 Task: Find connections with filter location Sale with filter topic #Jobalertwith filter profile language Spanish with filter current company Techwave with filter school Hemchandracharya North Gujarat University with filter industry Museums, Historical Sites, and Zoos with filter service category Lead Generation with filter keywords title Vice President of Operations
Action: Mouse moved to (684, 88)
Screenshot: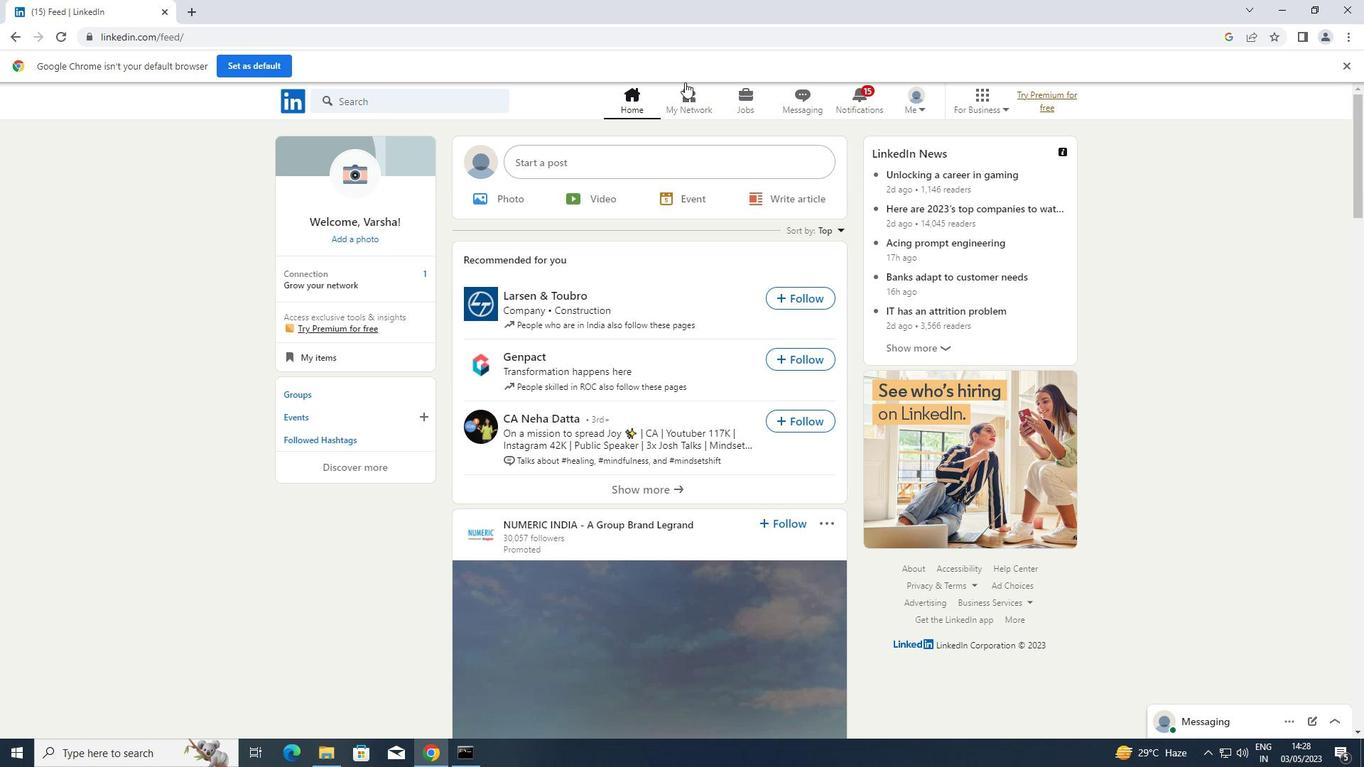 
Action: Mouse pressed left at (684, 88)
Screenshot: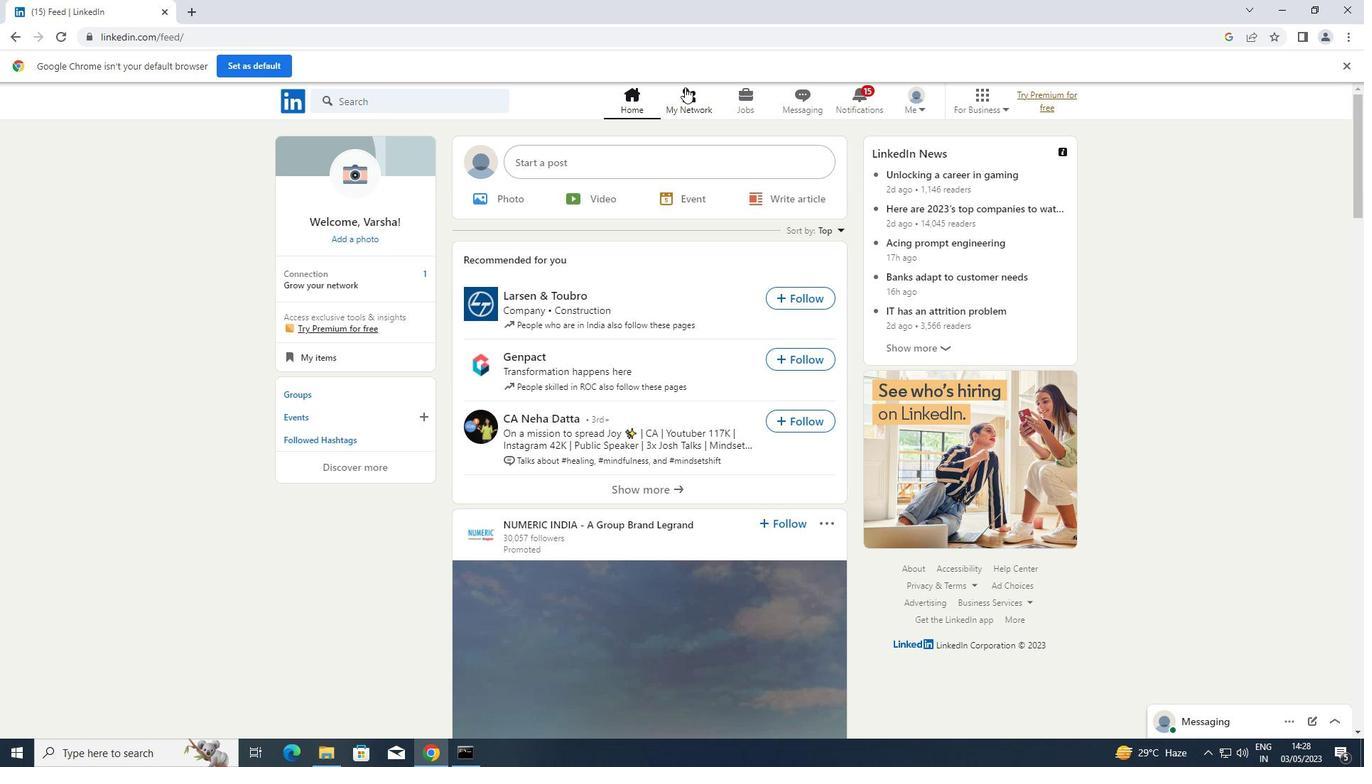 
Action: Mouse moved to (412, 183)
Screenshot: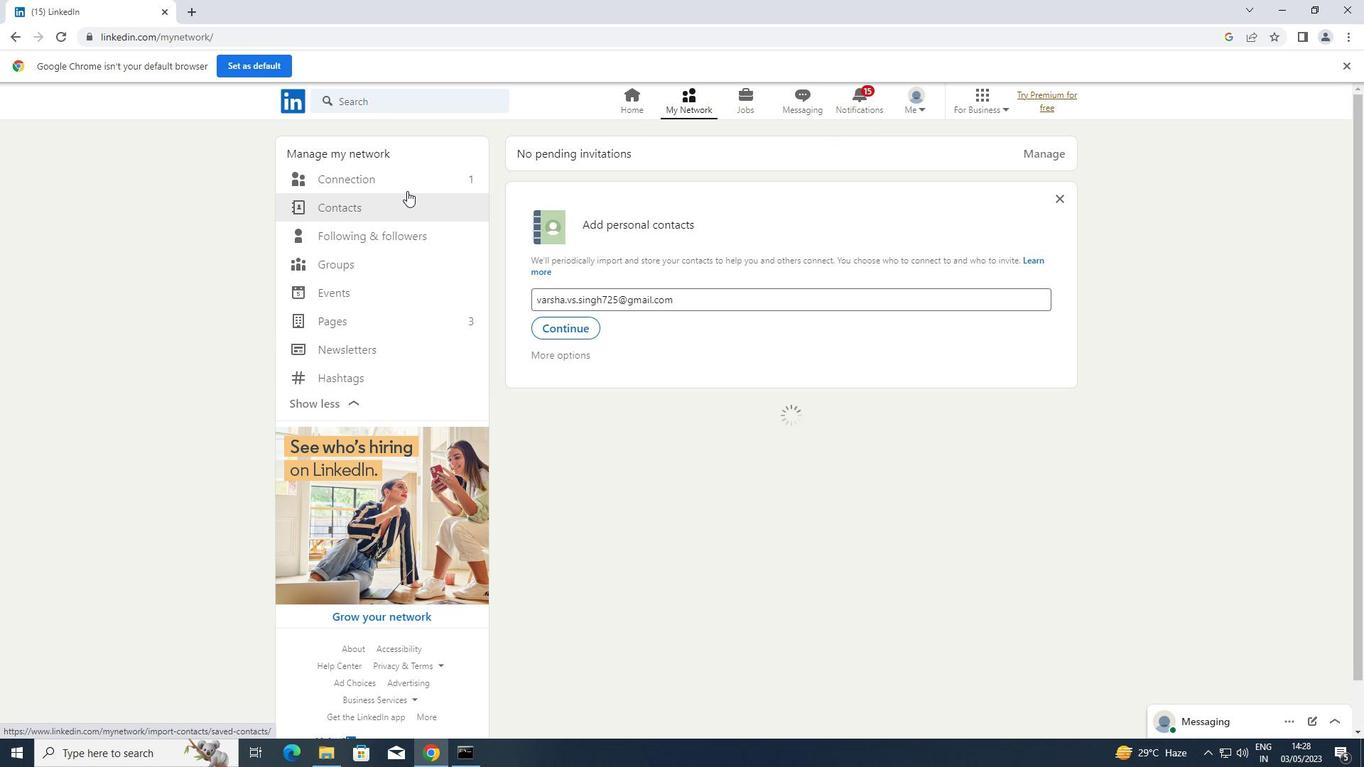 
Action: Mouse pressed left at (412, 183)
Screenshot: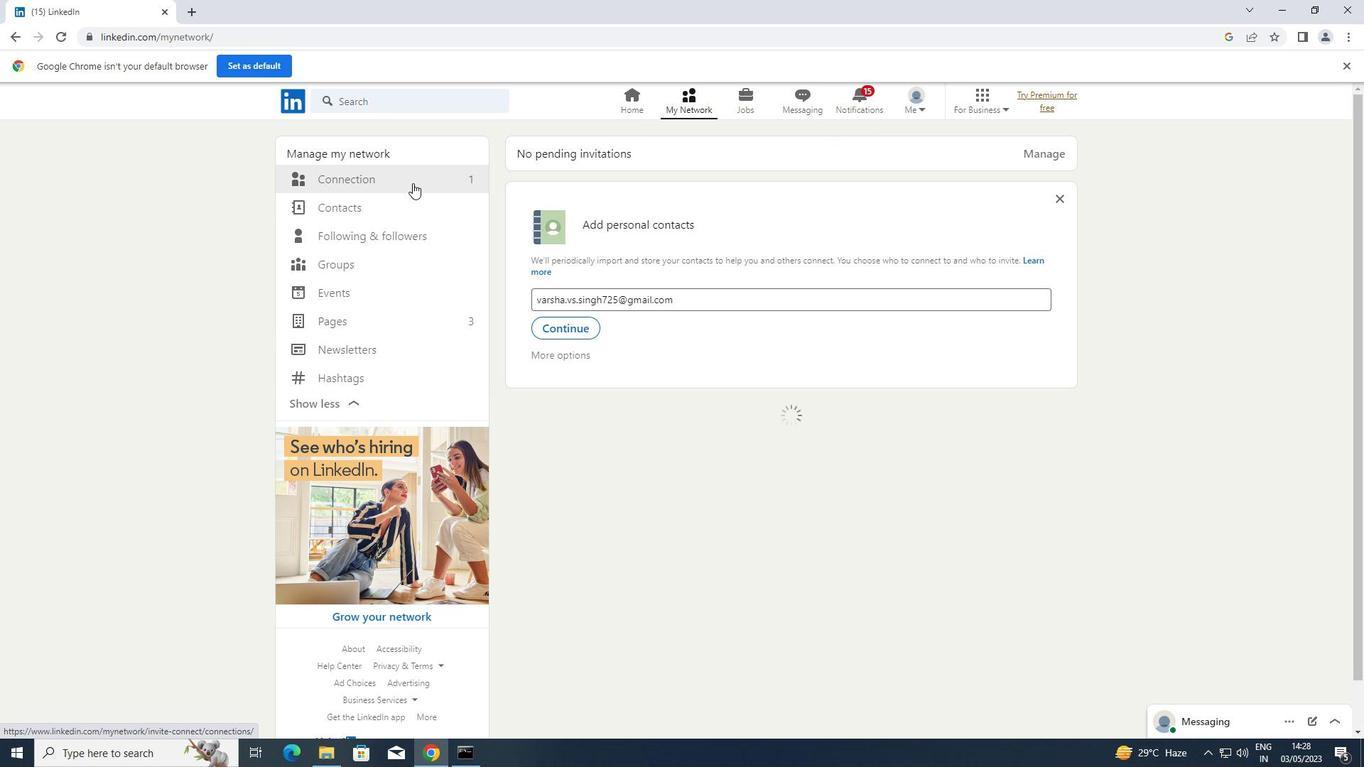 
Action: Mouse moved to (813, 181)
Screenshot: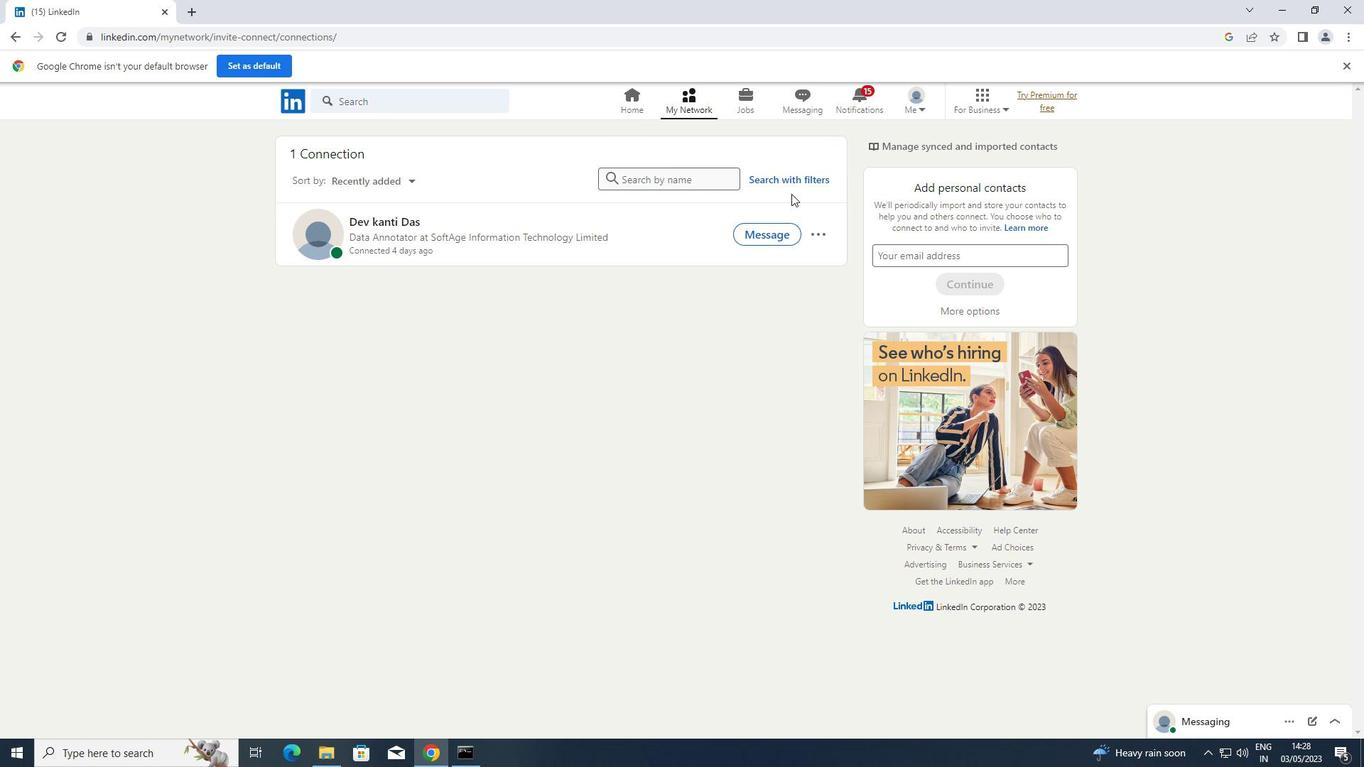 
Action: Mouse pressed left at (813, 181)
Screenshot: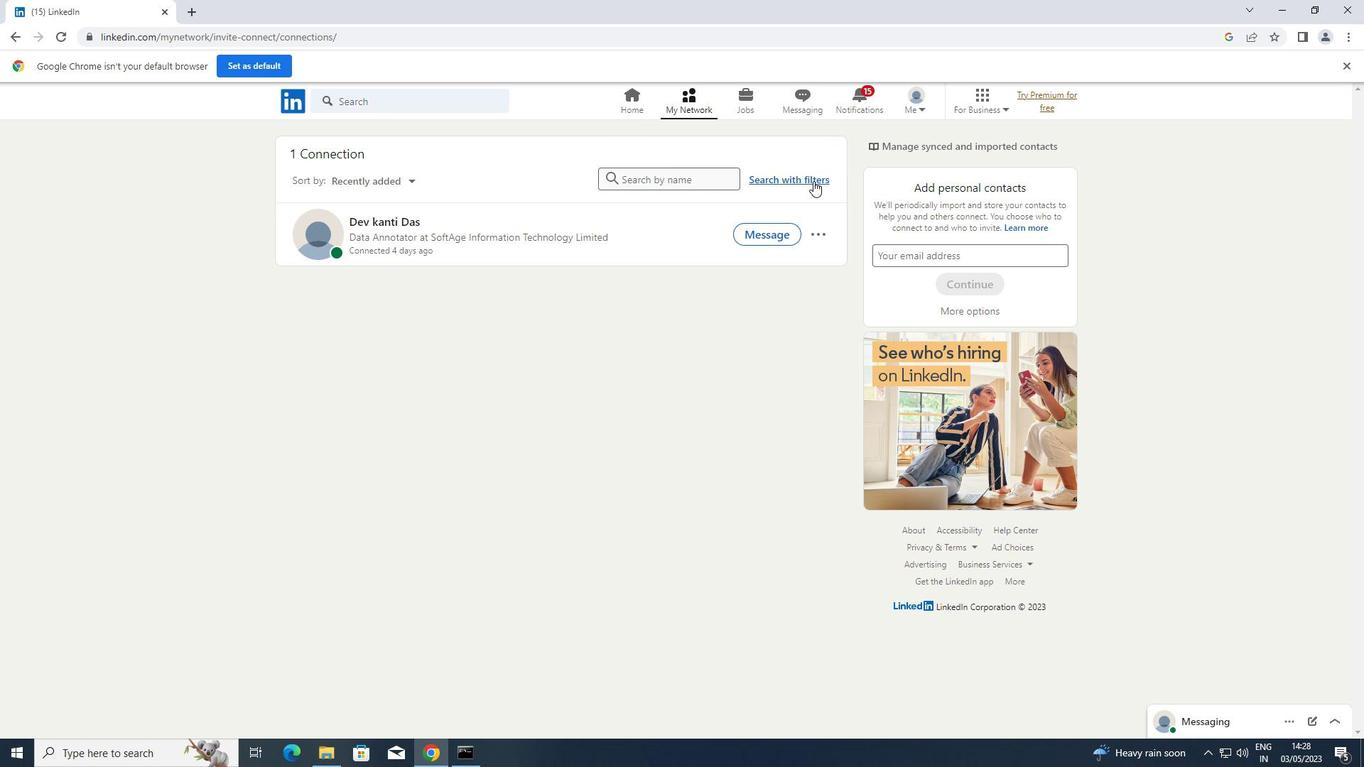 
Action: Mouse moved to (734, 146)
Screenshot: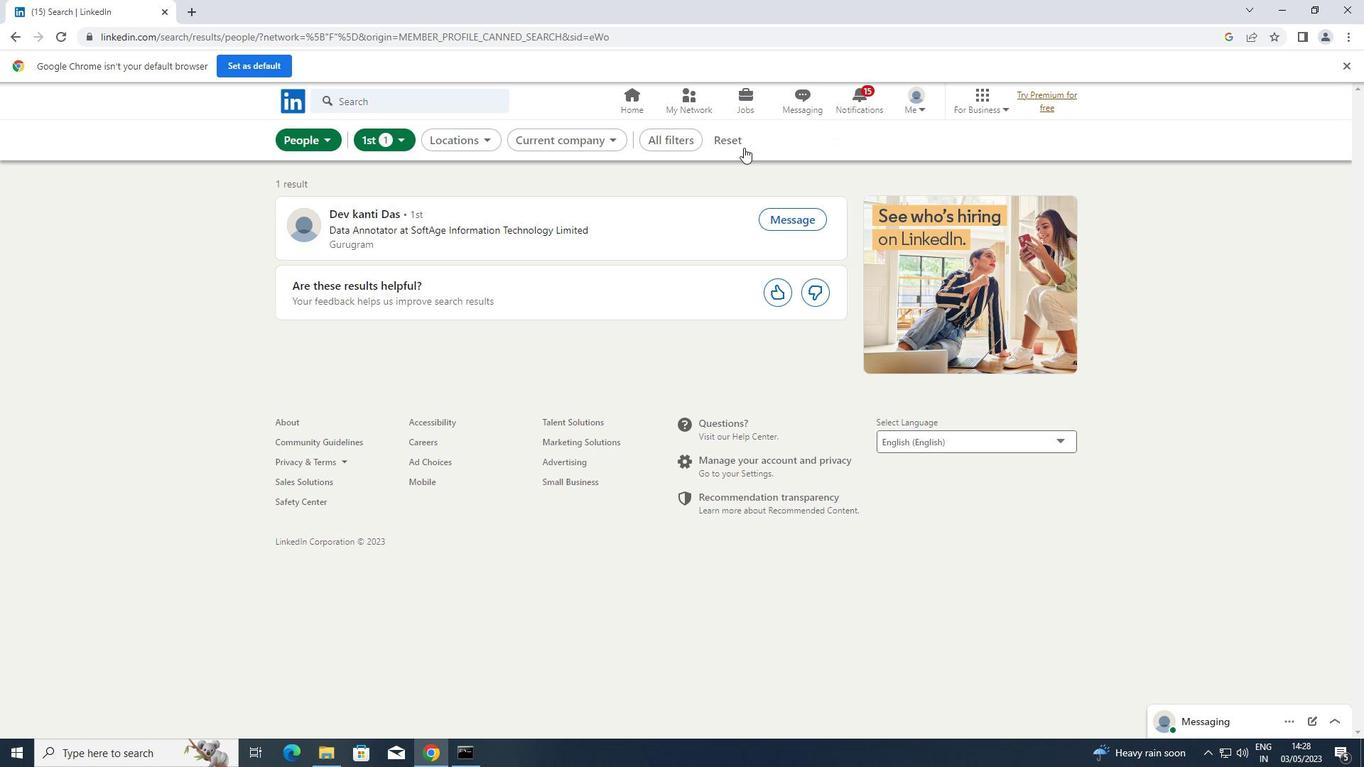 
Action: Mouse pressed left at (734, 146)
Screenshot: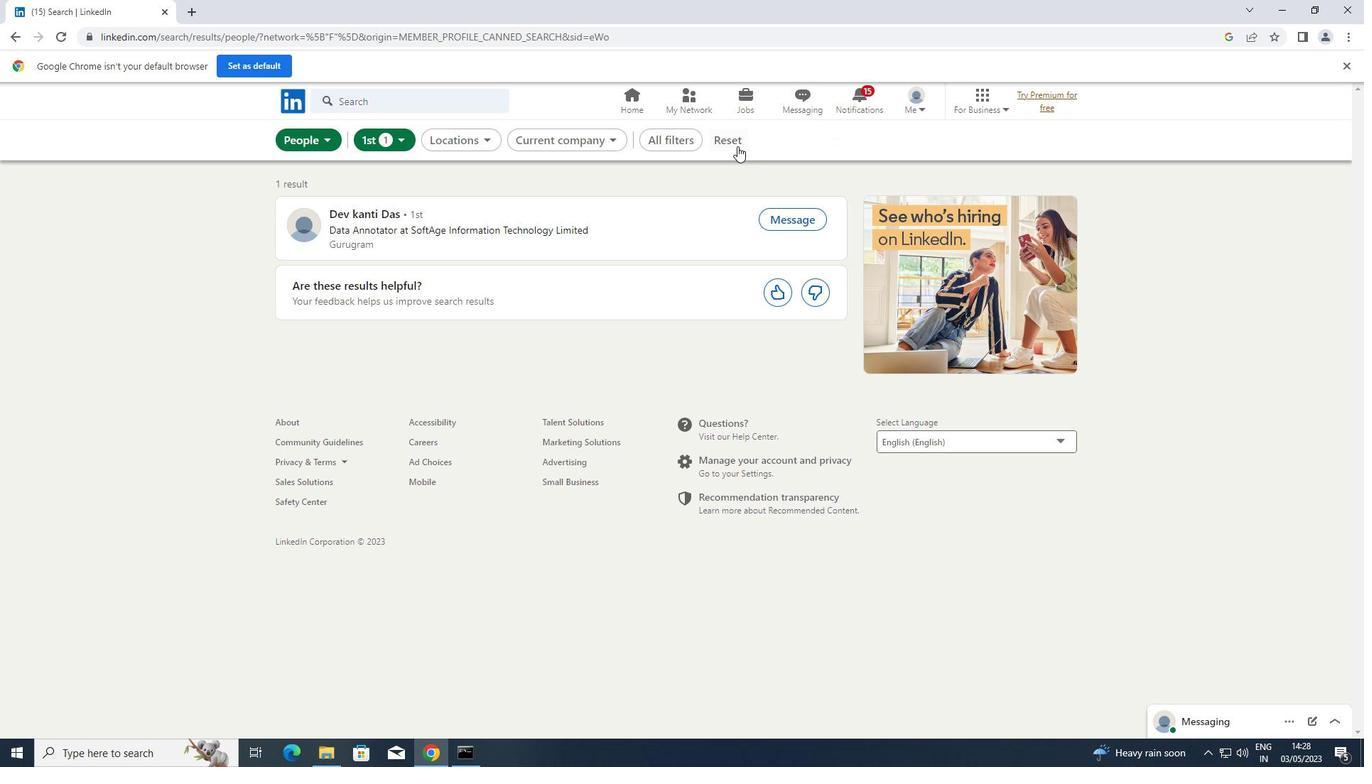 
Action: Mouse moved to (713, 141)
Screenshot: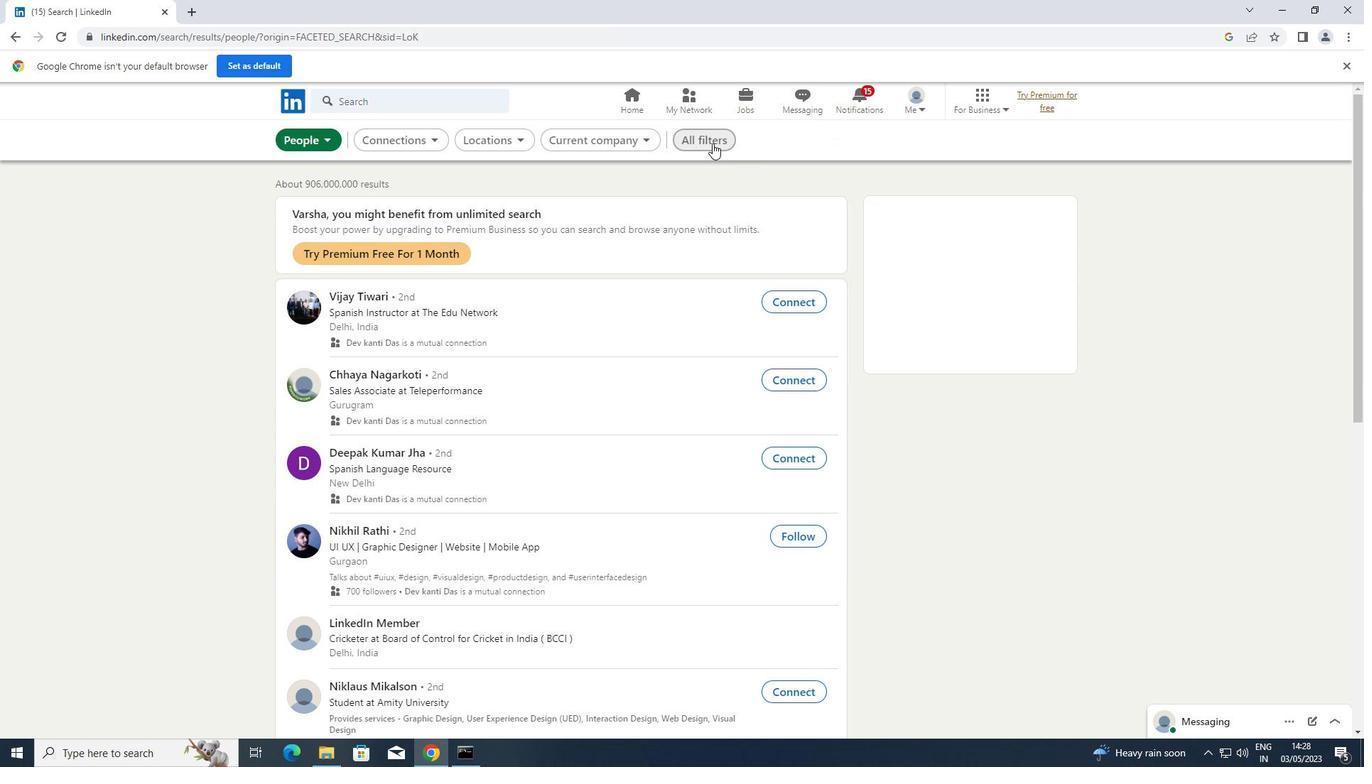 
Action: Mouse pressed left at (713, 141)
Screenshot: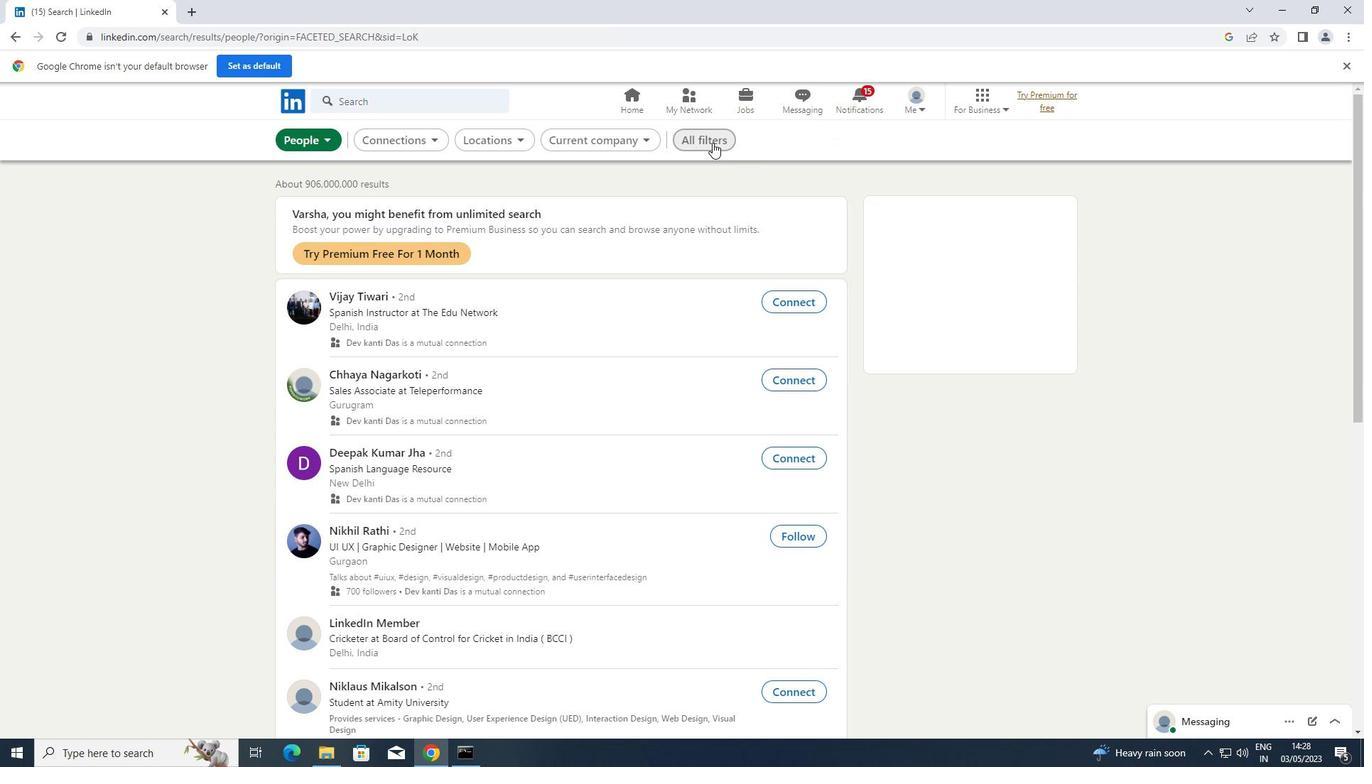 
Action: Mouse moved to (1119, 353)
Screenshot: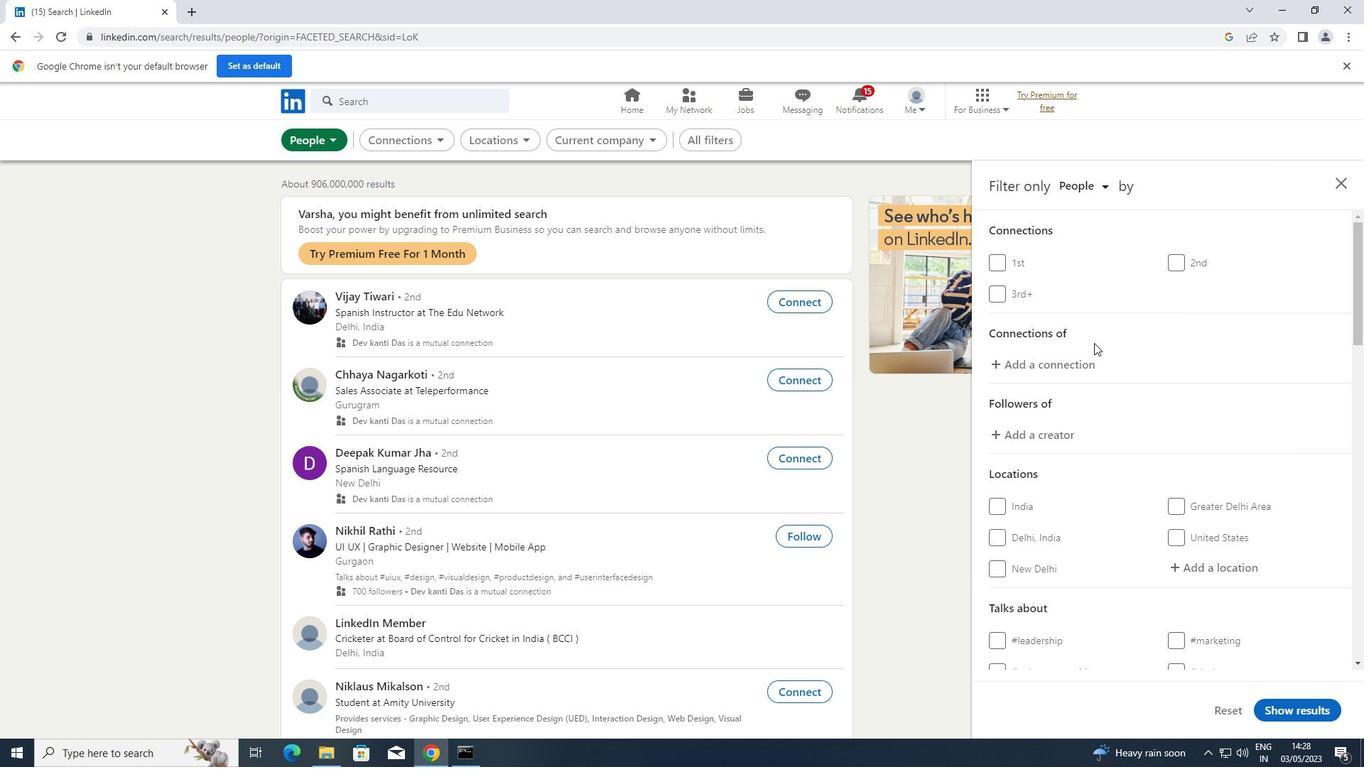 
Action: Mouse scrolled (1119, 353) with delta (0, 0)
Screenshot: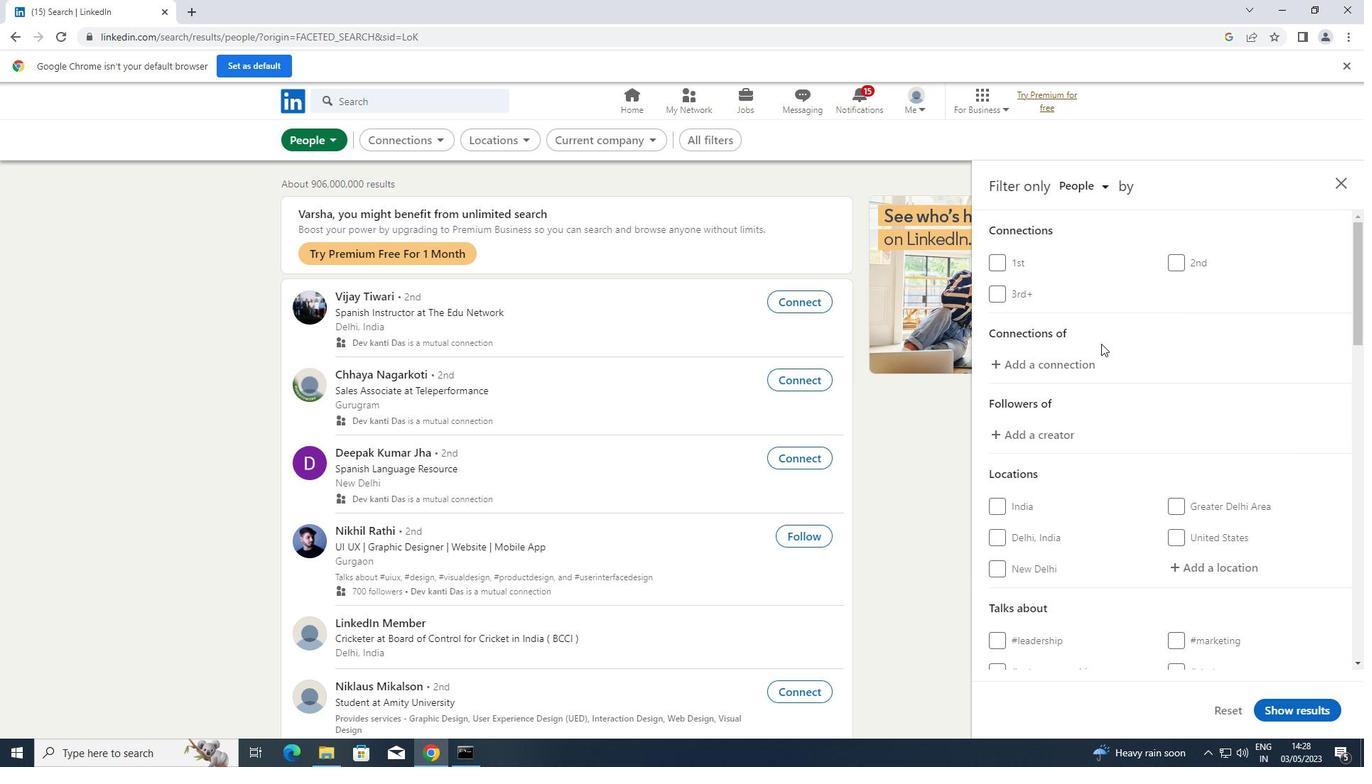 
Action: Mouse moved to (1220, 569)
Screenshot: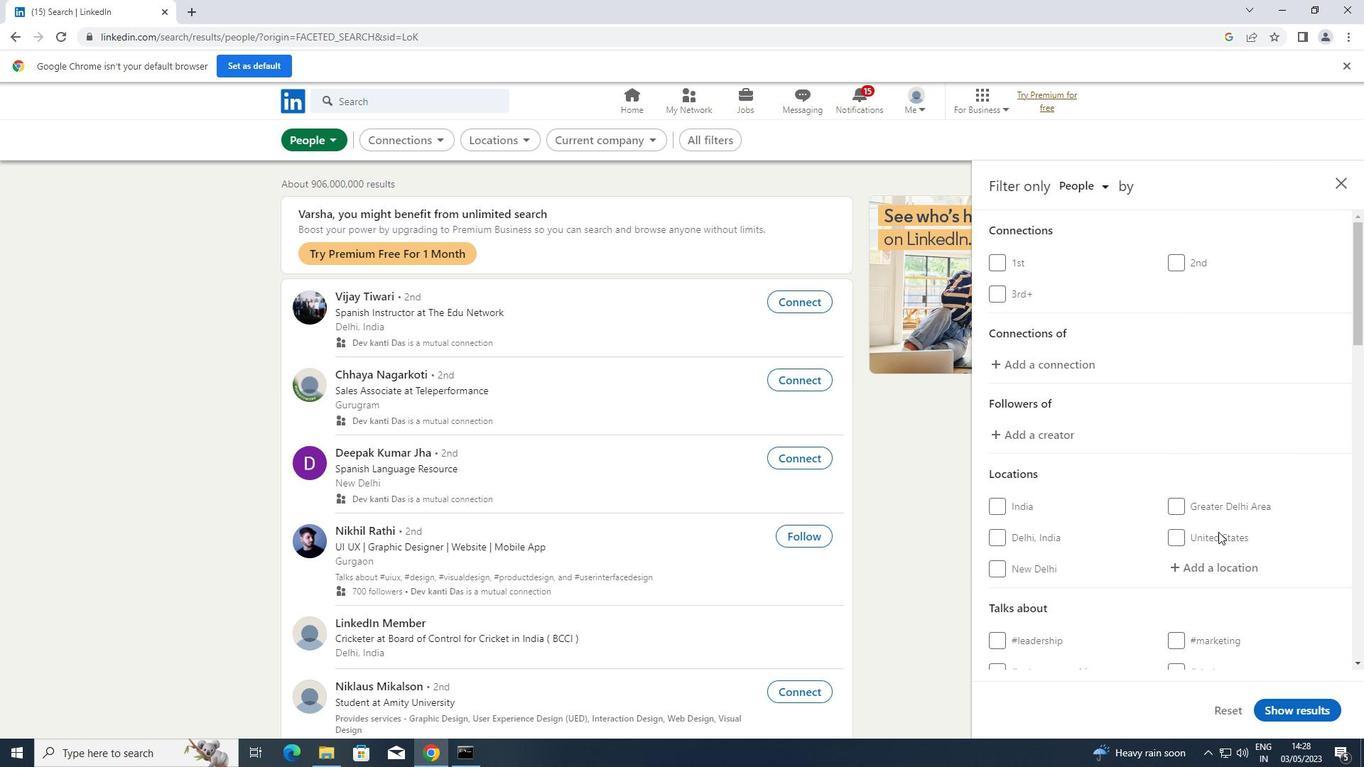 
Action: Mouse pressed left at (1220, 569)
Screenshot: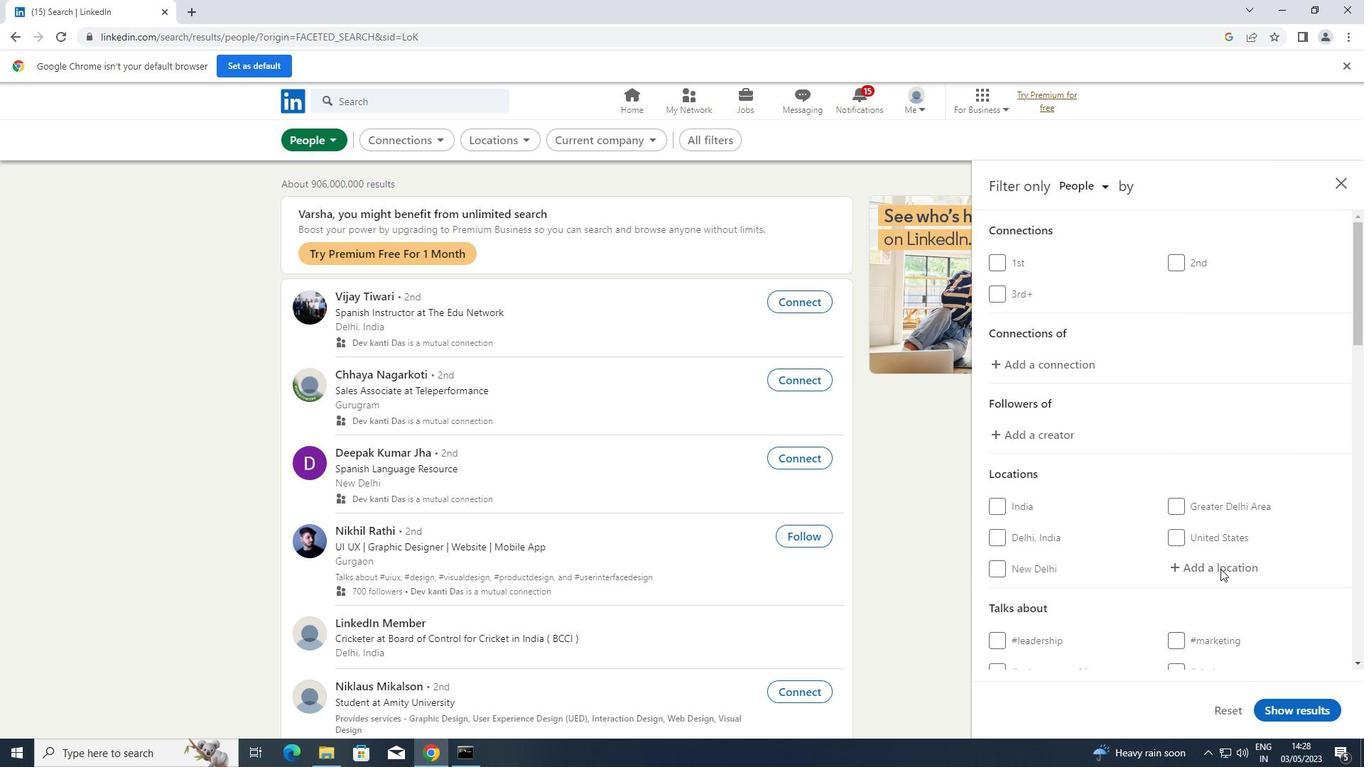 
Action: Mouse moved to (1224, 566)
Screenshot: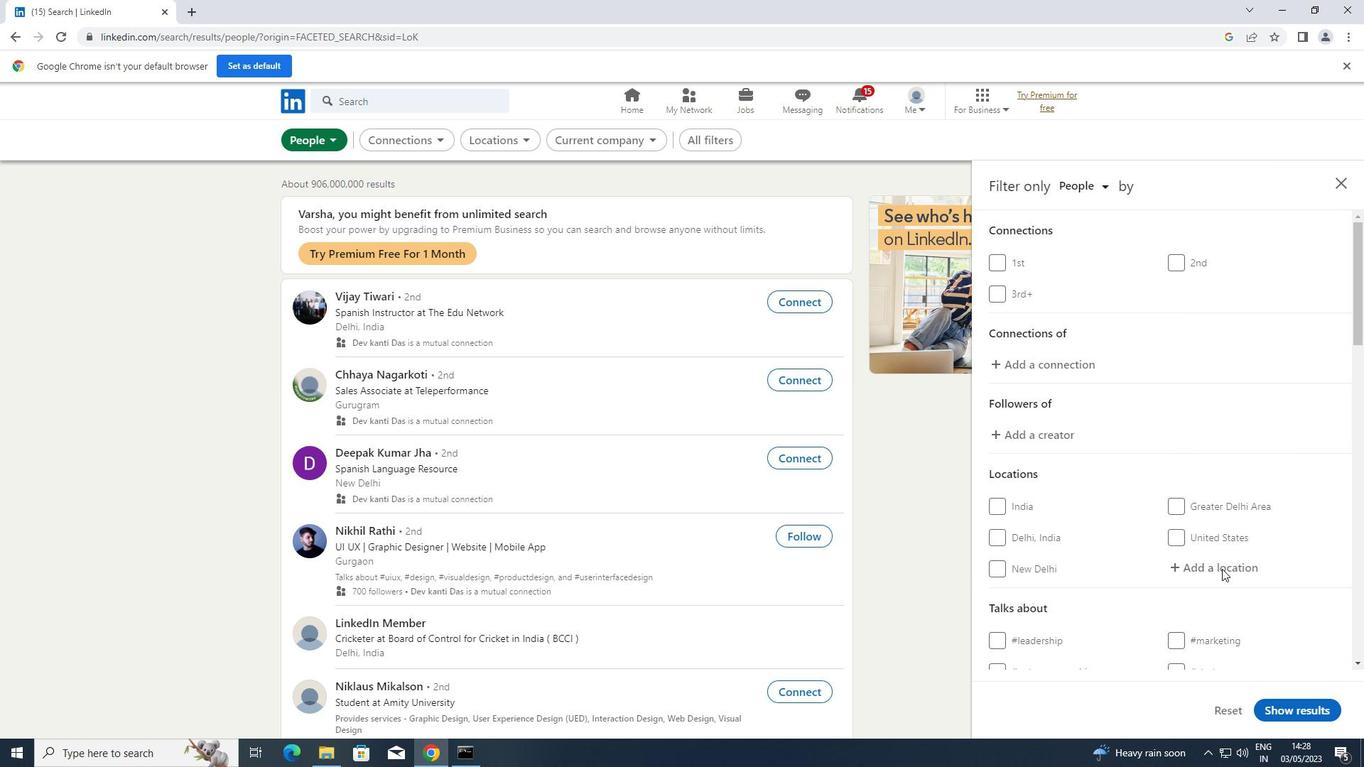 
Action: Mouse pressed left at (1224, 566)
Screenshot: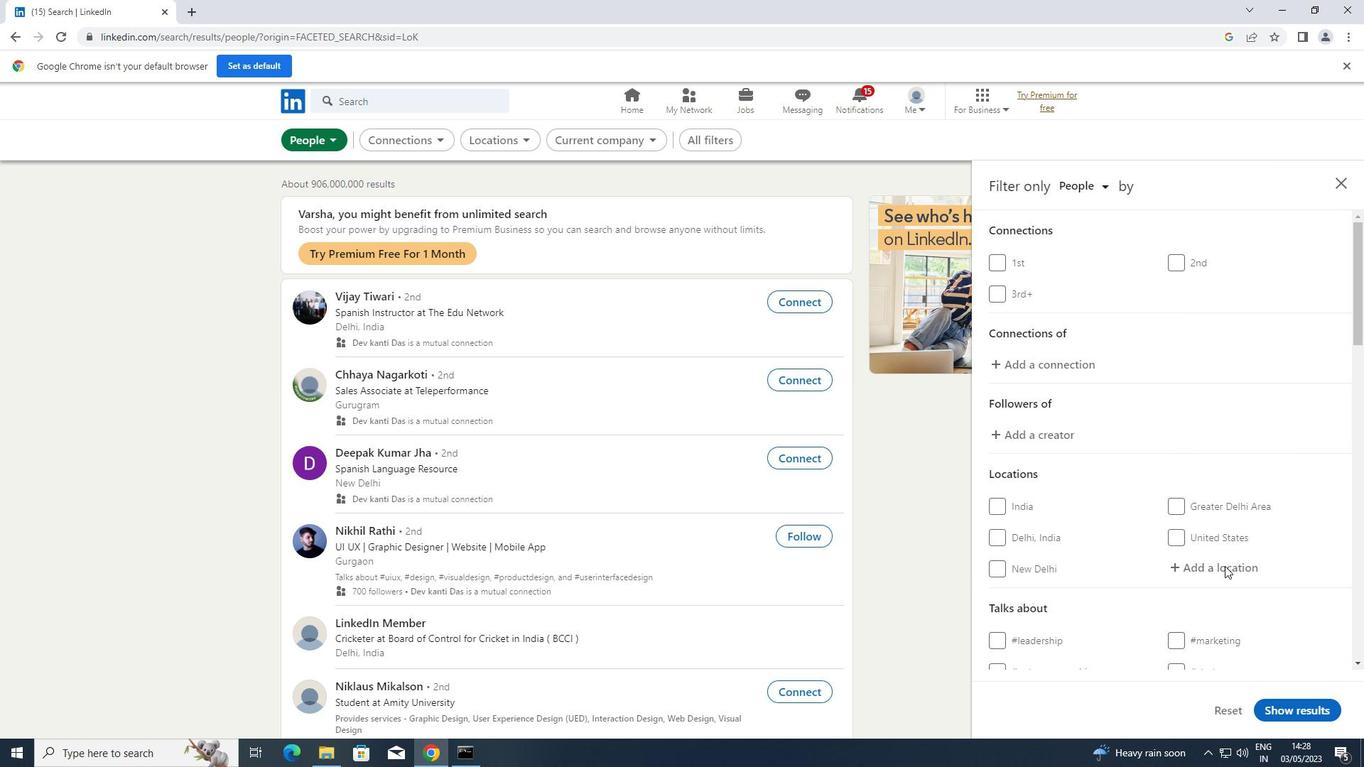 
Action: Key pressed <Key.shift>SALE<Key.enter>
Screenshot: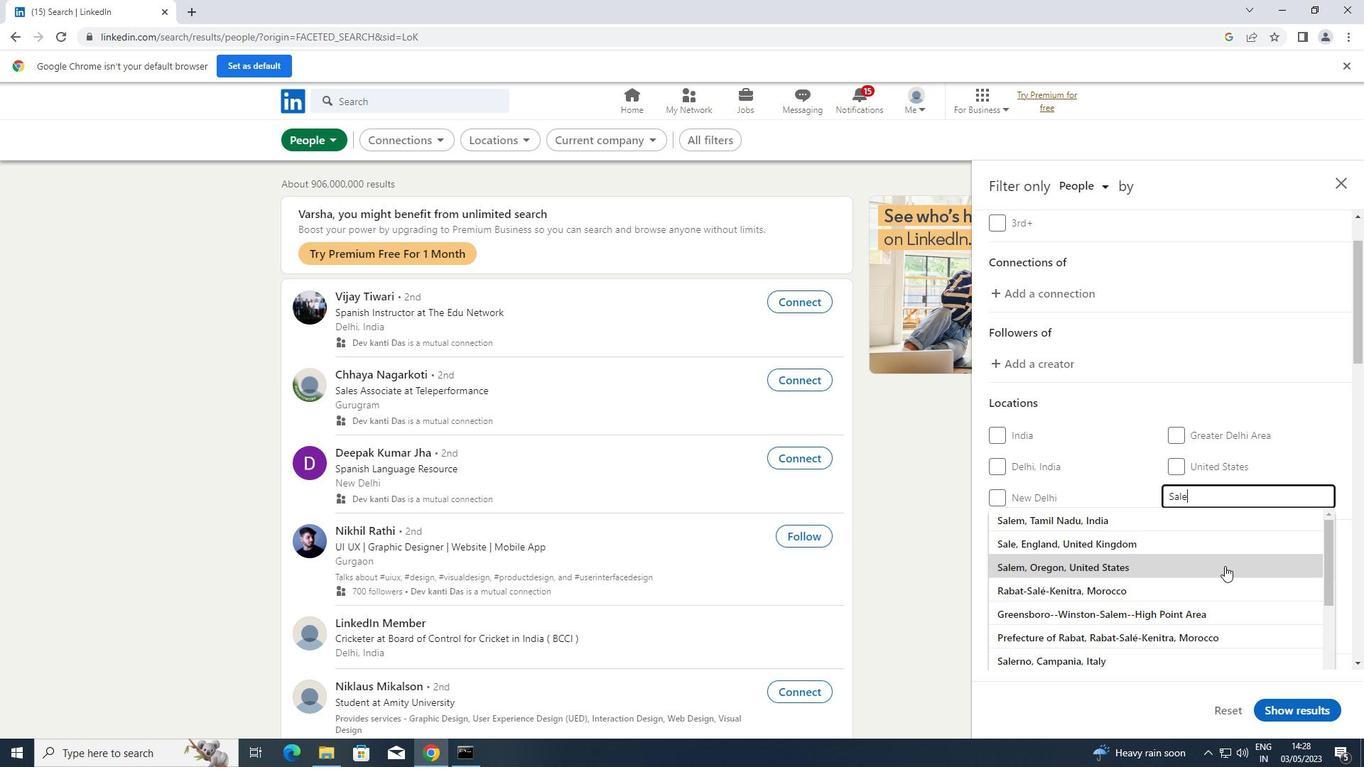 
Action: Mouse moved to (1224, 564)
Screenshot: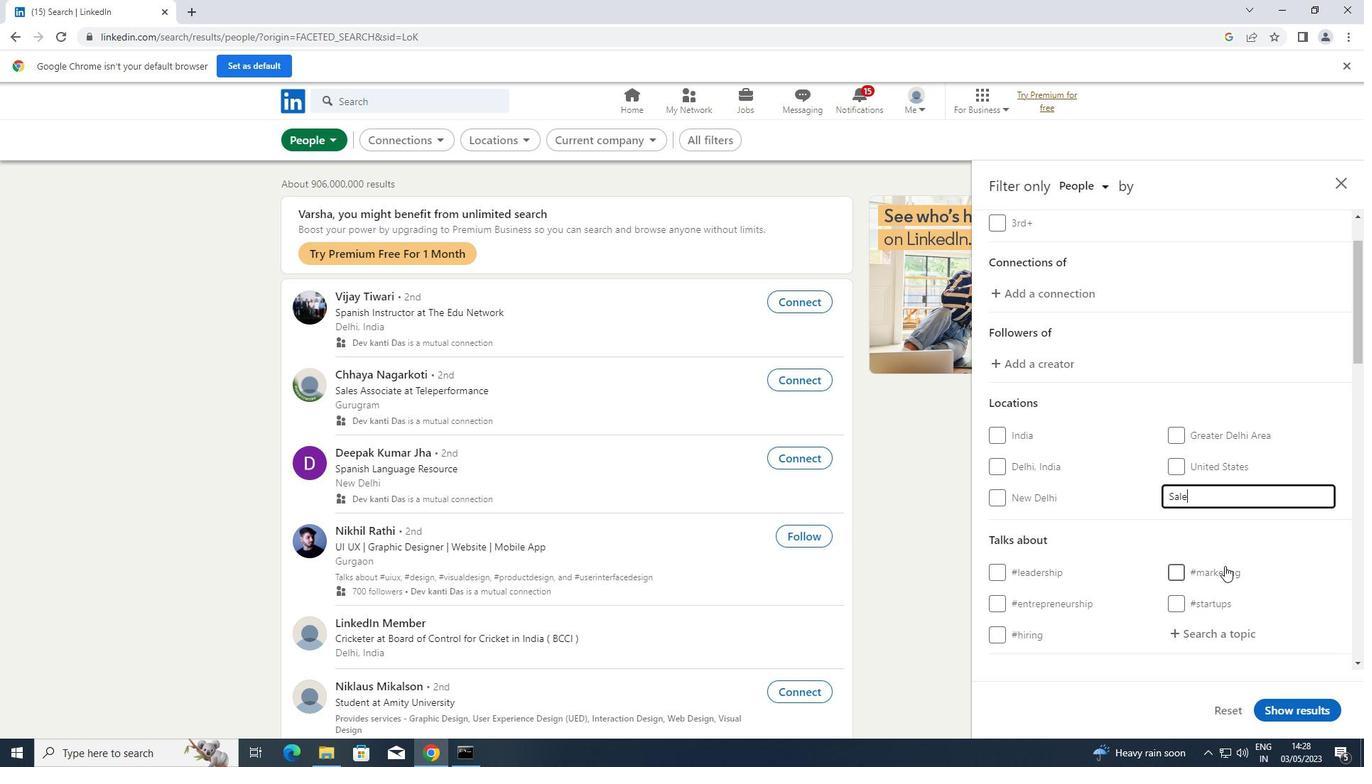 
Action: Mouse scrolled (1224, 564) with delta (0, 0)
Screenshot: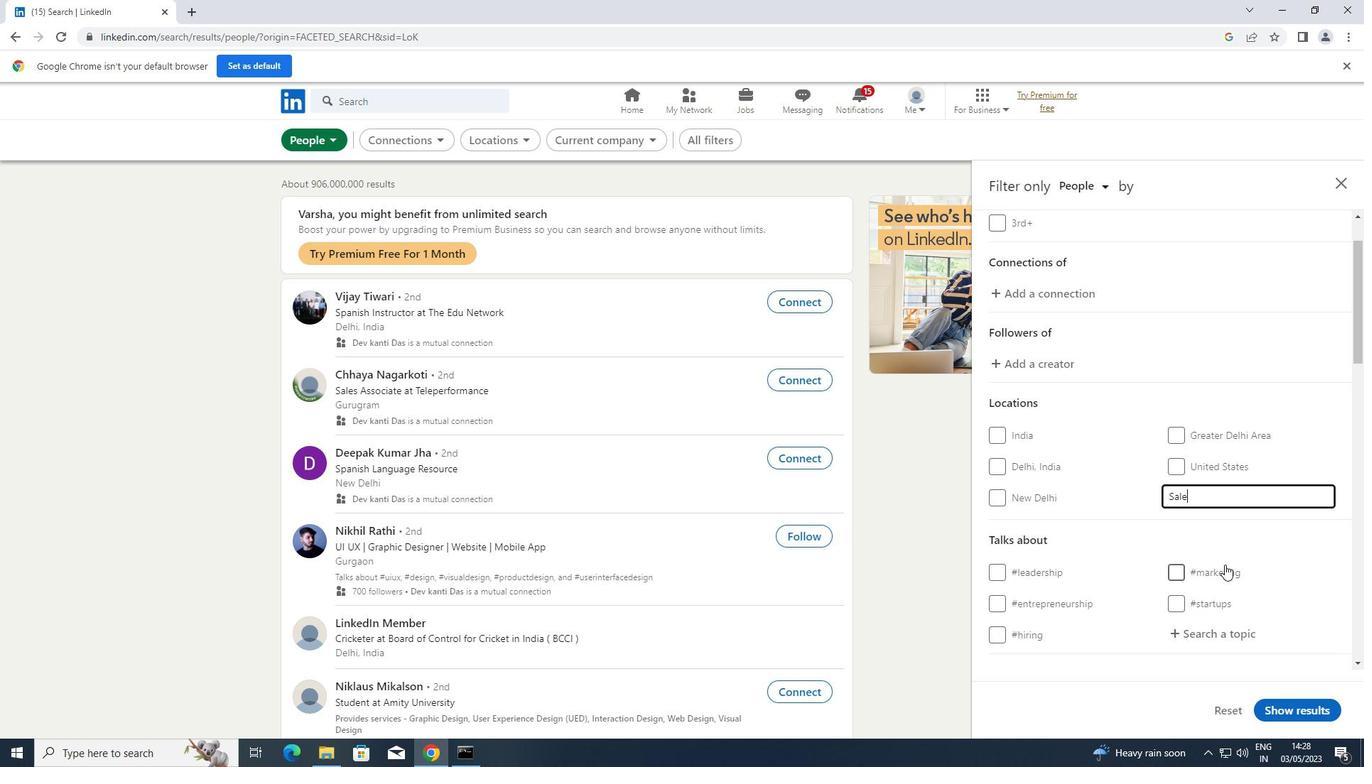 
Action: Mouse scrolled (1224, 564) with delta (0, 0)
Screenshot: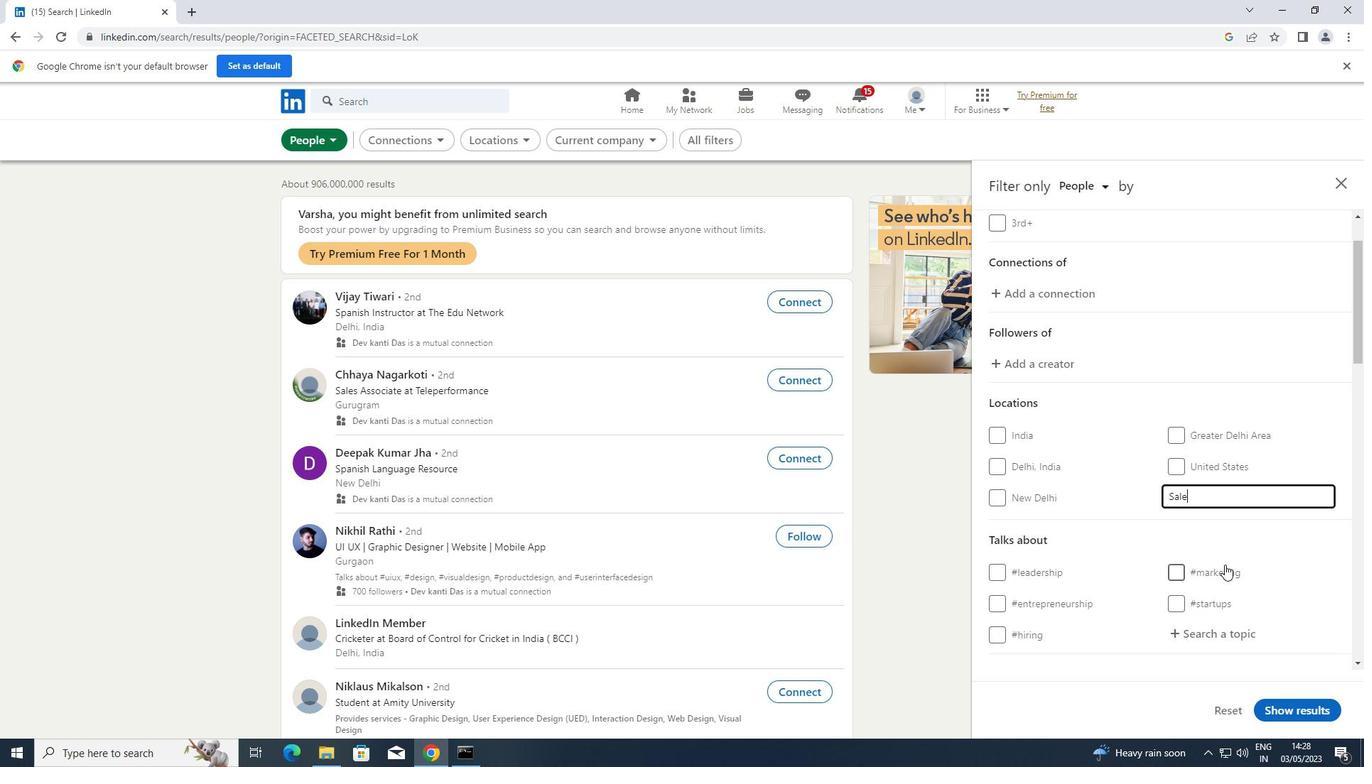
Action: Mouse scrolled (1224, 564) with delta (0, 0)
Screenshot: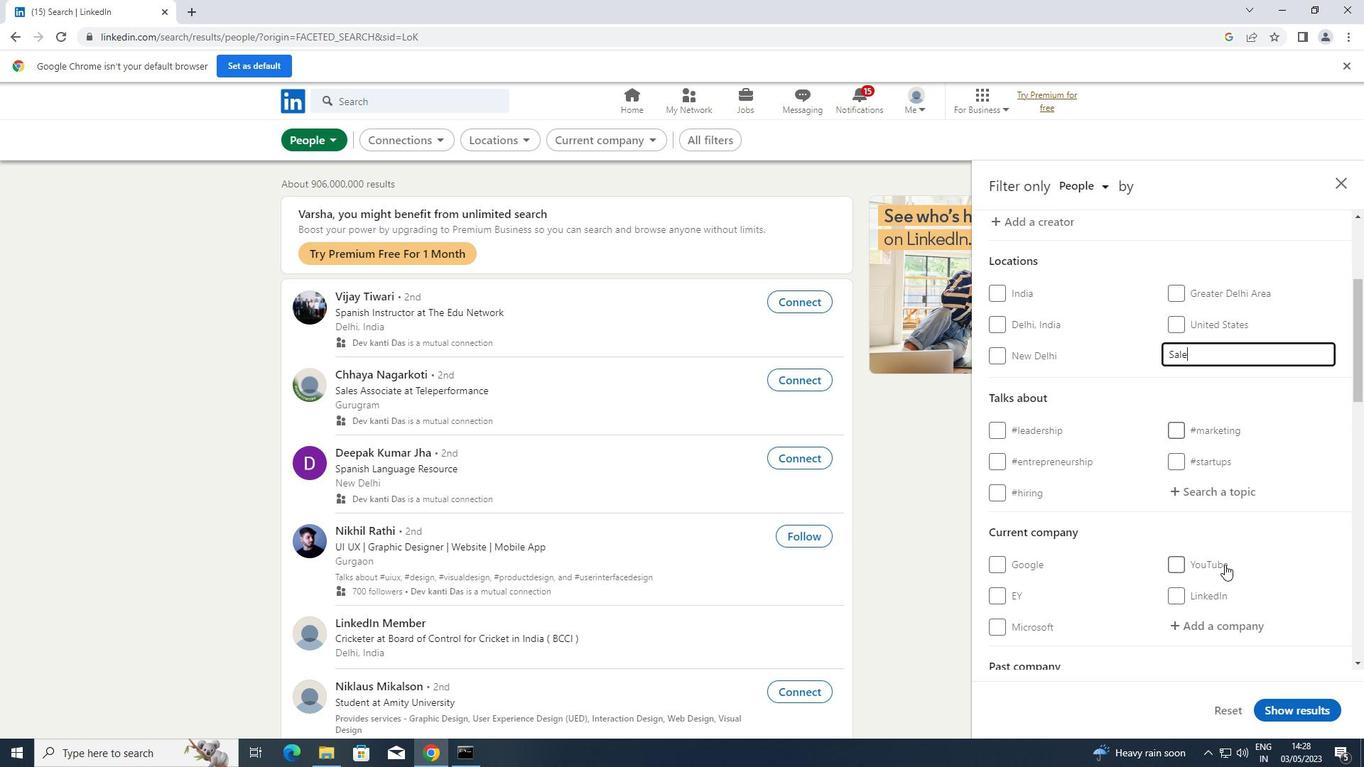 
Action: Mouse moved to (1237, 428)
Screenshot: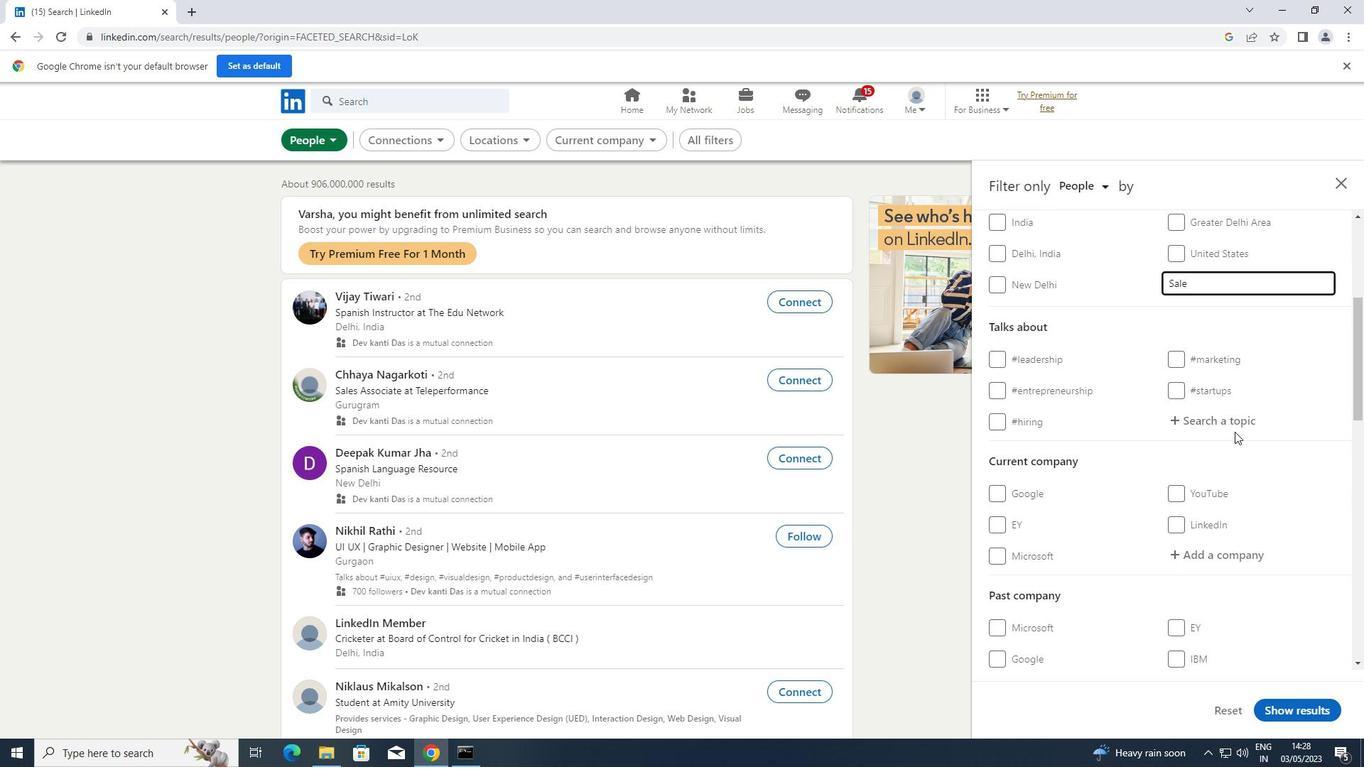 
Action: Mouse pressed left at (1237, 428)
Screenshot: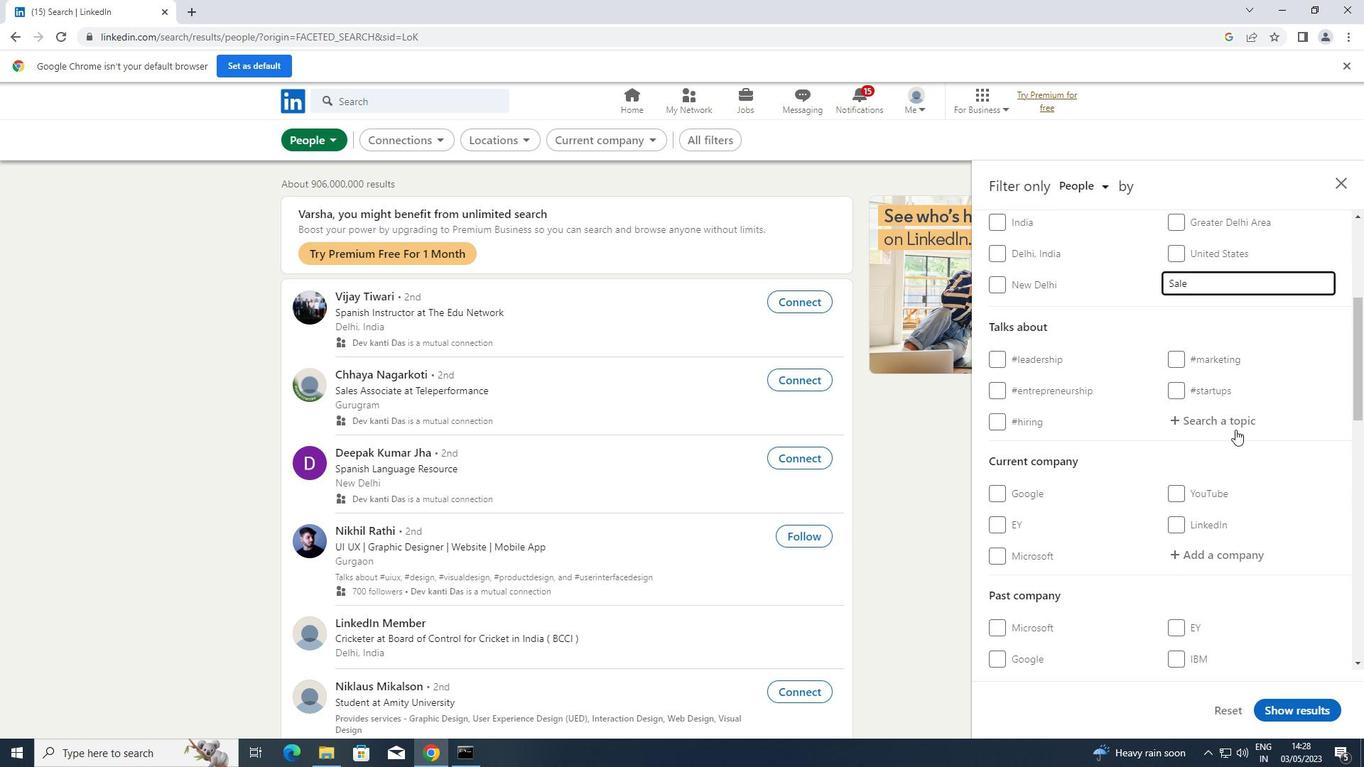 
Action: Mouse moved to (1237, 427)
Screenshot: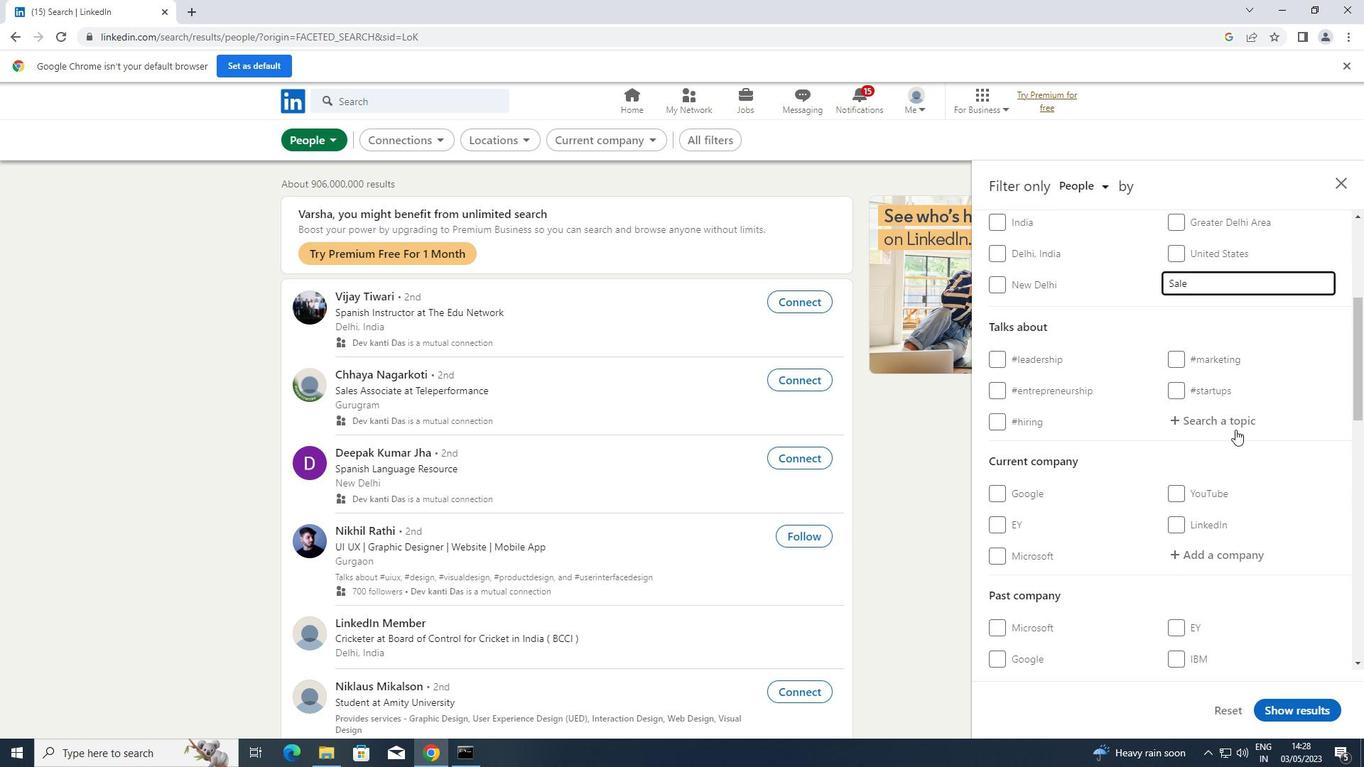 
Action: Key pressed <Key.shift>JOBALERT
Screenshot: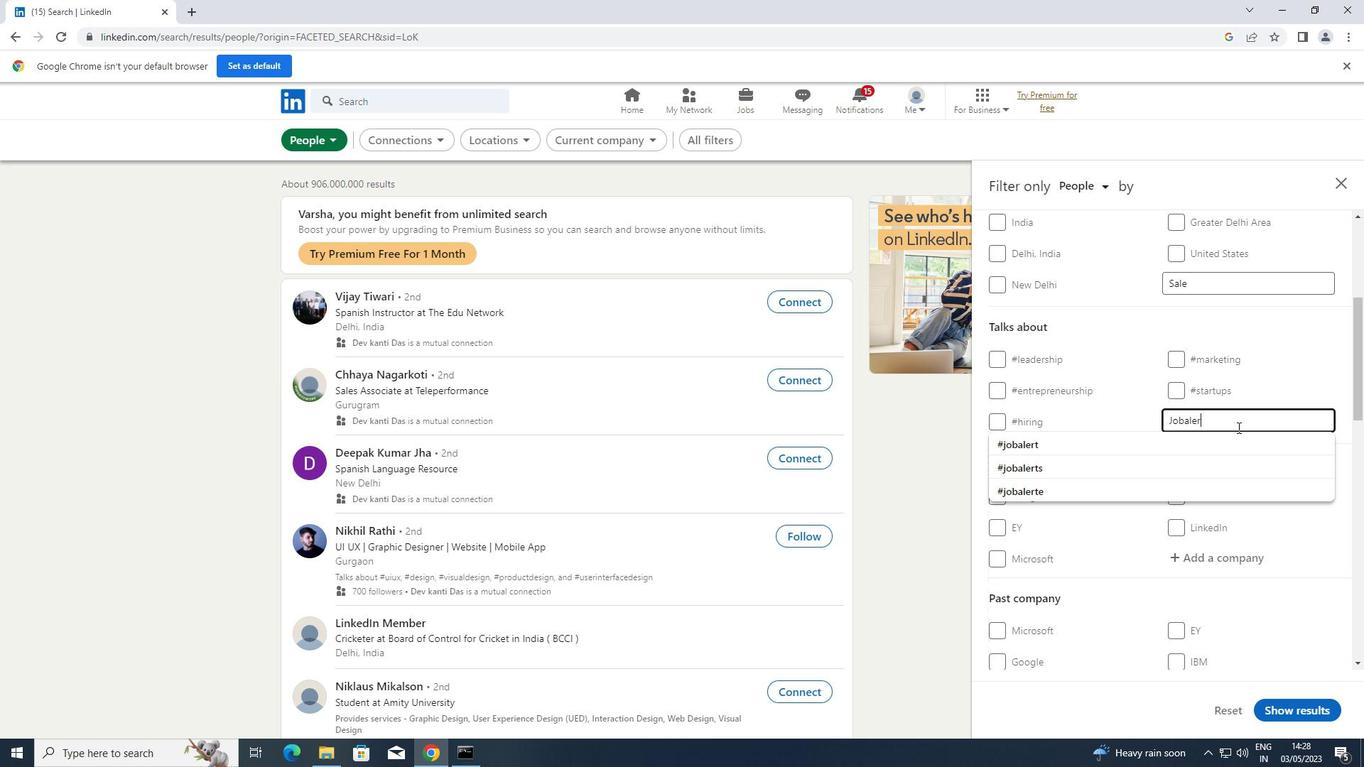 
Action: Mouse moved to (1087, 444)
Screenshot: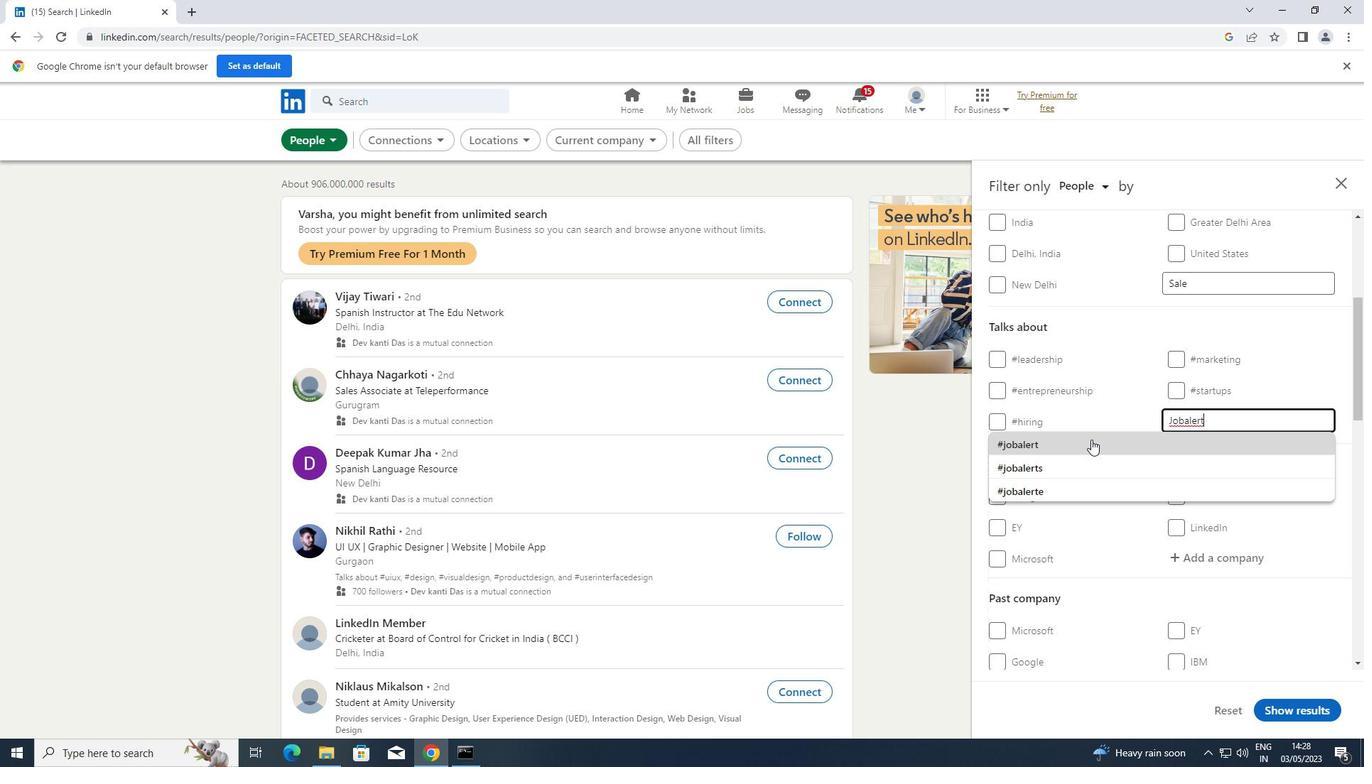 
Action: Mouse pressed left at (1087, 444)
Screenshot: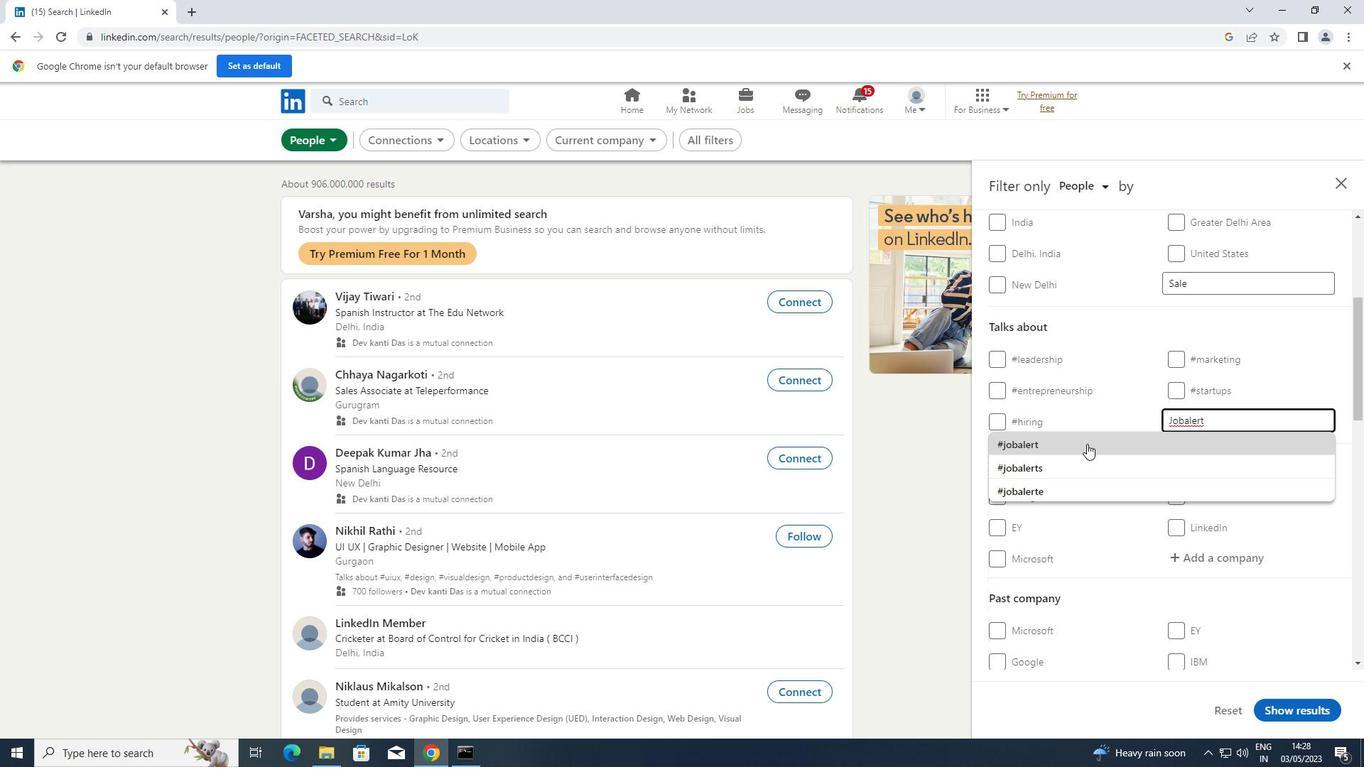
Action: Mouse scrolled (1087, 443) with delta (0, 0)
Screenshot: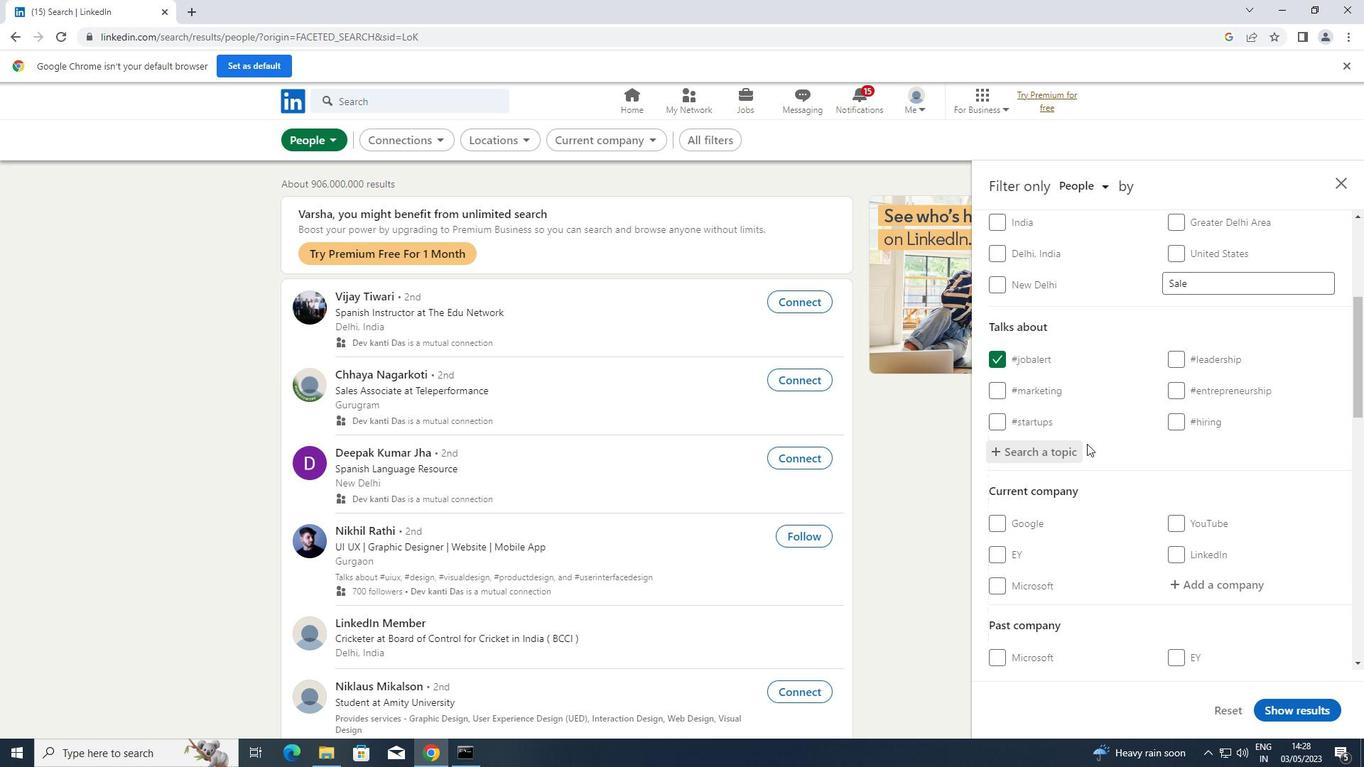 
Action: Mouse moved to (1087, 444)
Screenshot: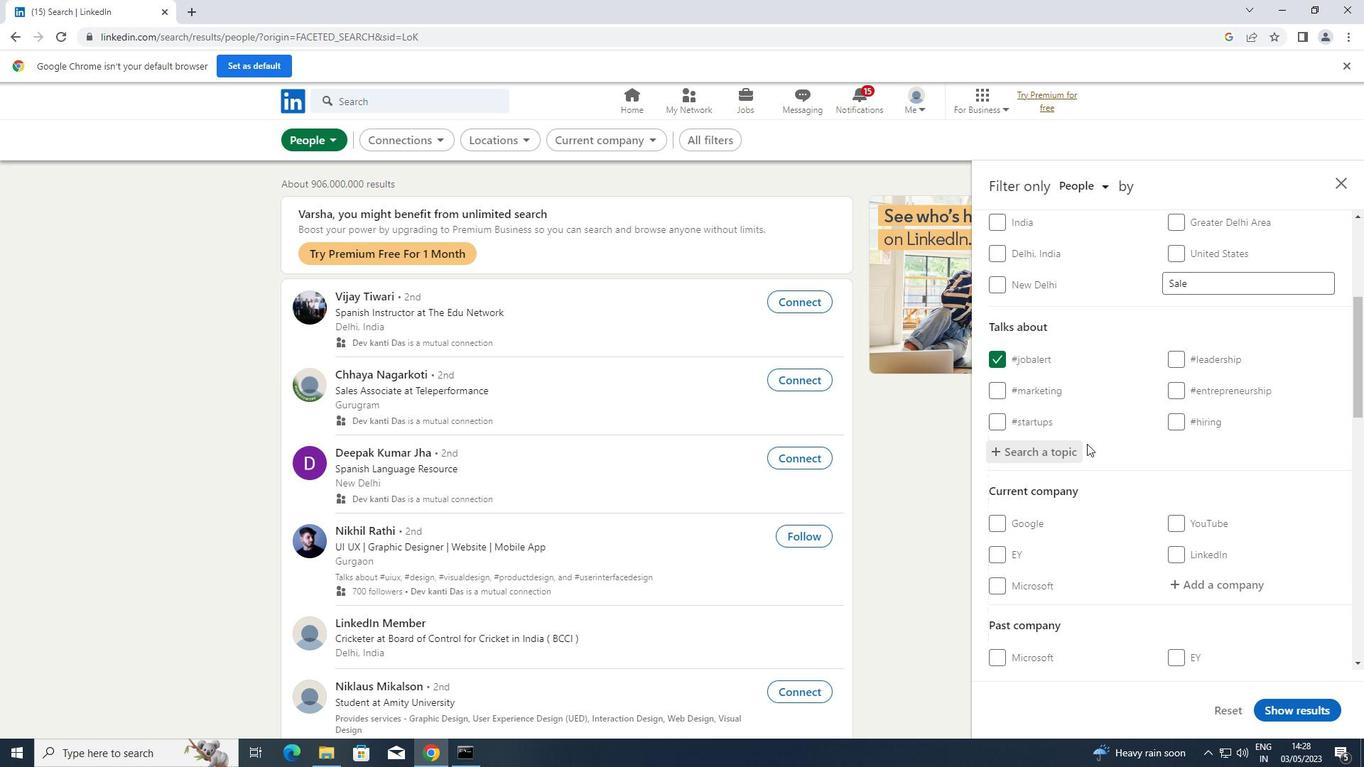 
Action: Mouse scrolled (1087, 443) with delta (0, 0)
Screenshot: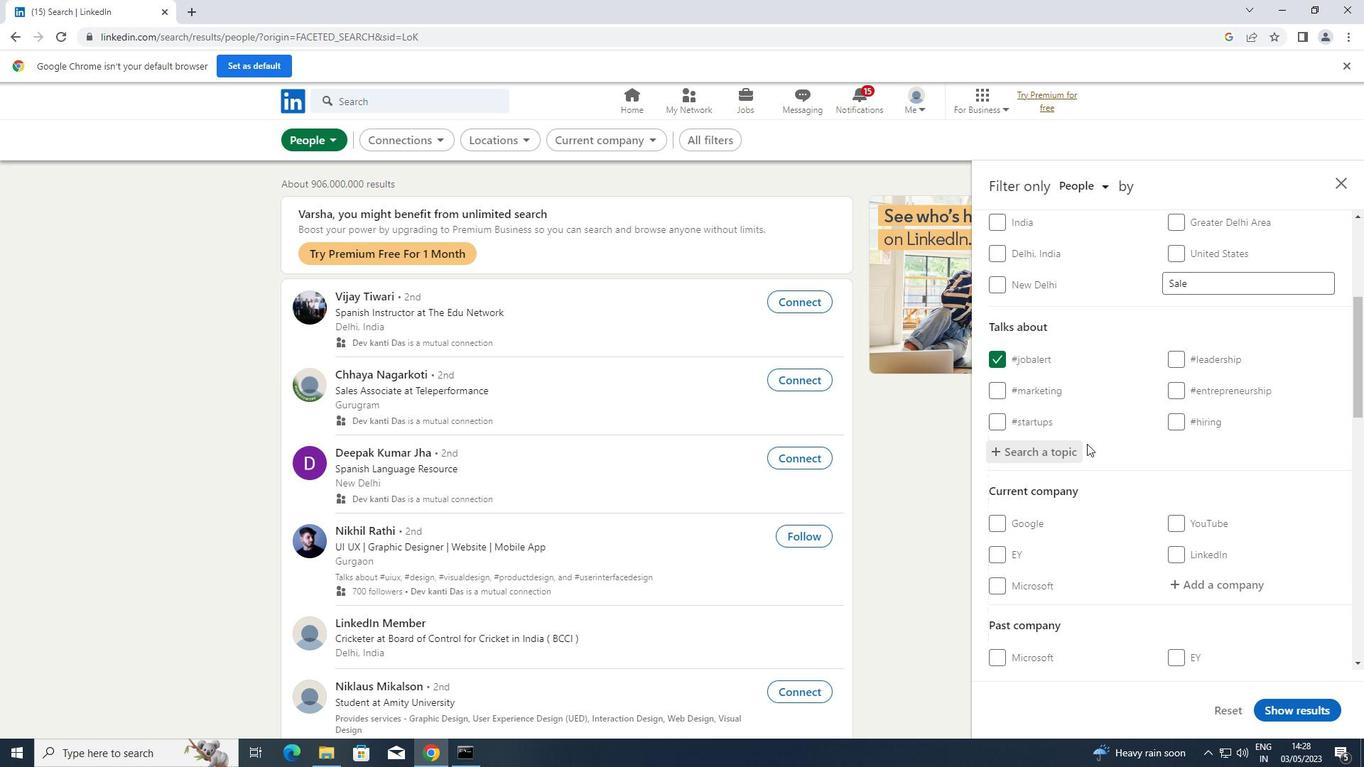 
Action: Mouse scrolled (1087, 443) with delta (0, 0)
Screenshot: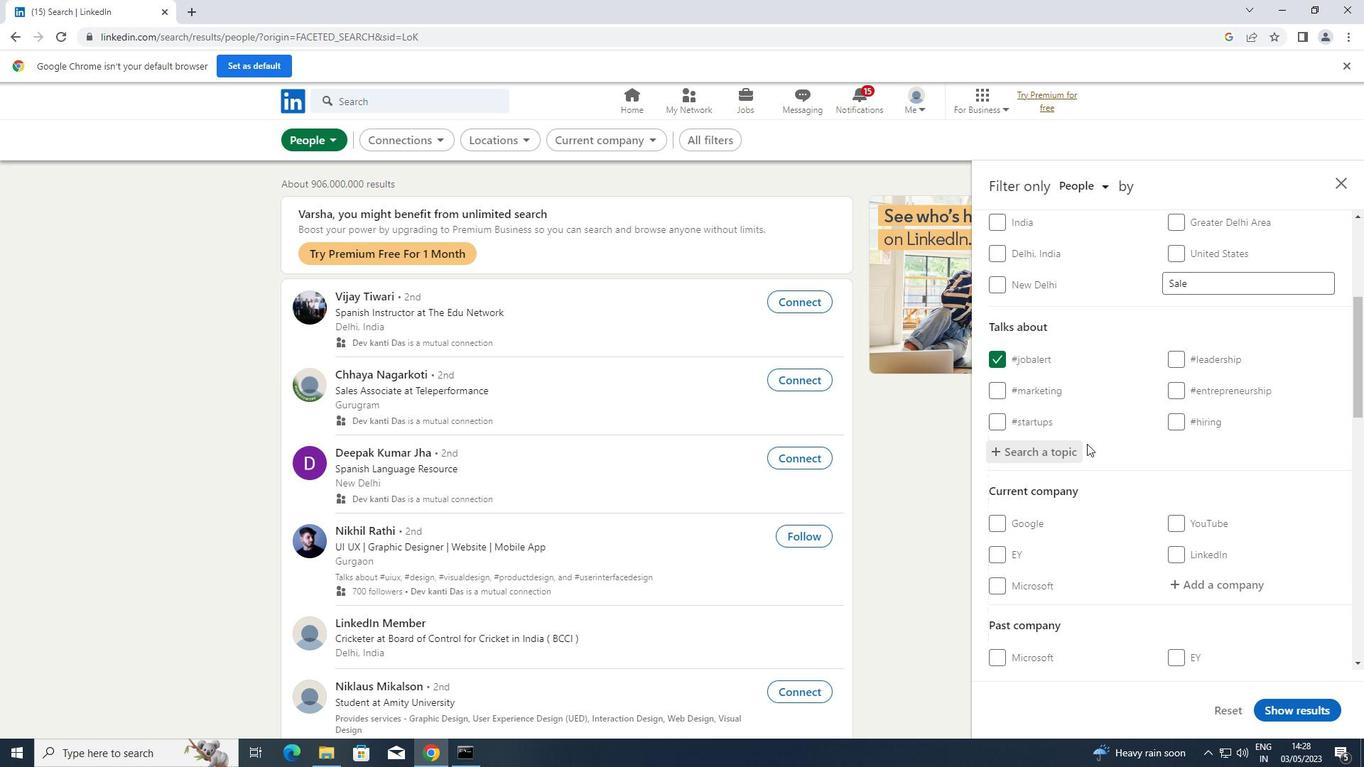 
Action: Mouse scrolled (1087, 443) with delta (0, 0)
Screenshot: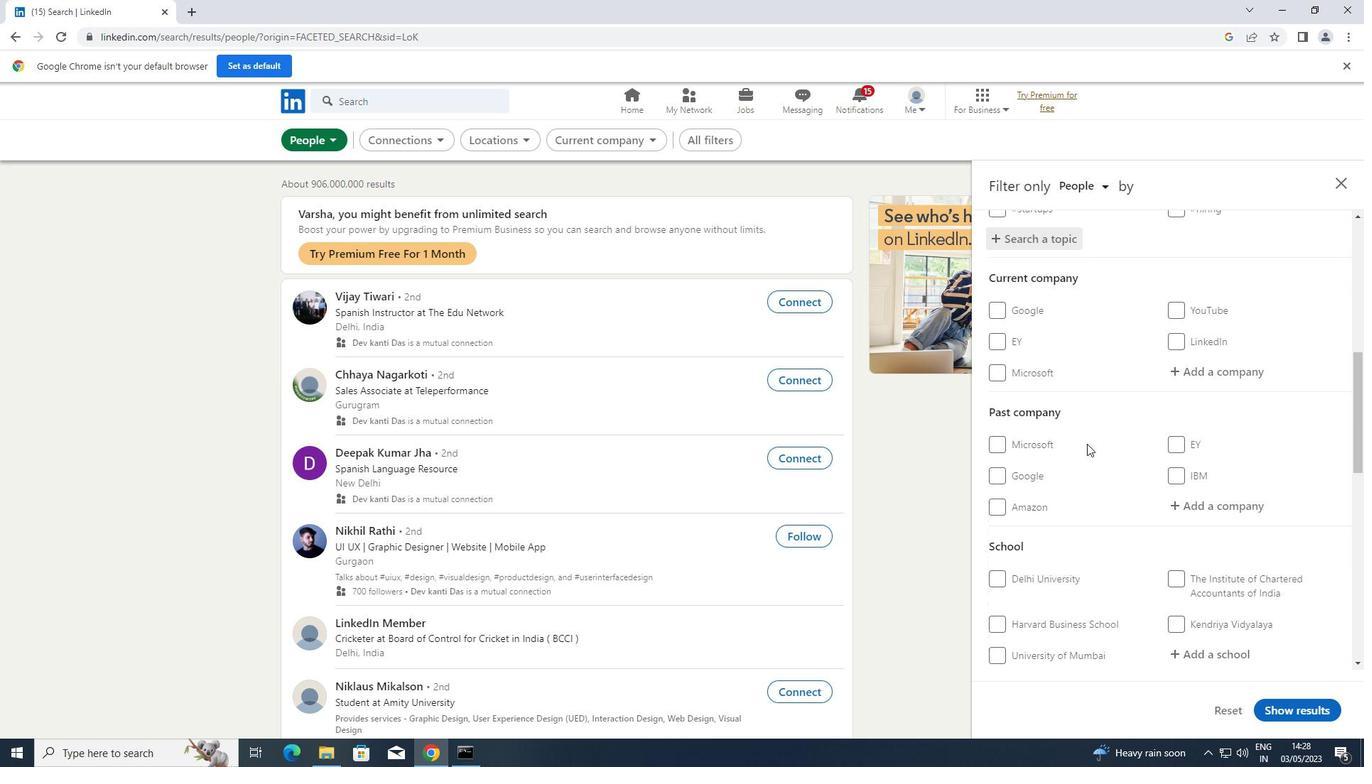
Action: Mouse scrolled (1087, 443) with delta (0, 0)
Screenshot: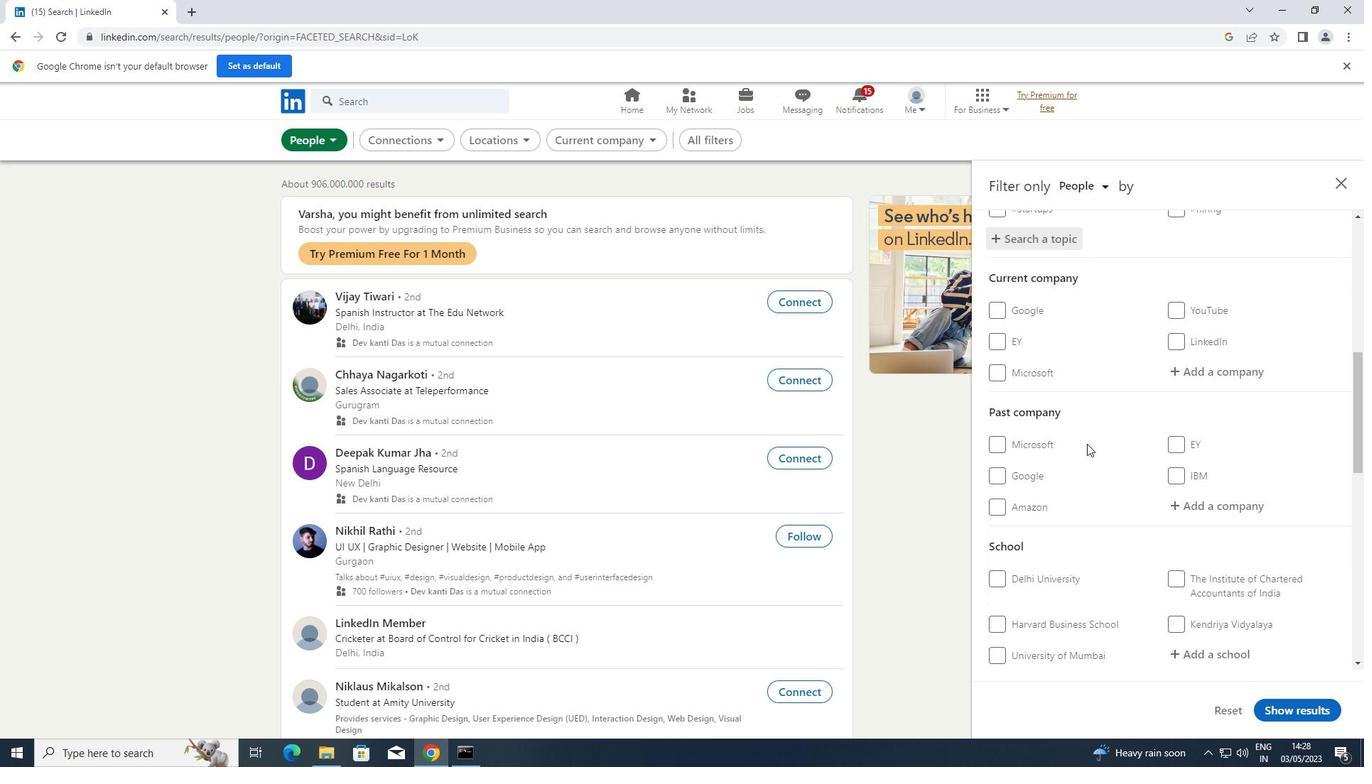 
Action: Mouse scrolled (1087, 443) with delta (0, 0)
Screenshot: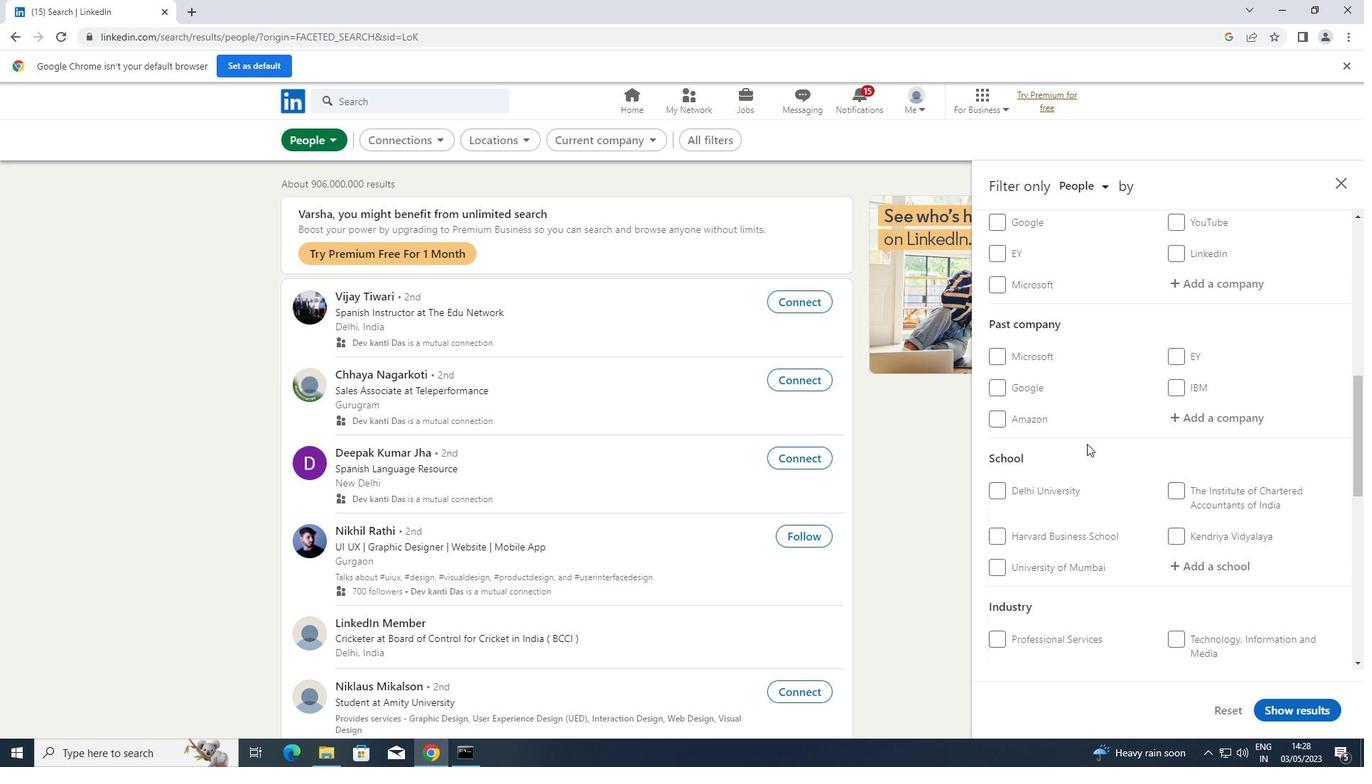 
Action: Mouse scrolled (1087, 443) with delta (0, 0)
Screenshot: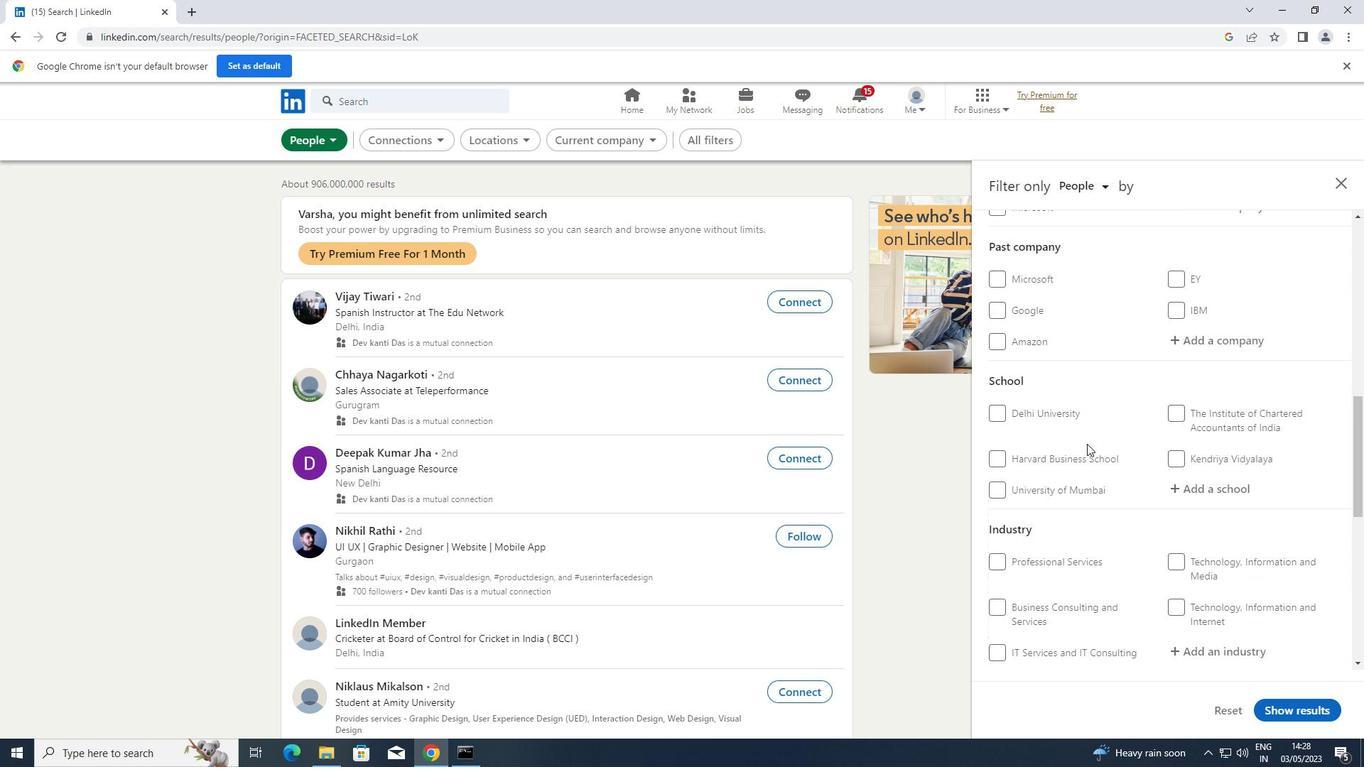 
Action: Mouse scrolled (1087, 443) with delta (0, 0)
Screenshot: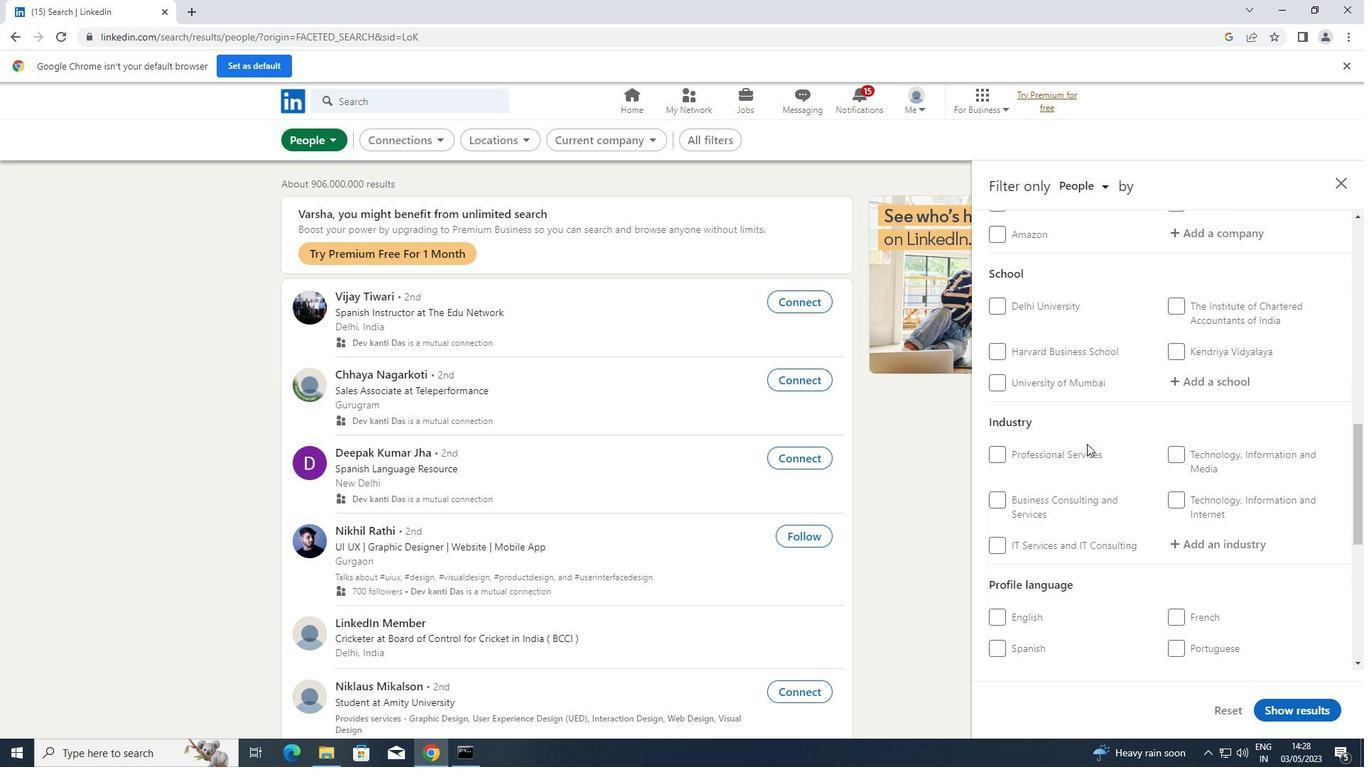 
Action: Mouse scrolled (1087, 443) with delta (0, 0)
Screenshot: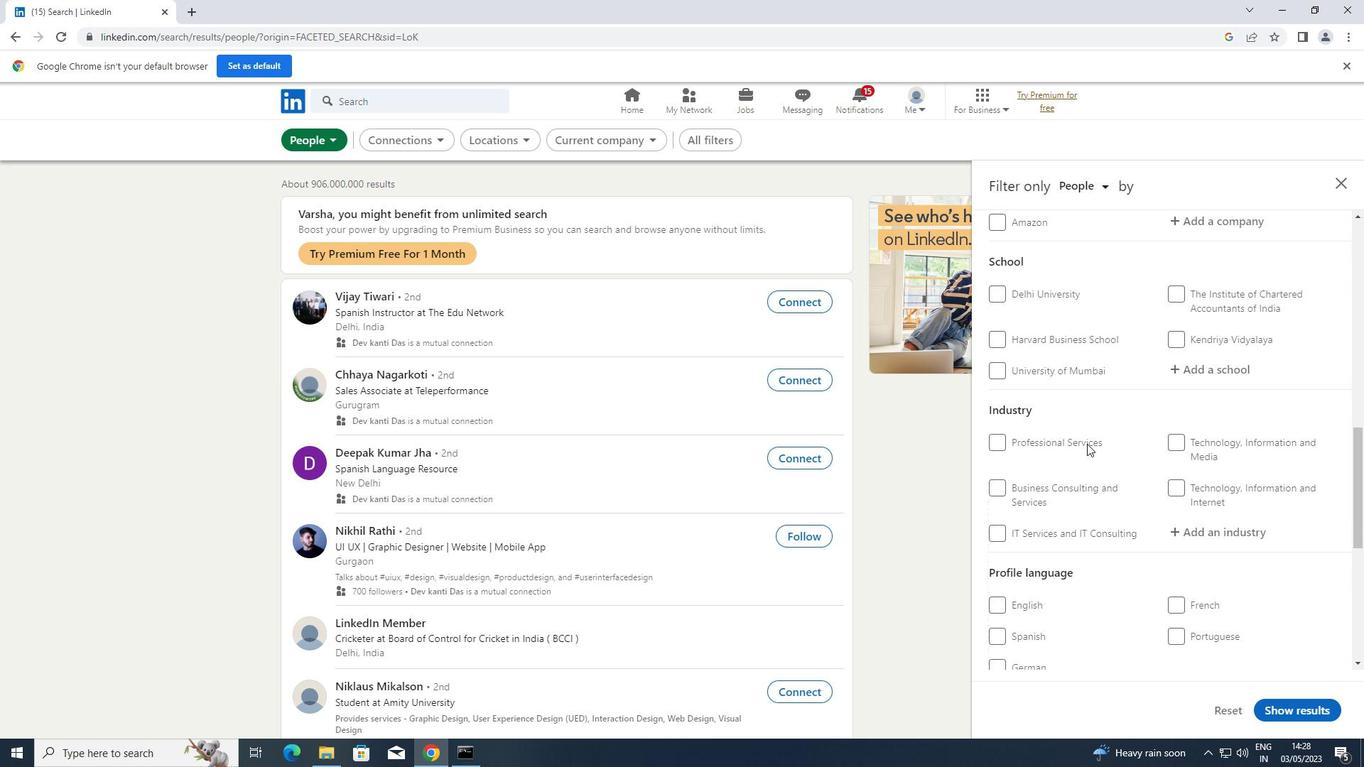 
Action: Mouse moved to (999, 497)
Screenshot: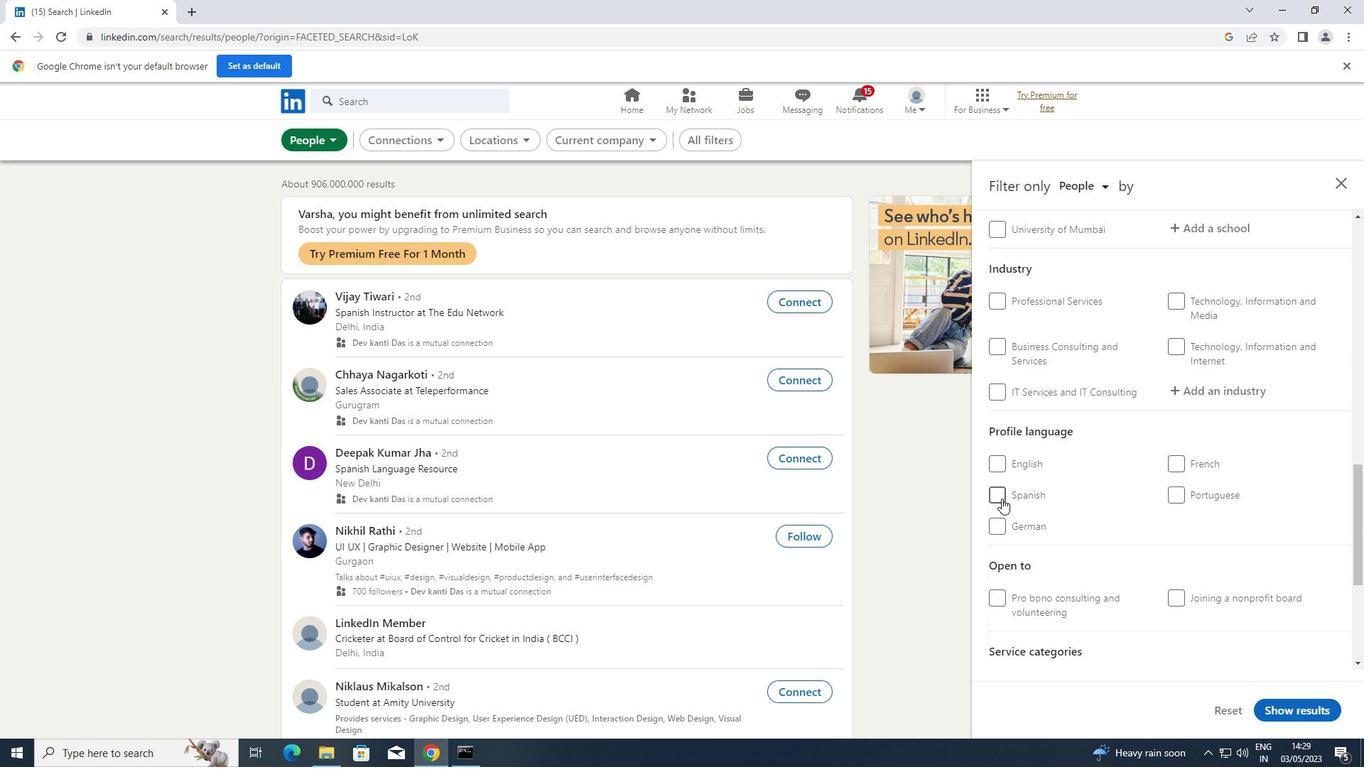 
Action: Mouse pressed left at (999, 497)
Screenshot: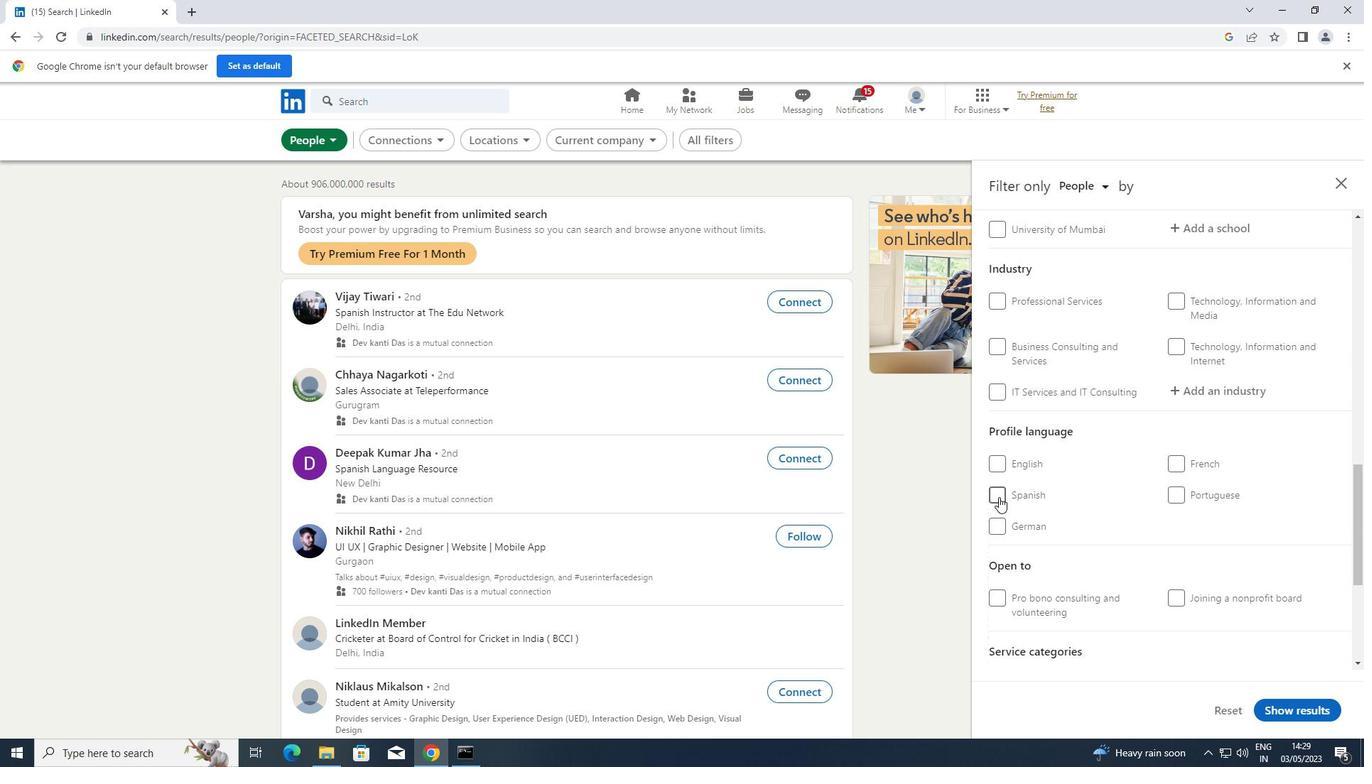 
Action: Mouse moved to (1031, 476)
Screenshot: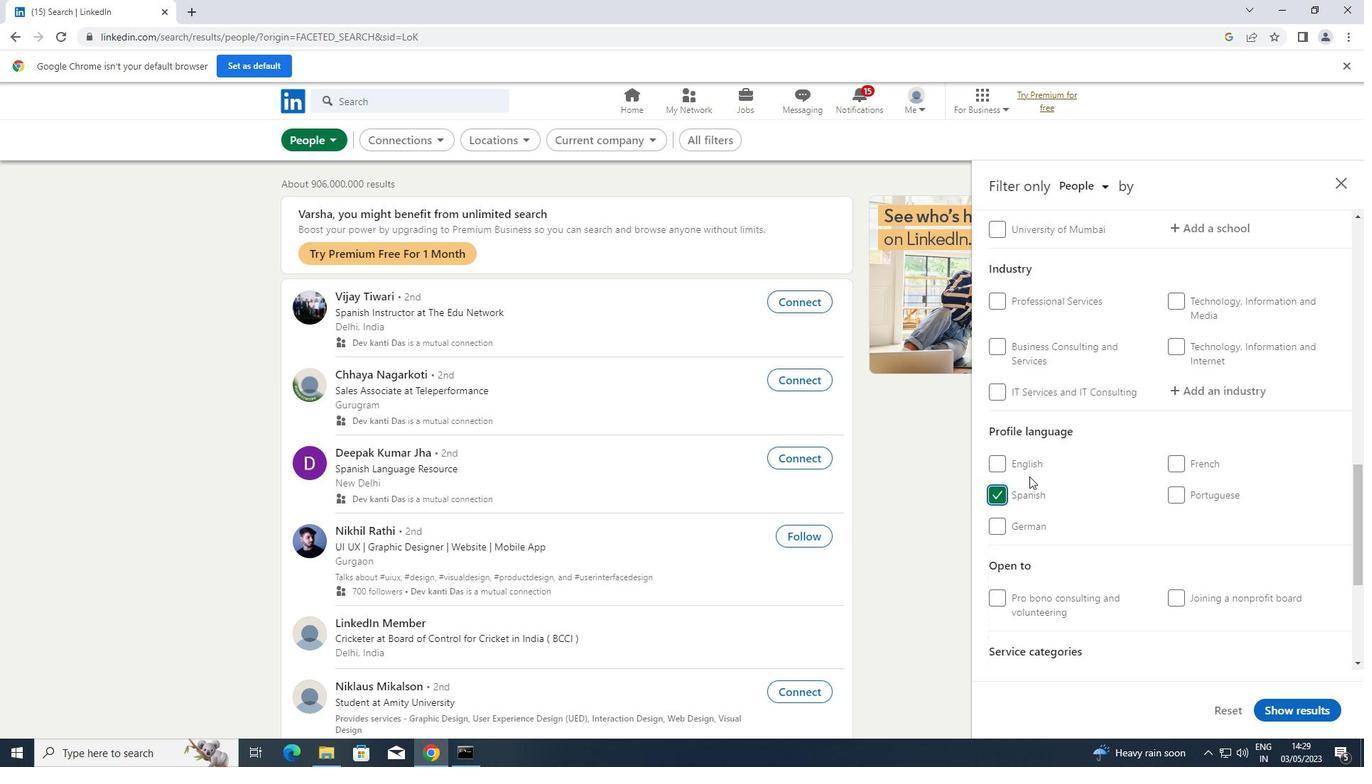 
Action: Mouse scrolled (1031, 476) with delta (0, 0)
Screenshot: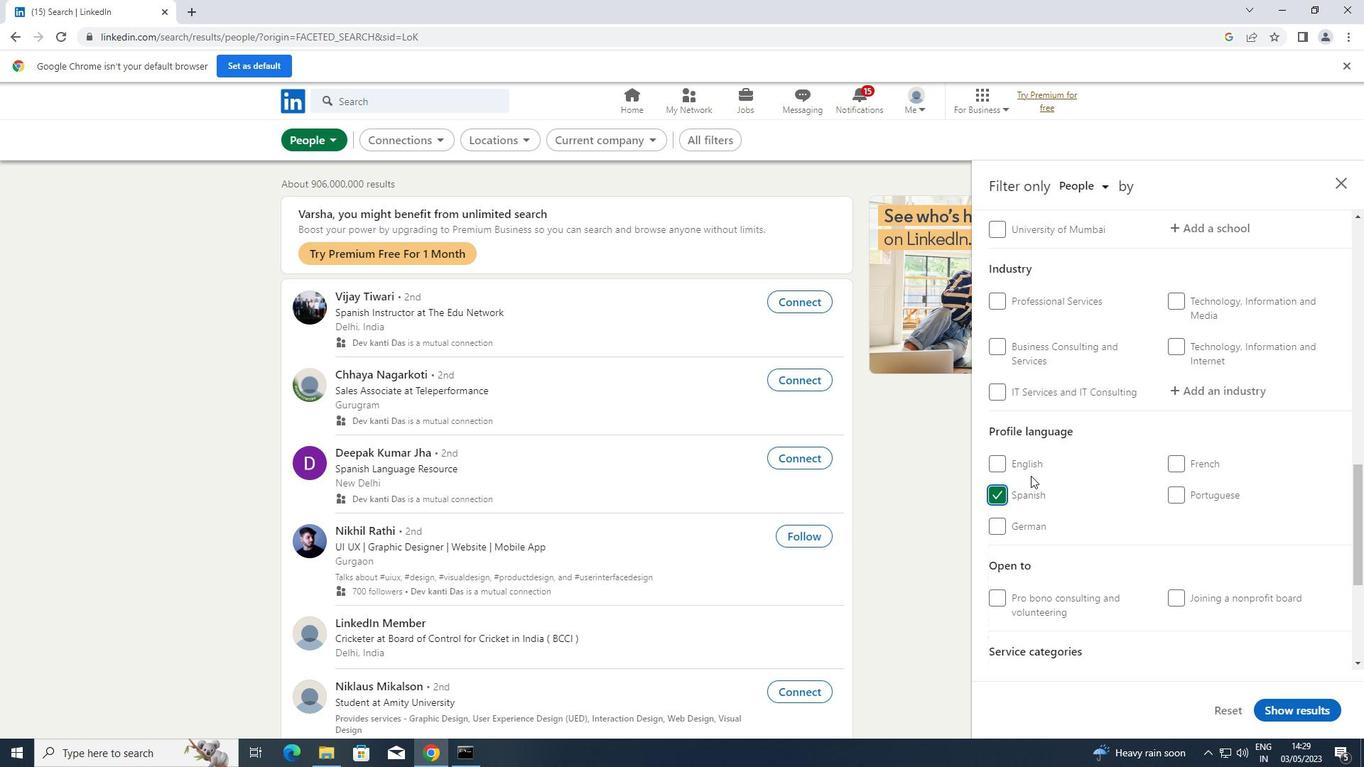 
Action: Mouse scrolled (1031, 476) with delta (0, 0)
Screenshot: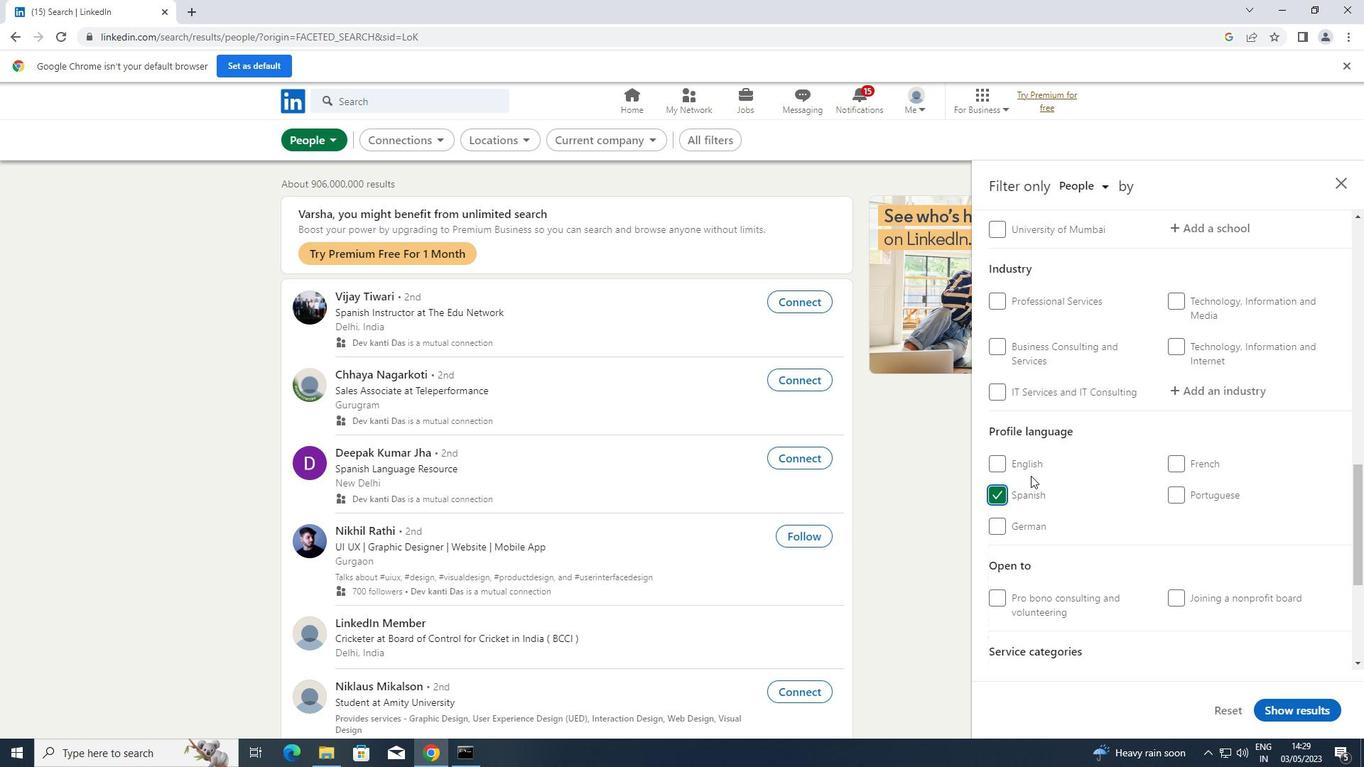 
Action: Mouse scrolled (1031, 476) with delta (0, 0)
Screenshot: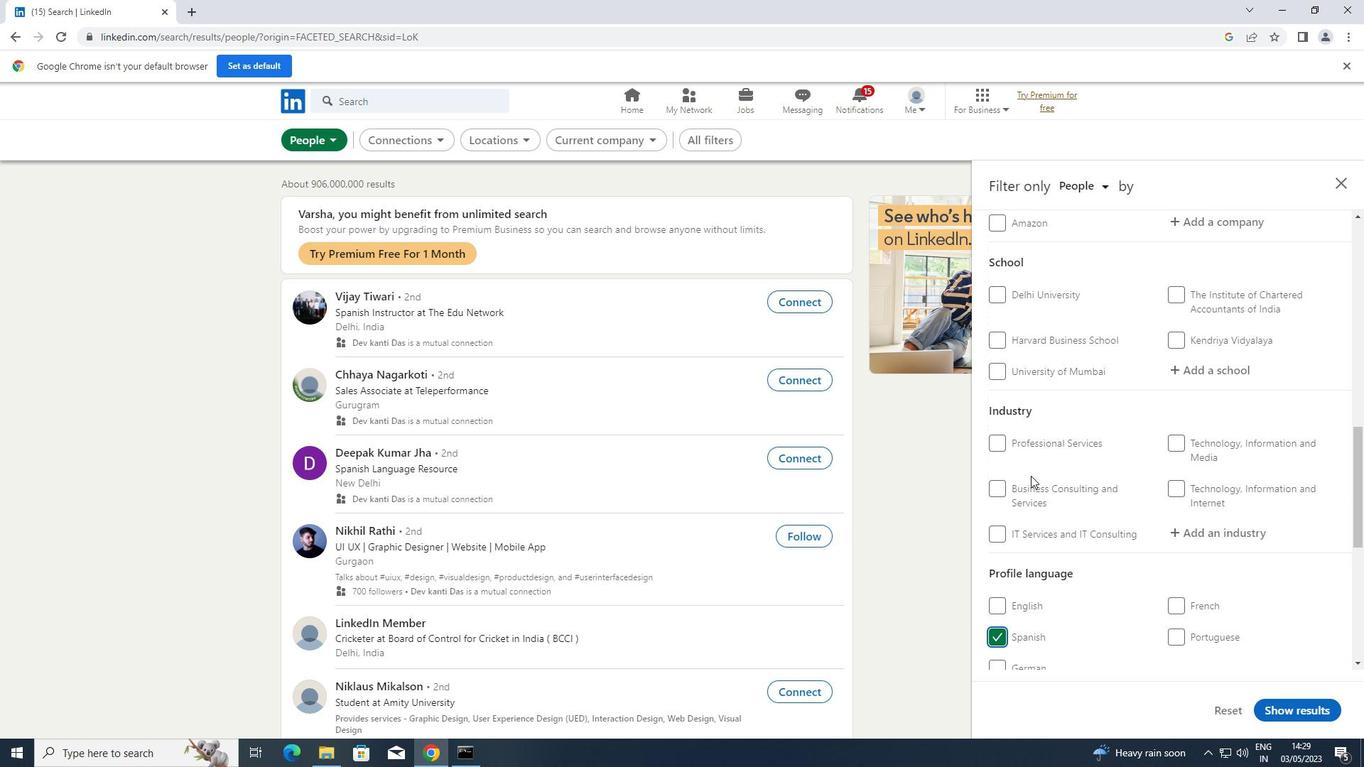 
Action: Mouse scrolled (1031, 476) with delta (0, 0)
Screenshot: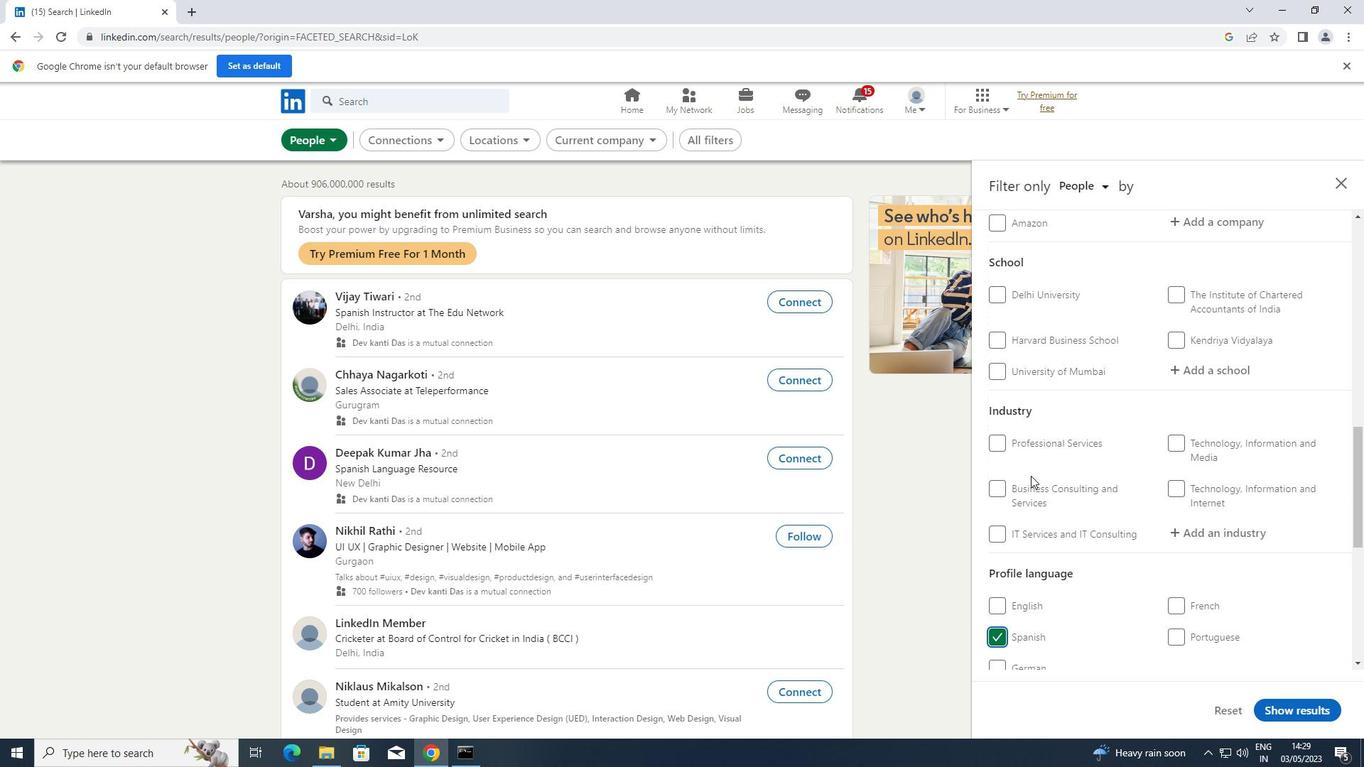 
Action: Mouse scrolled (1031, 476) with delta (0, 0)
Screenshot: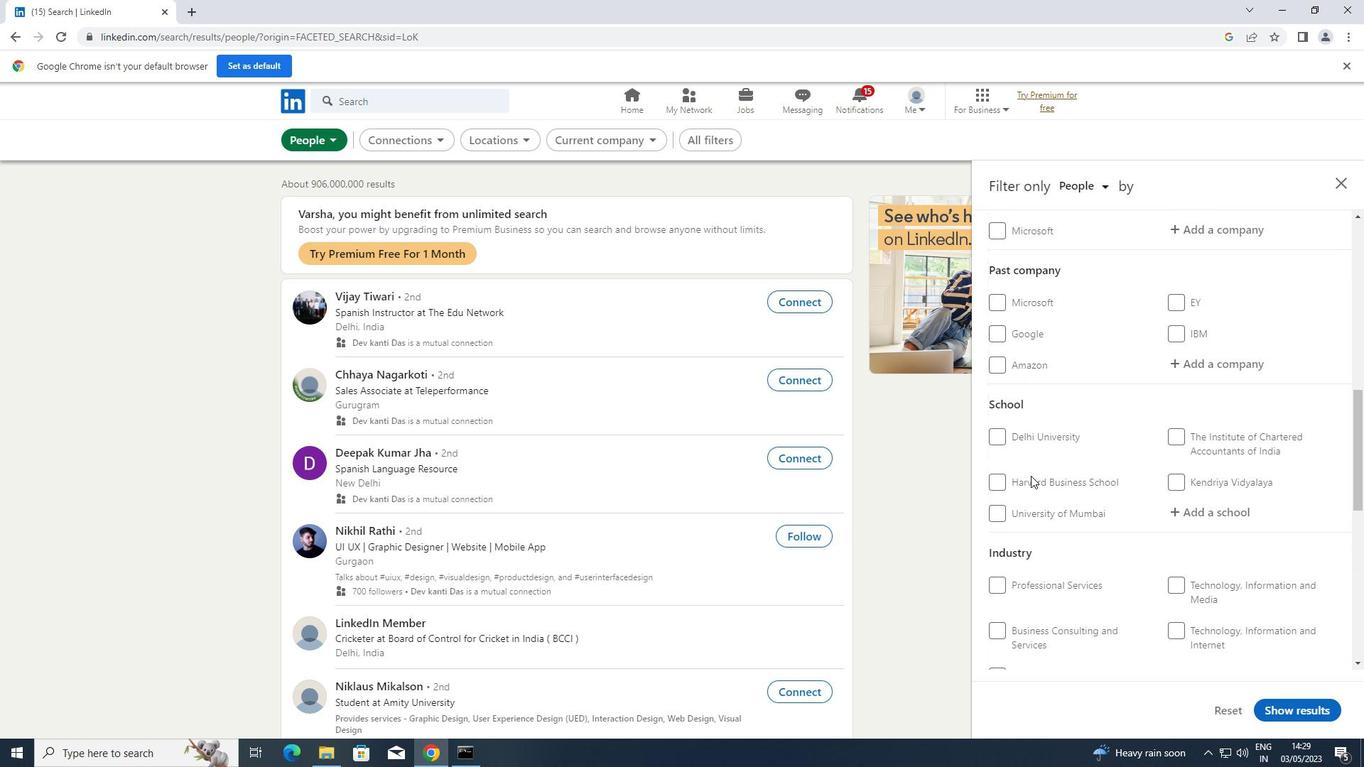 
Action: Mouse scrolled (1031, 476) with delta (0, 0)
Screenshot: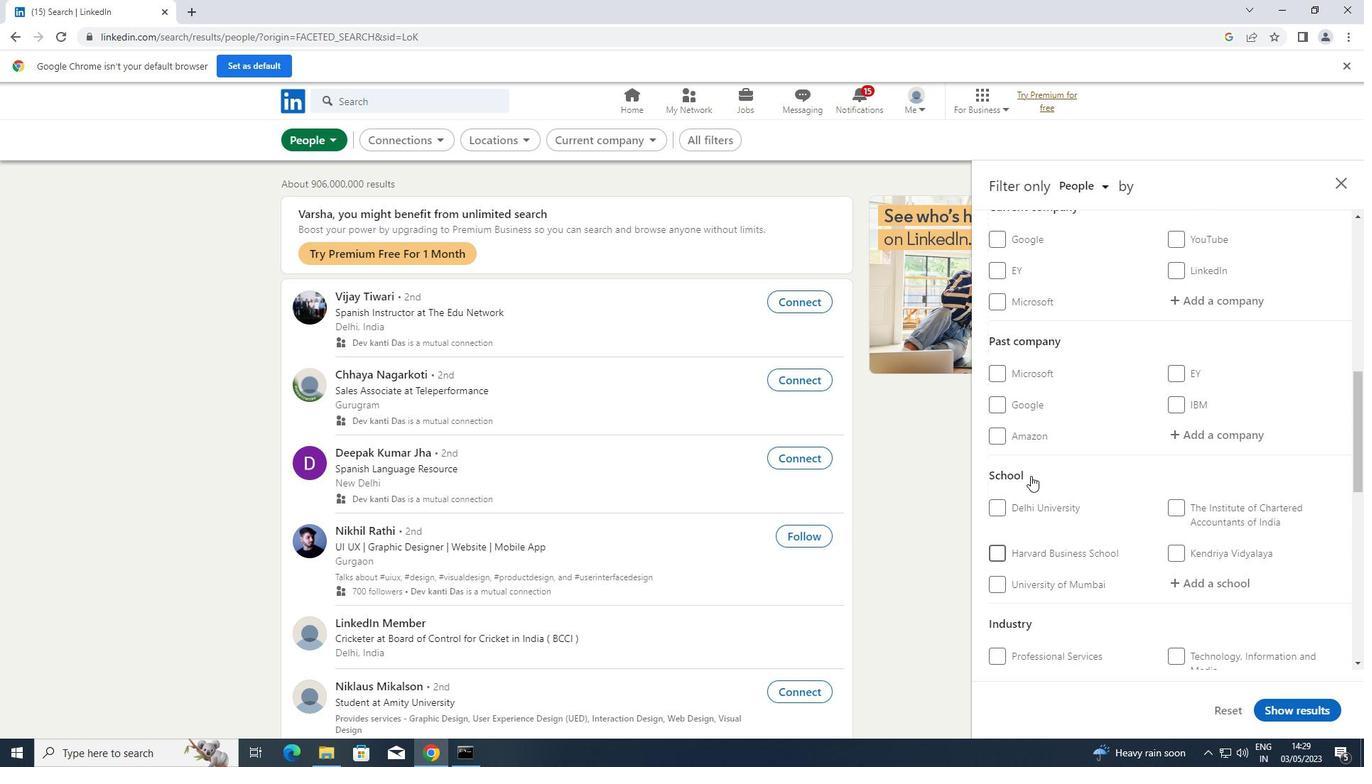 
Action: Mouse scrolled (1031, 476) with delta (0, 0)
Screenshot: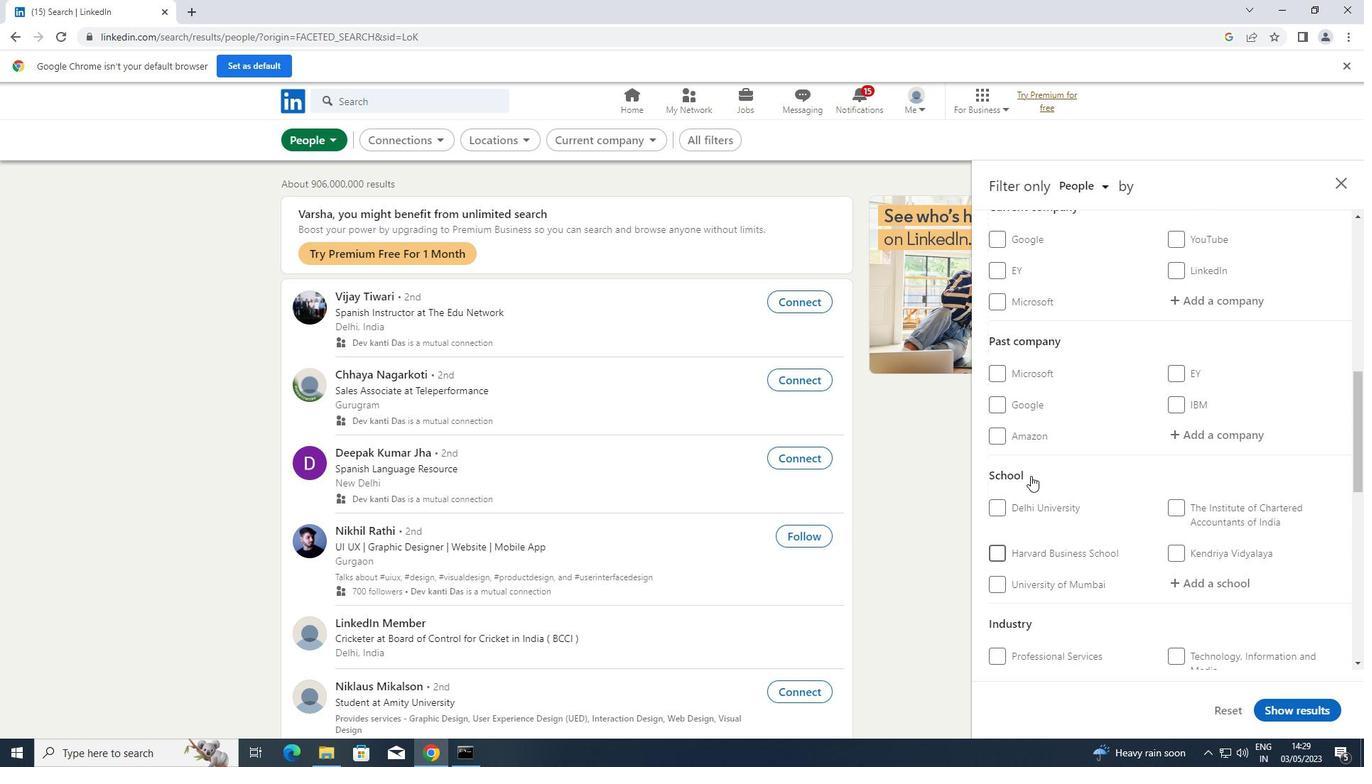 
Action: Mouse moved to (1170, 436)
Screenshot: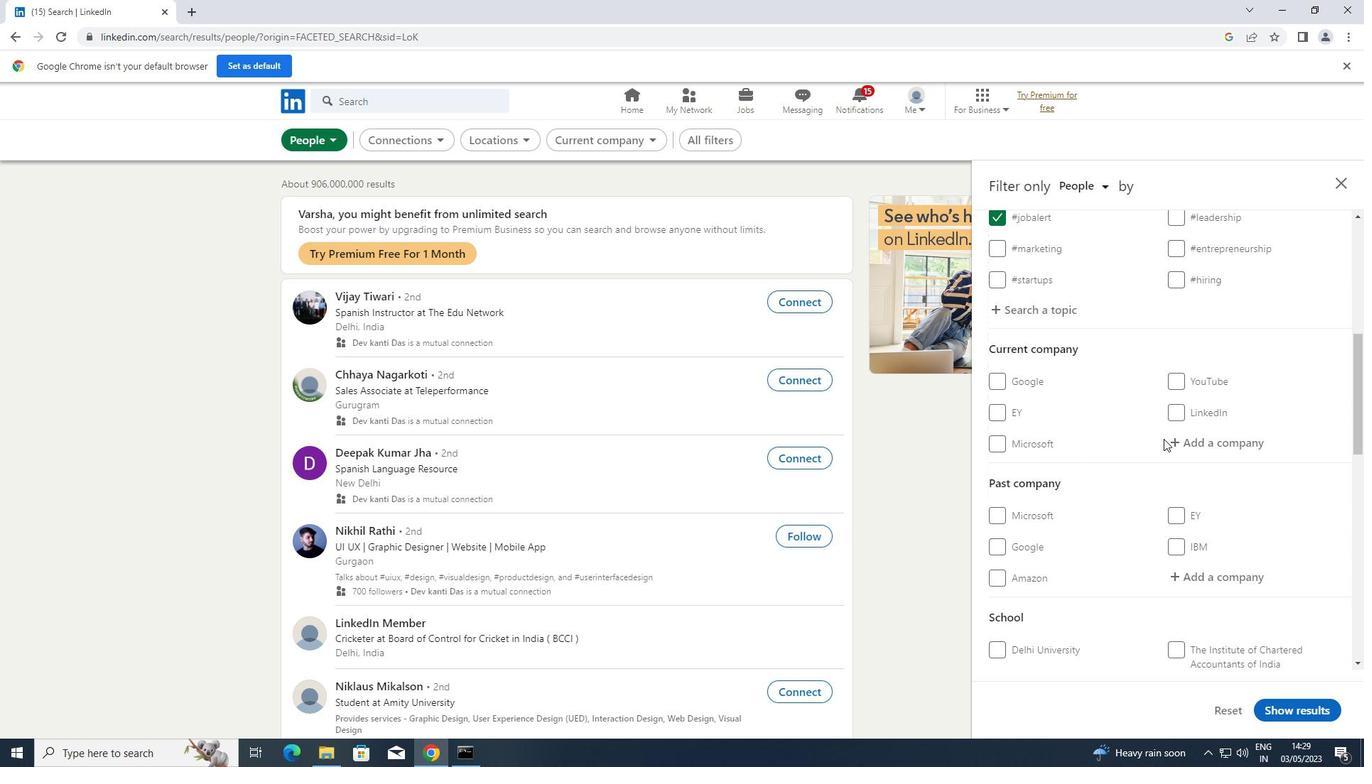 
Action: Mouse pressed left at (1170, 436)
Screenshot: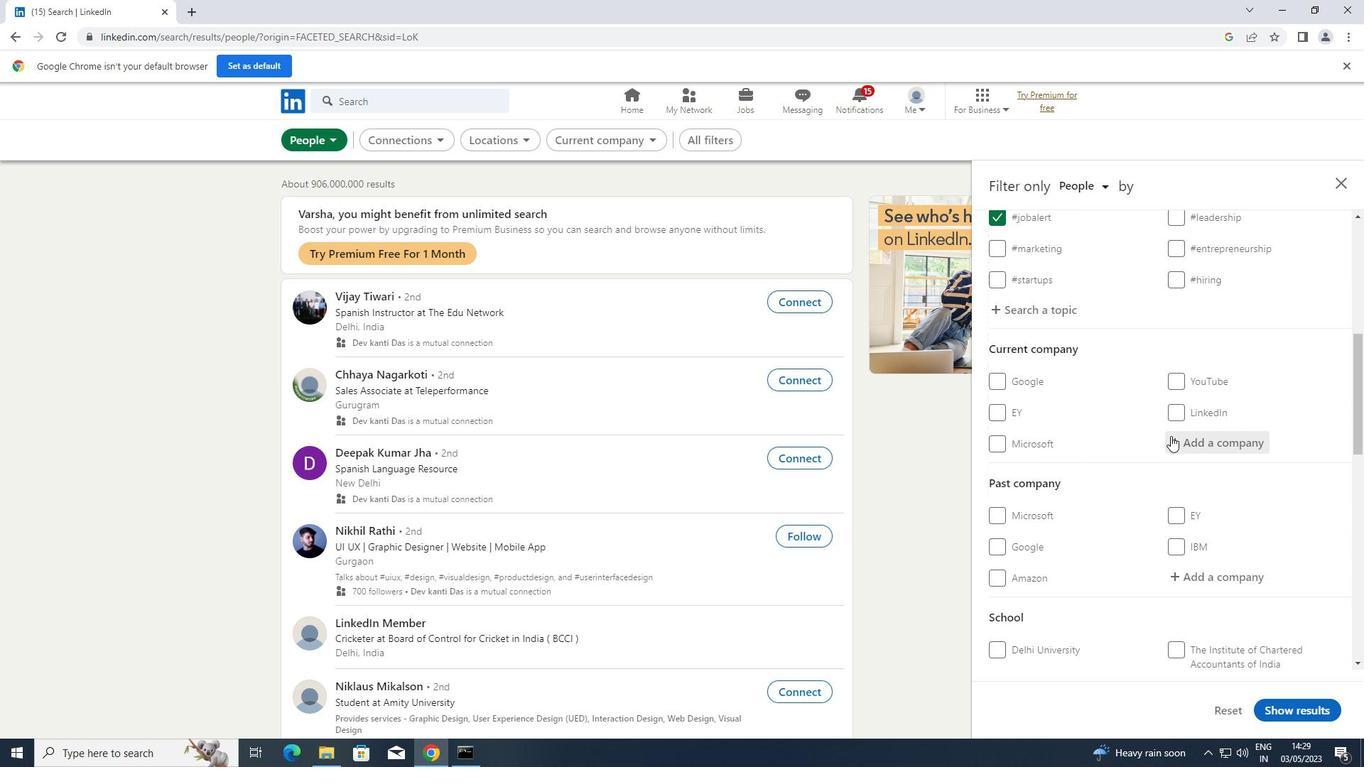 
Action: Key pressed <Key.shift>TECHWAVE
Screenshot: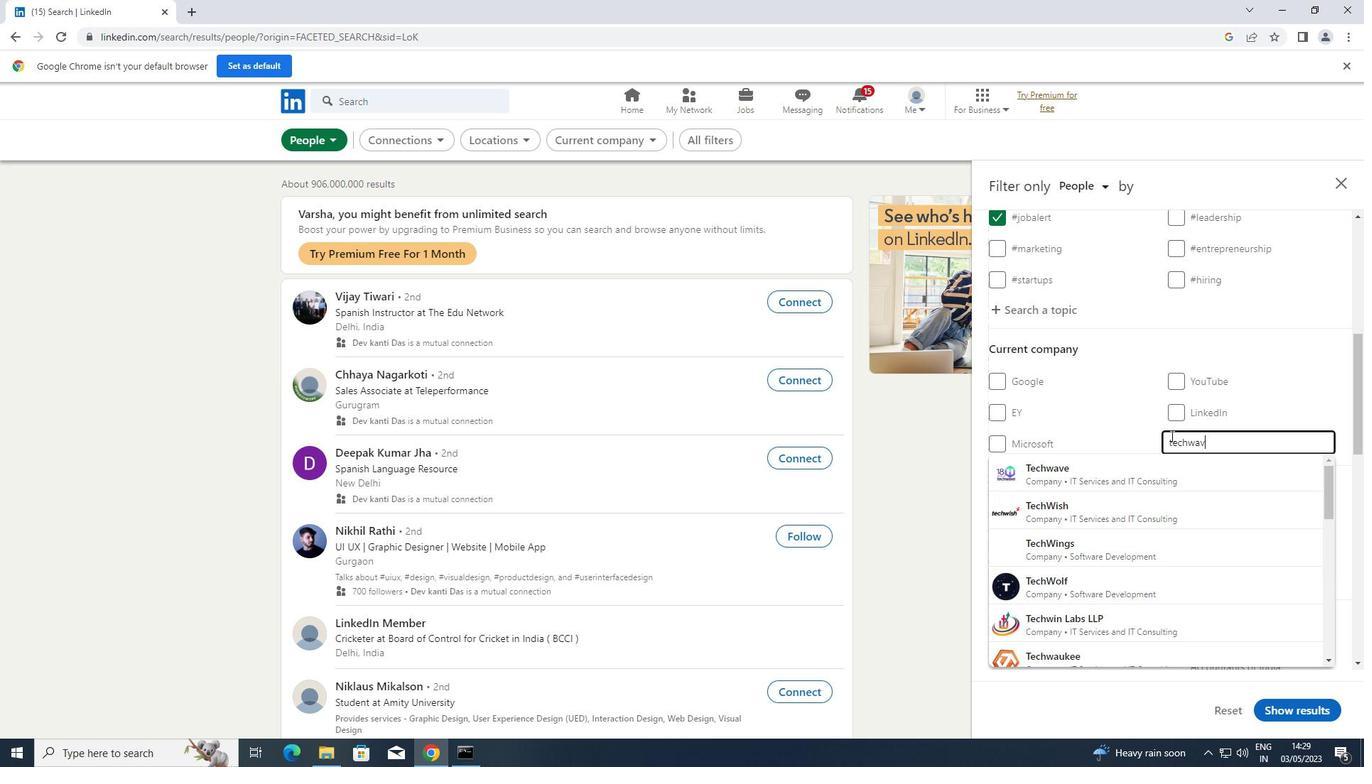 
Action: Mouse moved to (1107, 471)
Screenshot: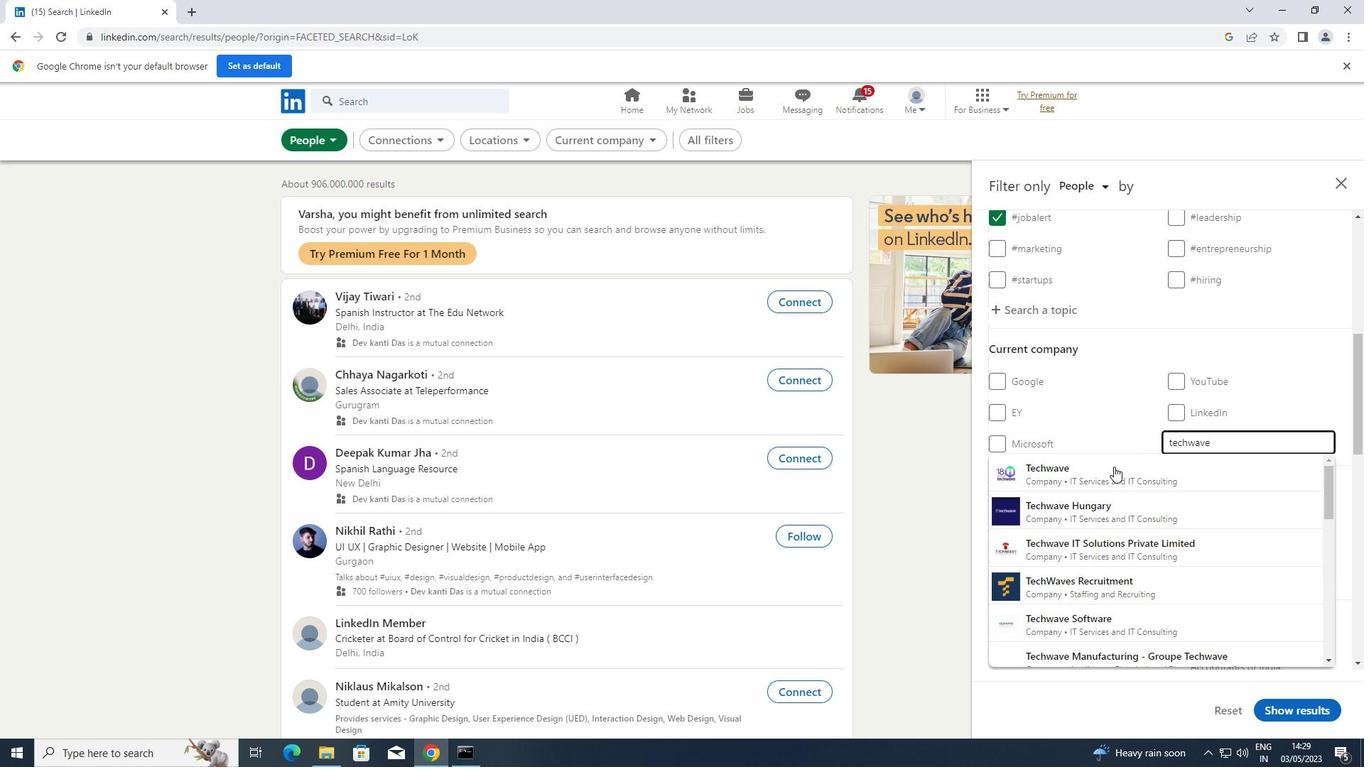 
Action: Mouse pressed left at (1107, 471)
Screenshot: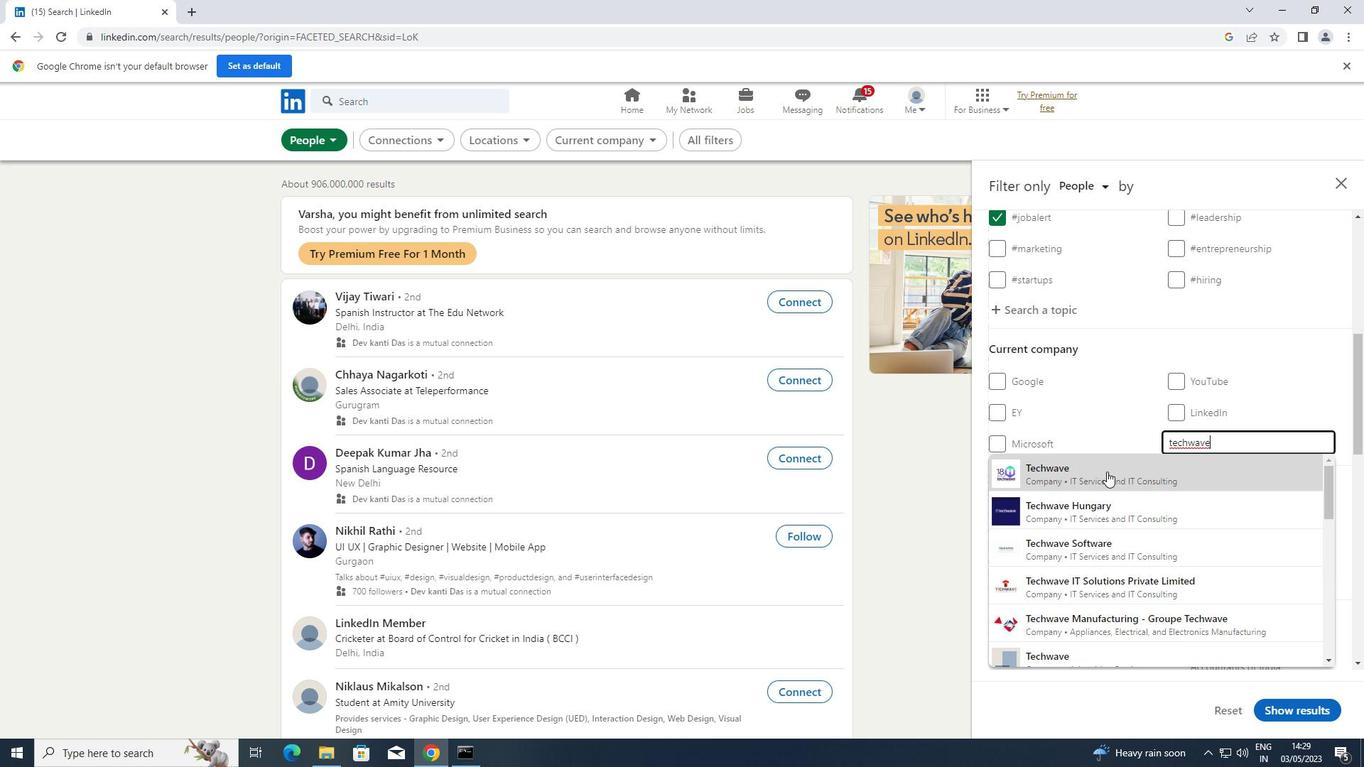 
Action: Mouse scrolled (1107, 471) with delta (0, 0)
Screenshot: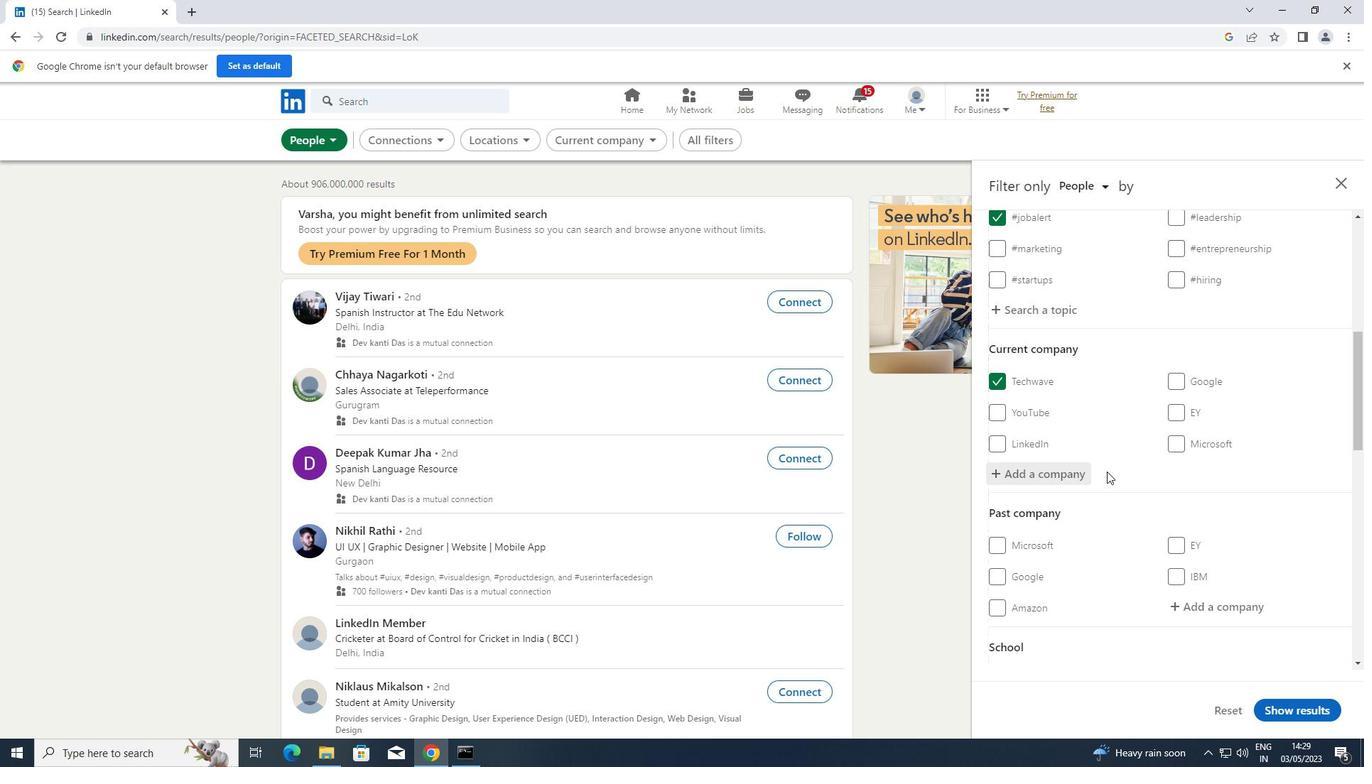 
Action: Mouse moved to (1043, 490)
Screenshot: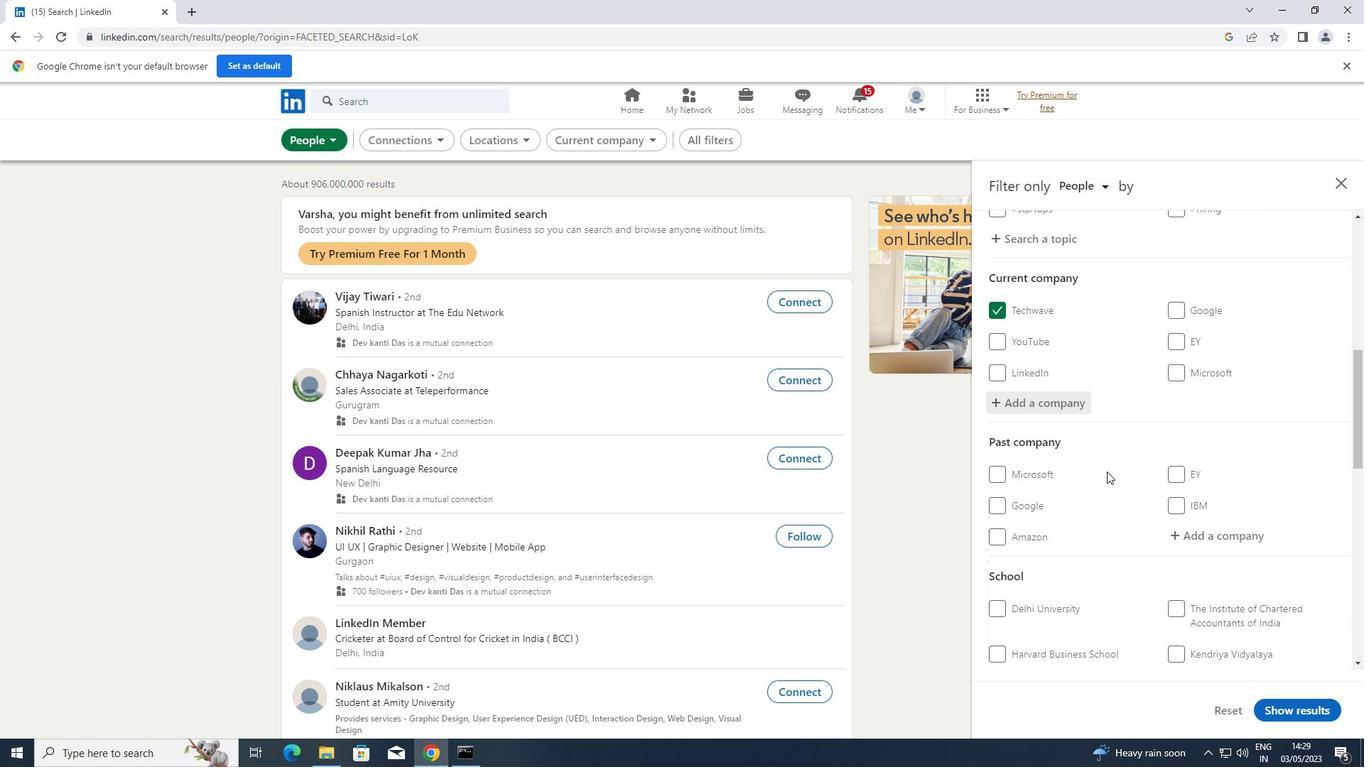 
Action: Mouse scrolled (1043, 489) with delta (0, 0)
Screenshot: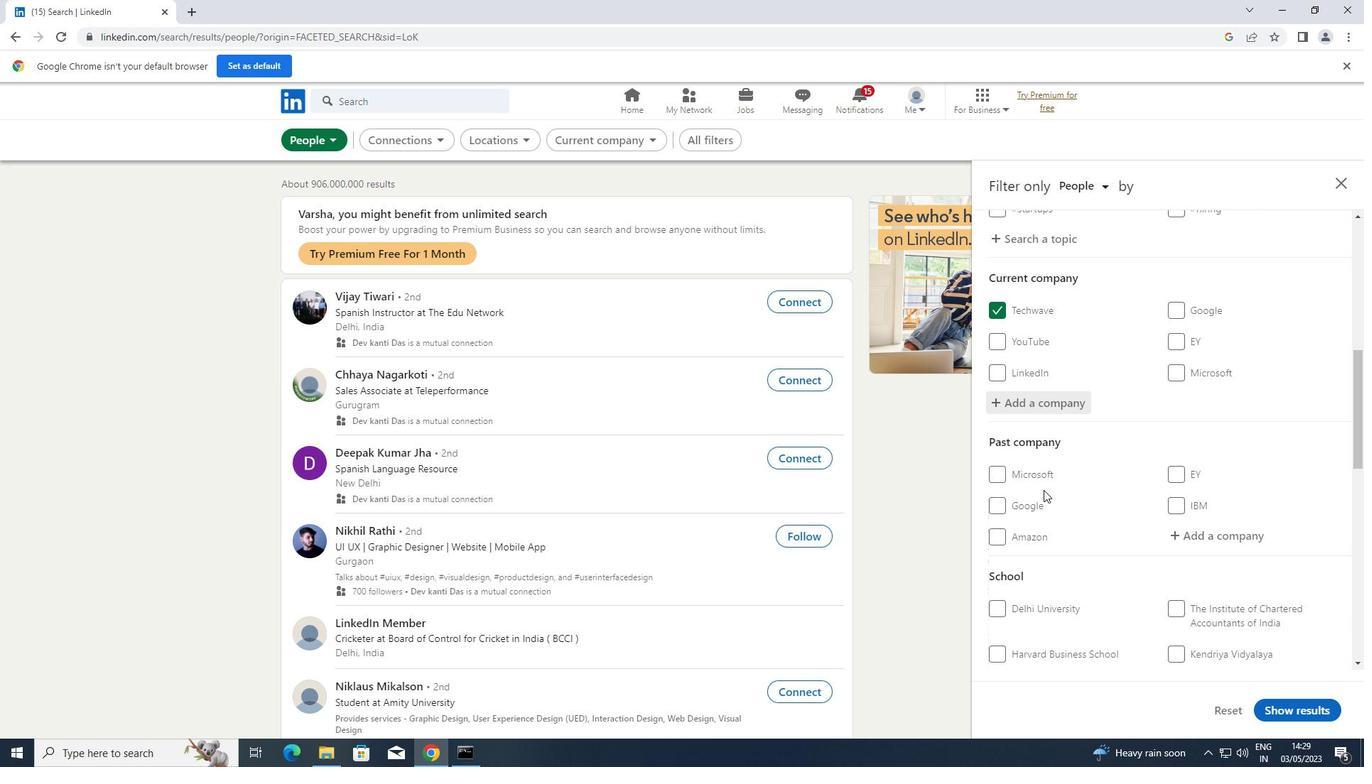 
Action: Mouse scrolled (1043, 489) with delta (0, 0)
Screenshot: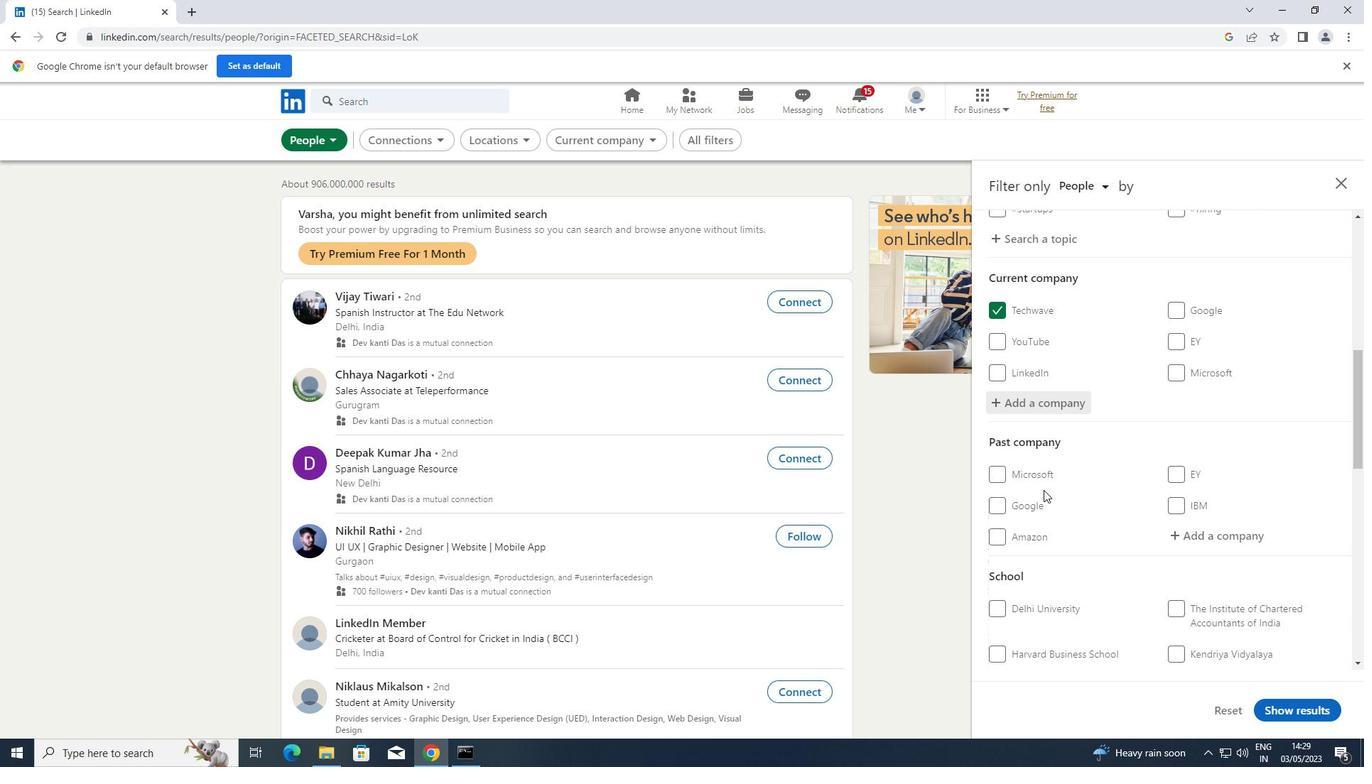 
Action: Mouse moved to (1214, 542)
Screenshot: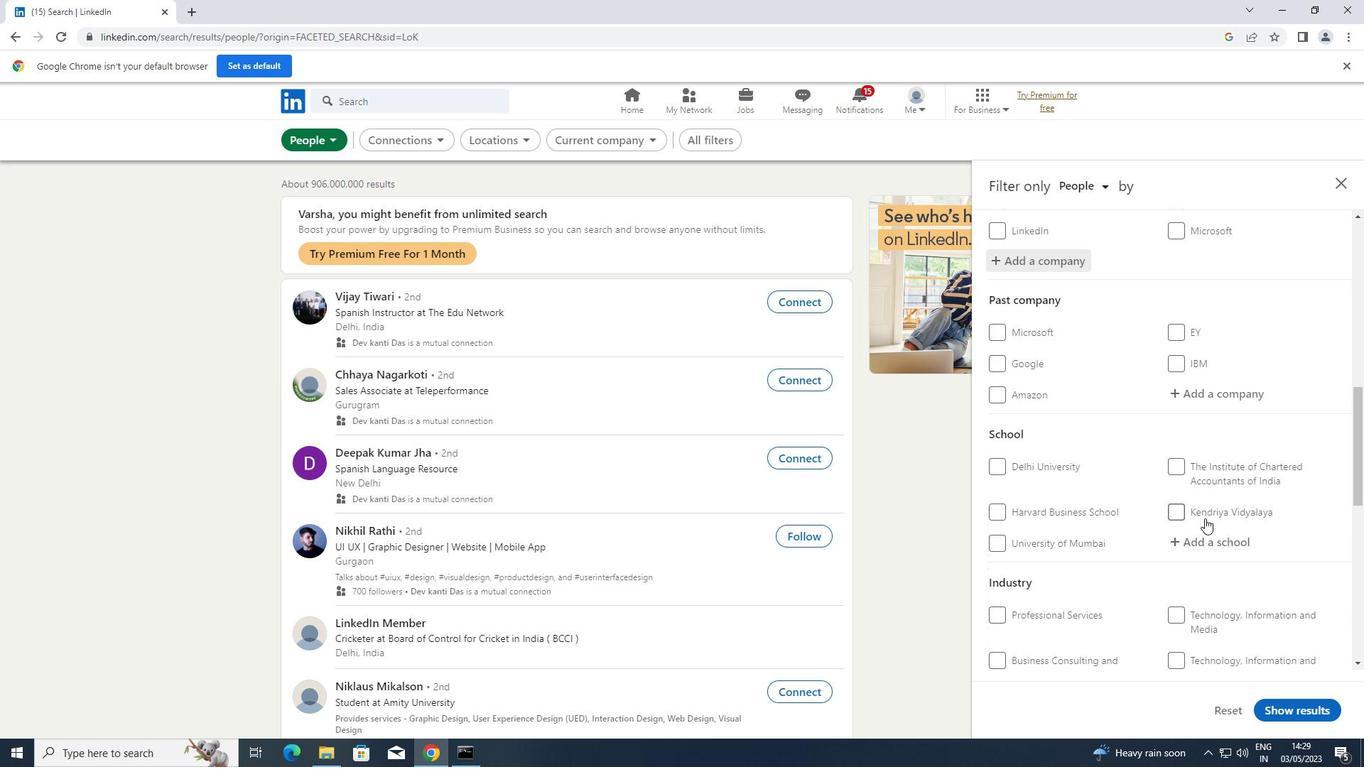 
Action: Mouse pressed left at (1214, 542)
Screenshot: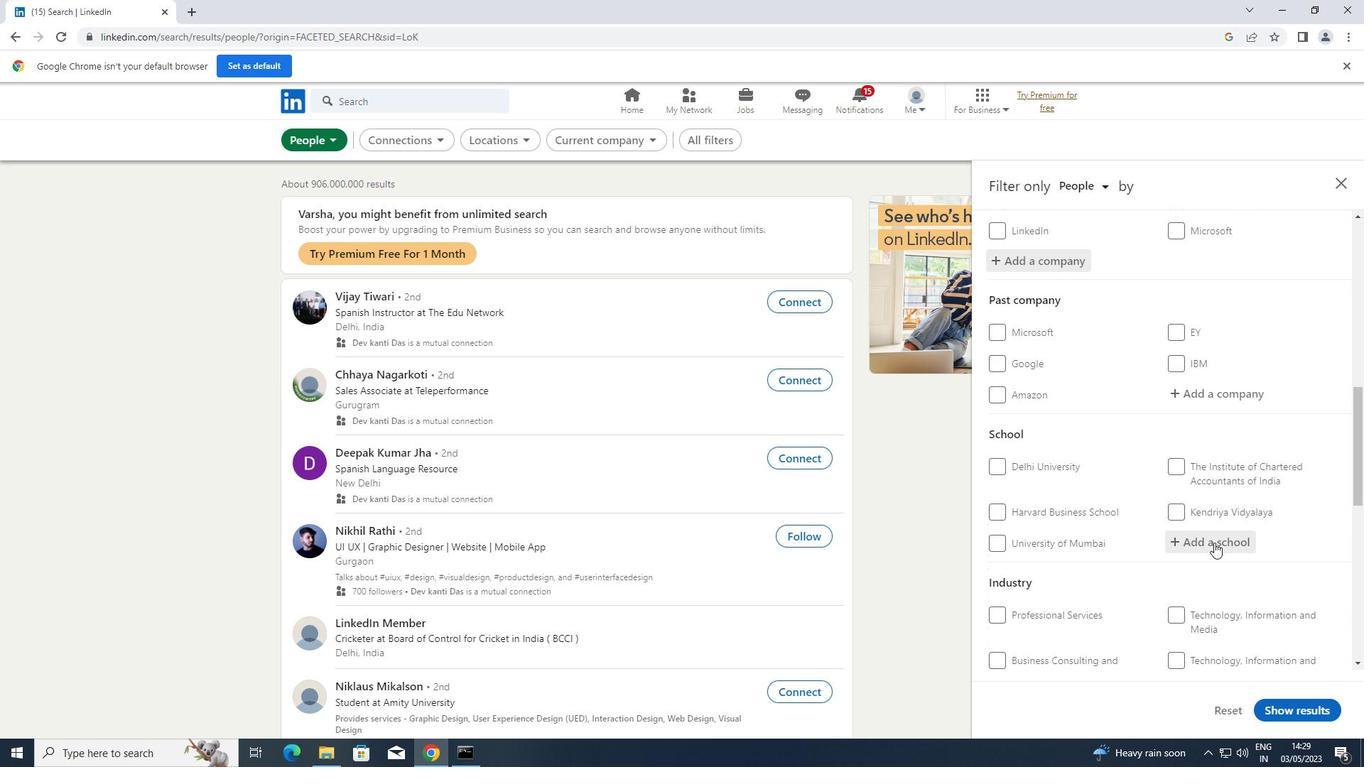 
Action: Key pressed <Key.shift>HEMCHANDRA
Screenshot: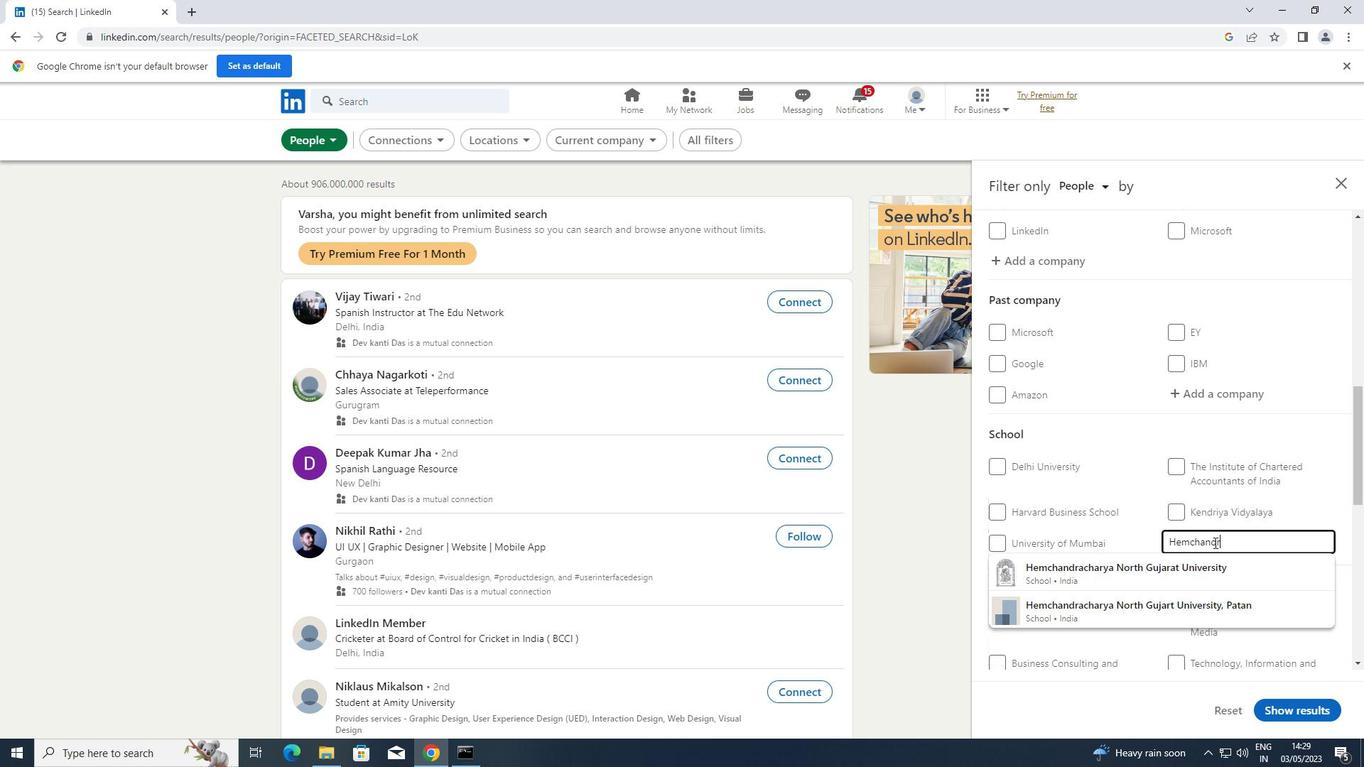 
Action: Mouse moved to (1195, 575)
Screenshot: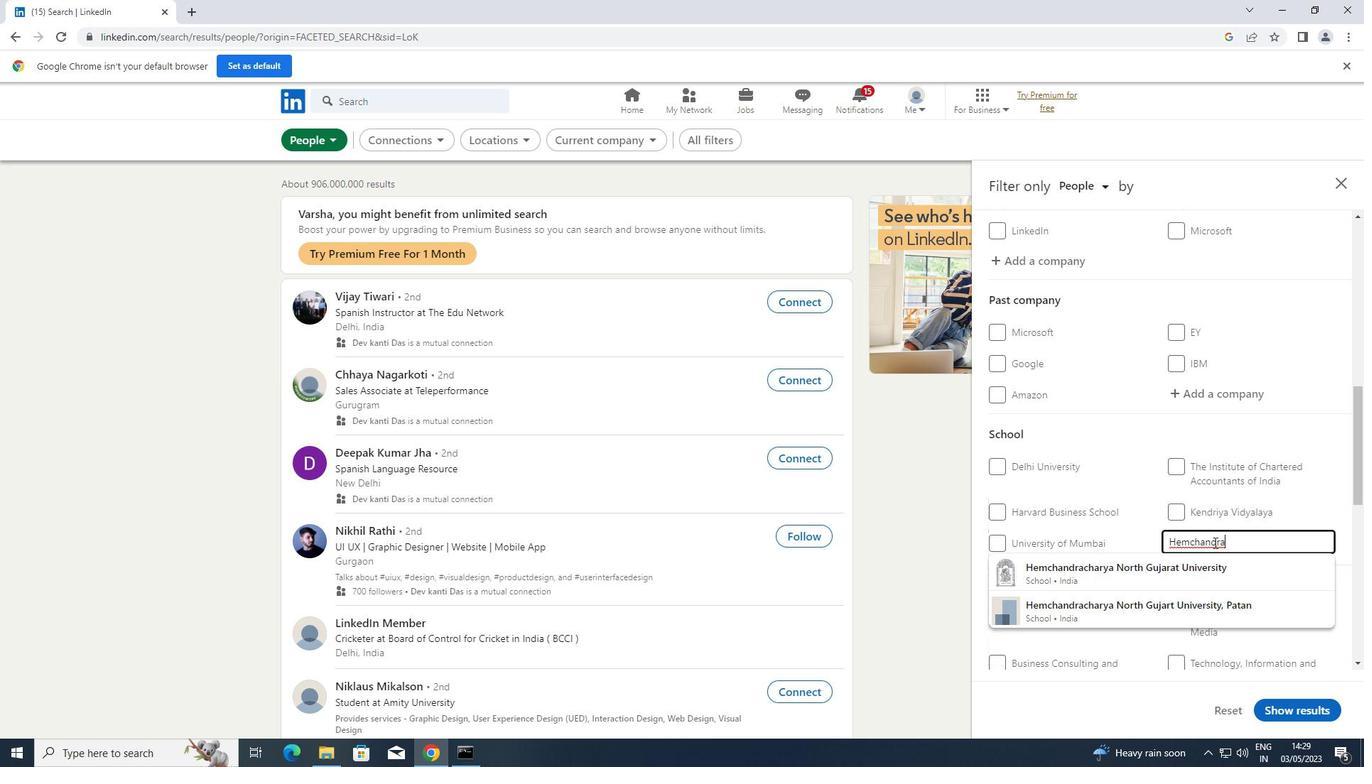 
Action: Mouse pressed left at (1195, 575)
Screenshot: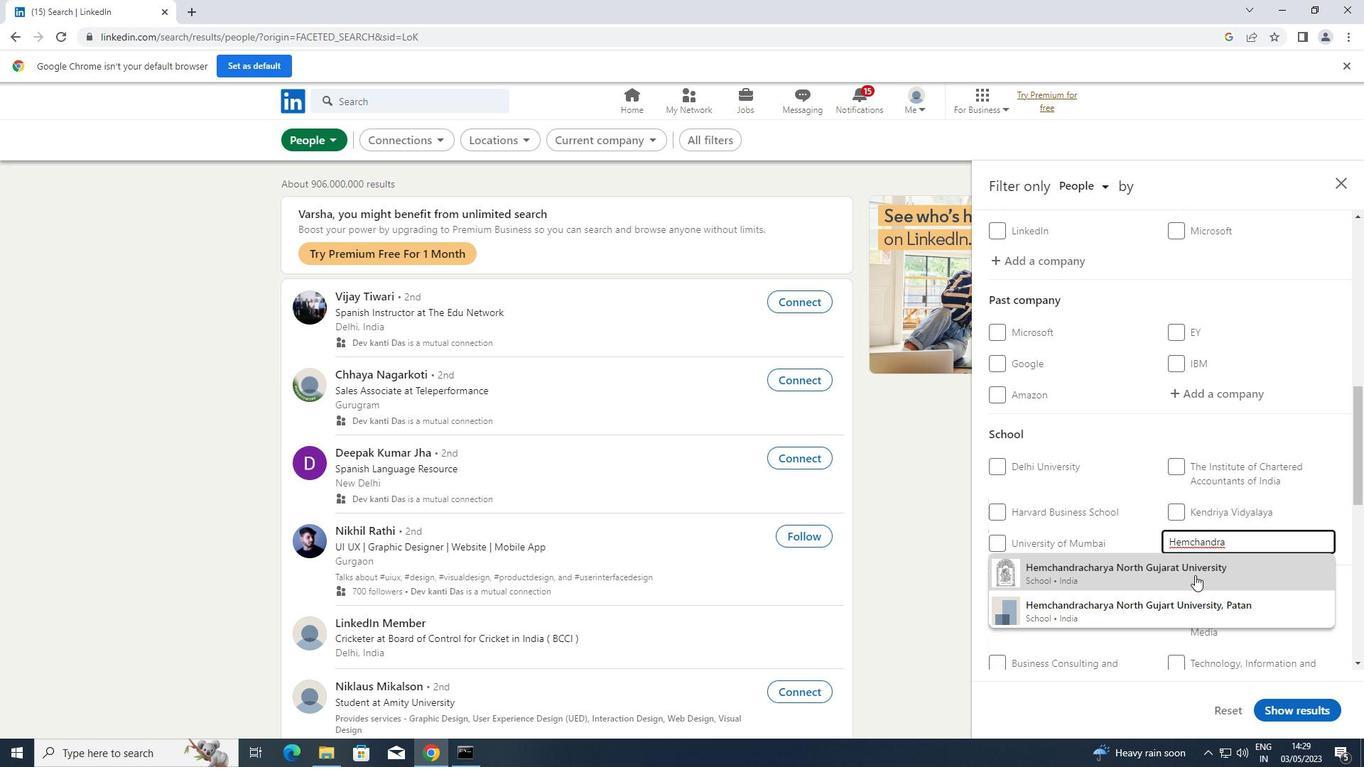 
Action: Mouse scrolled (1195, 574) with delta (0, 0)
Screenshot: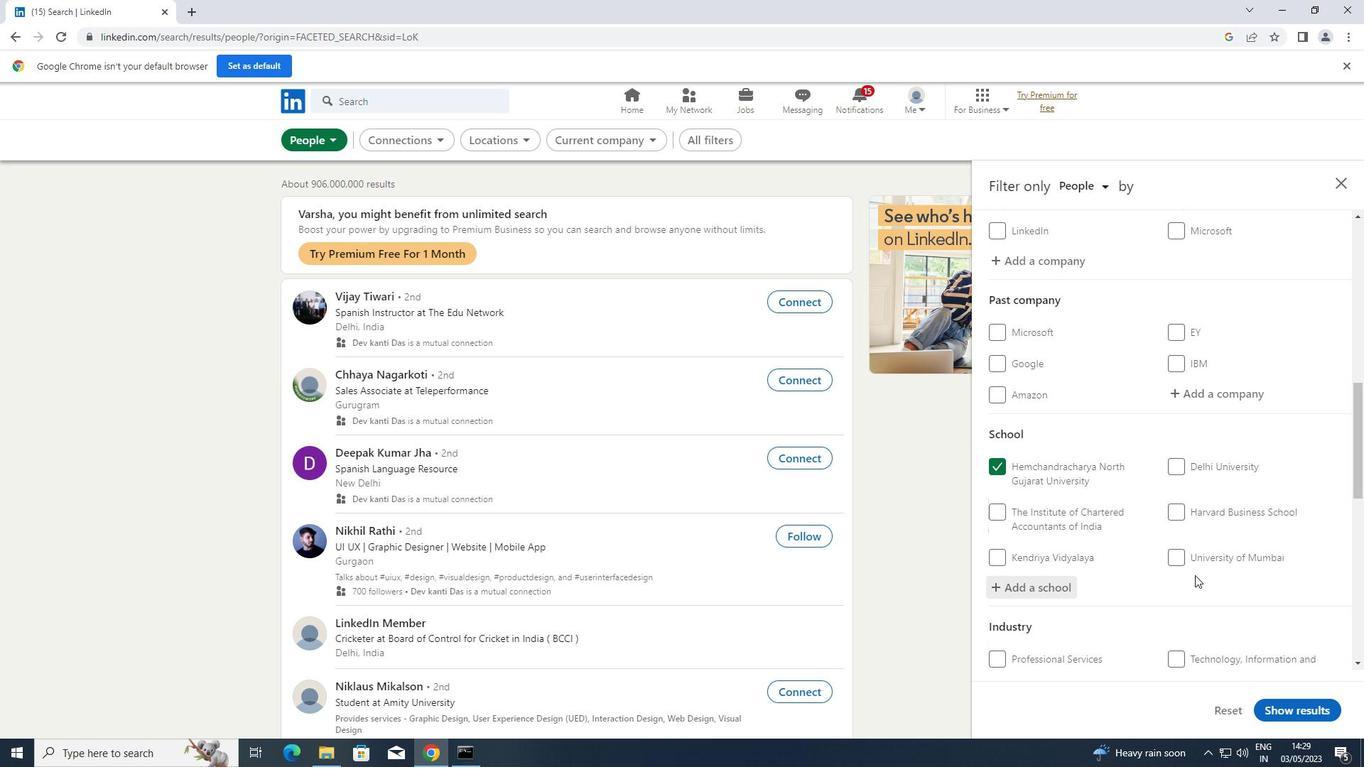 
Action: Mouse scrolled (1195, 574) with delta (0, 0)
Screenshot: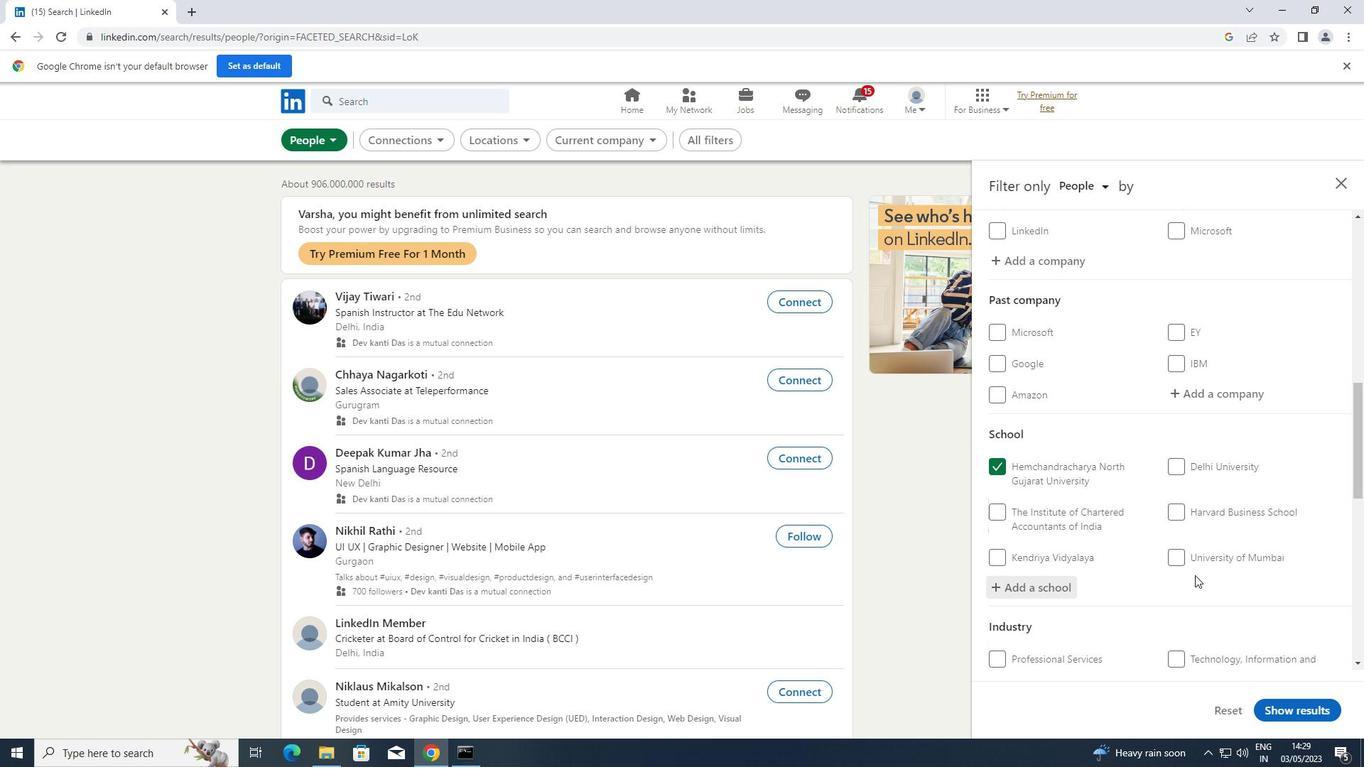 
Action: Mouse moved to (1201, 602)
Screenshot: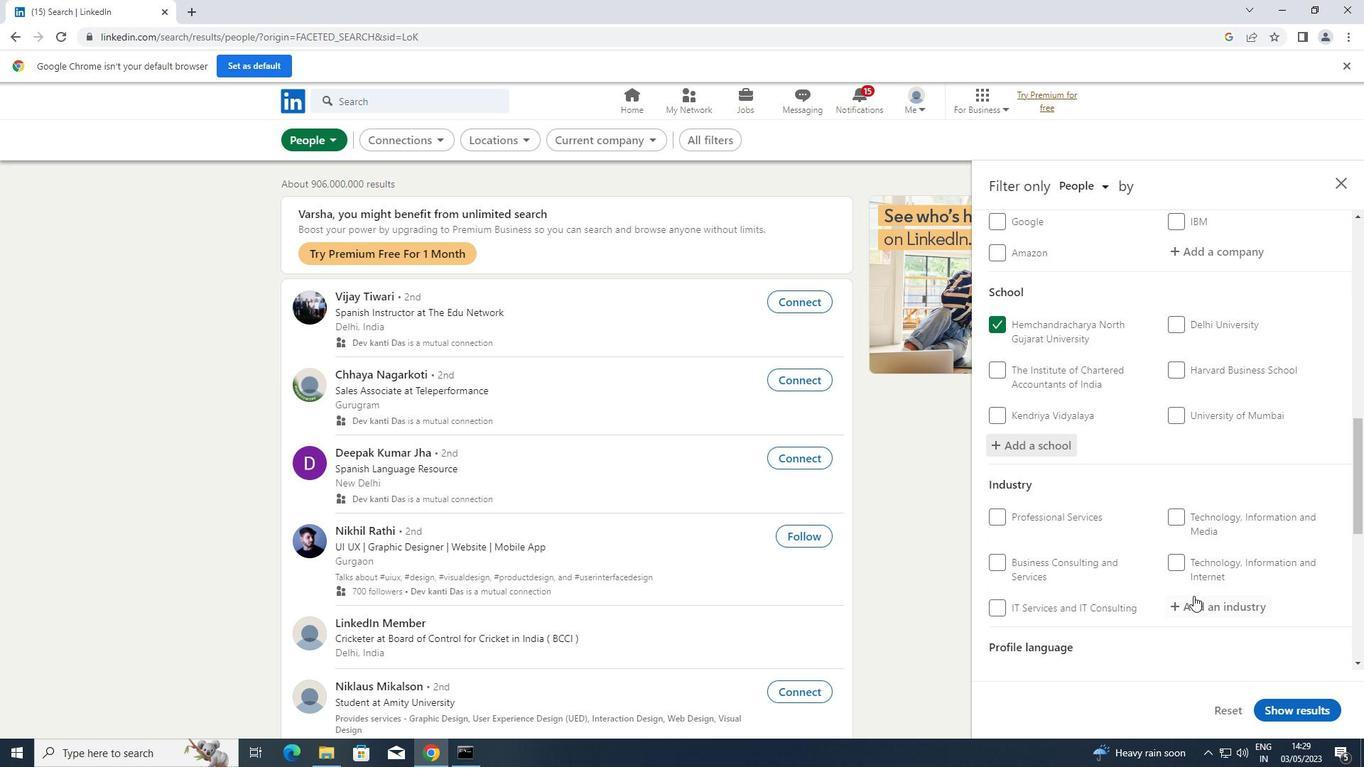 
Action: Mouse pressed left at (1201, 602)
Screenshot: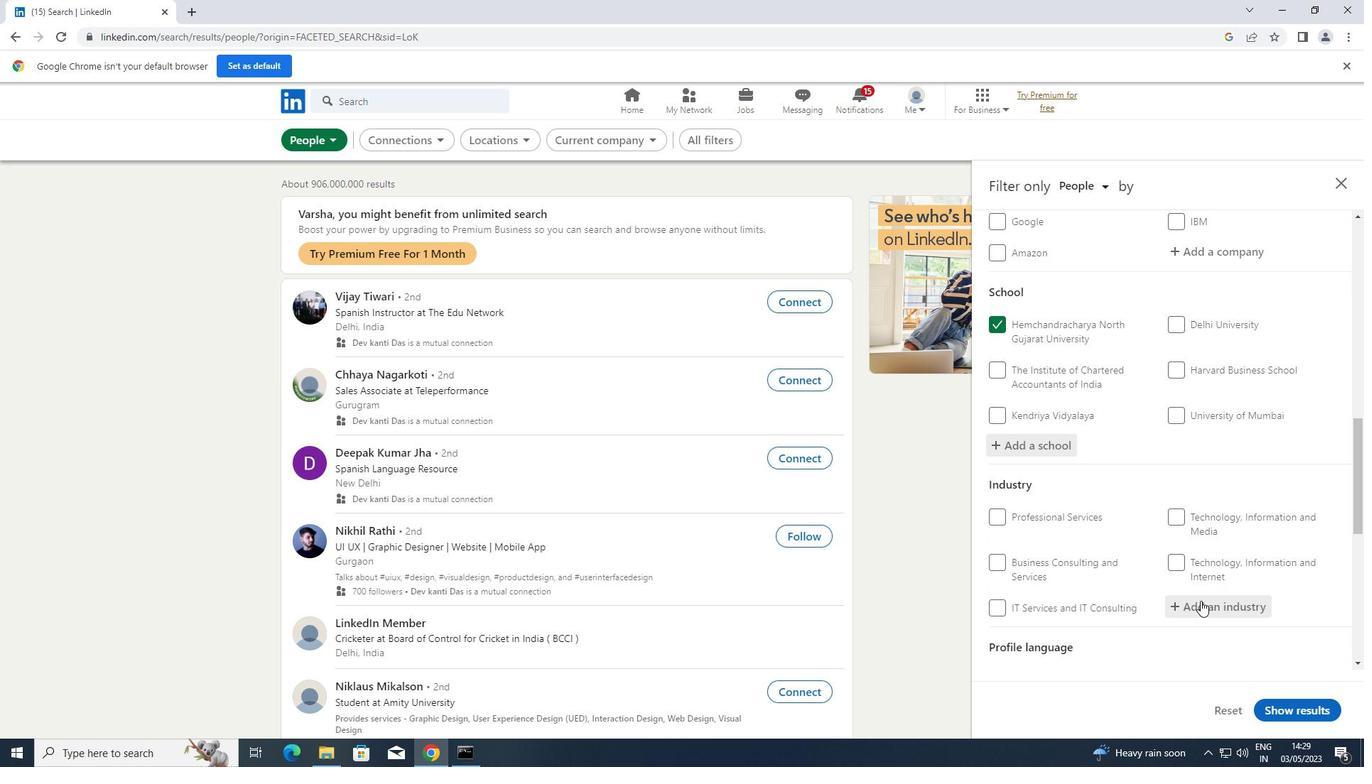 
Action: Key pressed <Key.shift>MUSEUMS
Screenshot: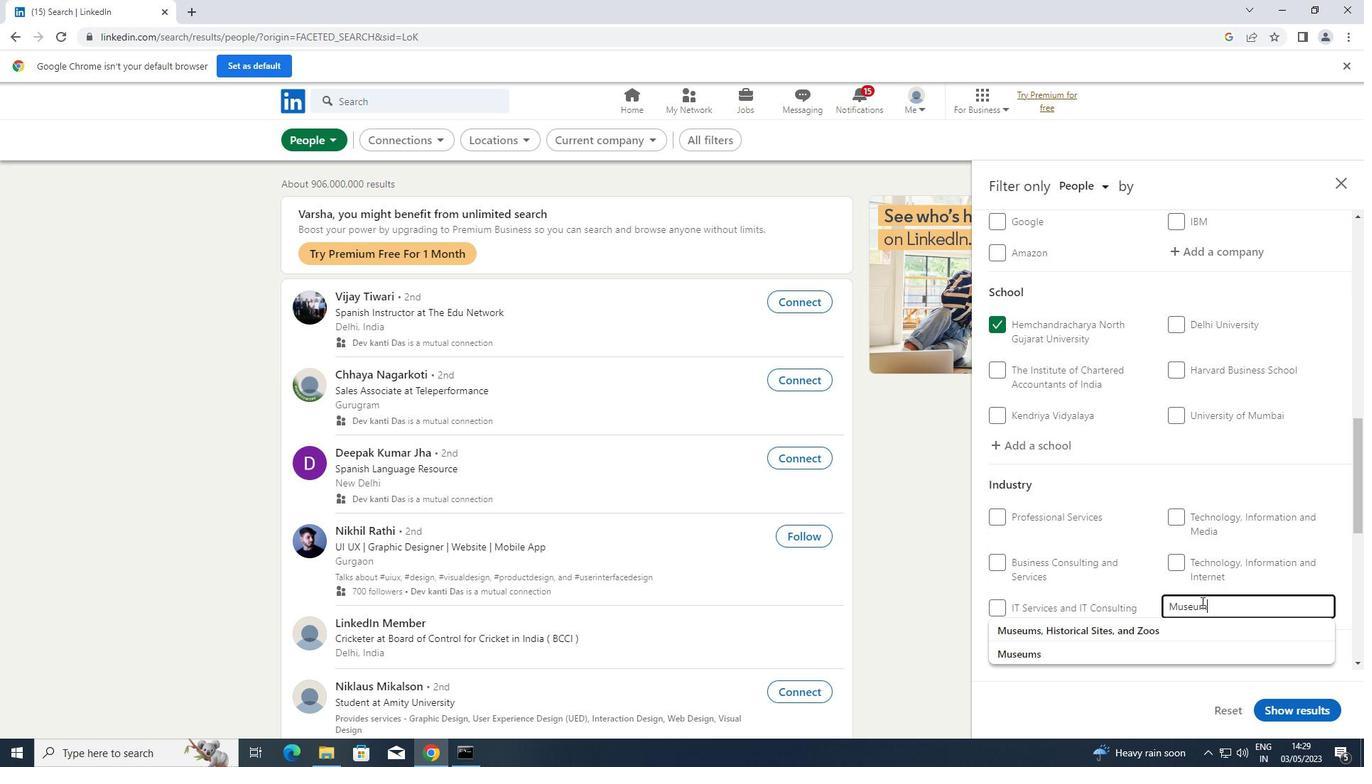 
Action: Mouse moved to (1175, 630)
Screenshot: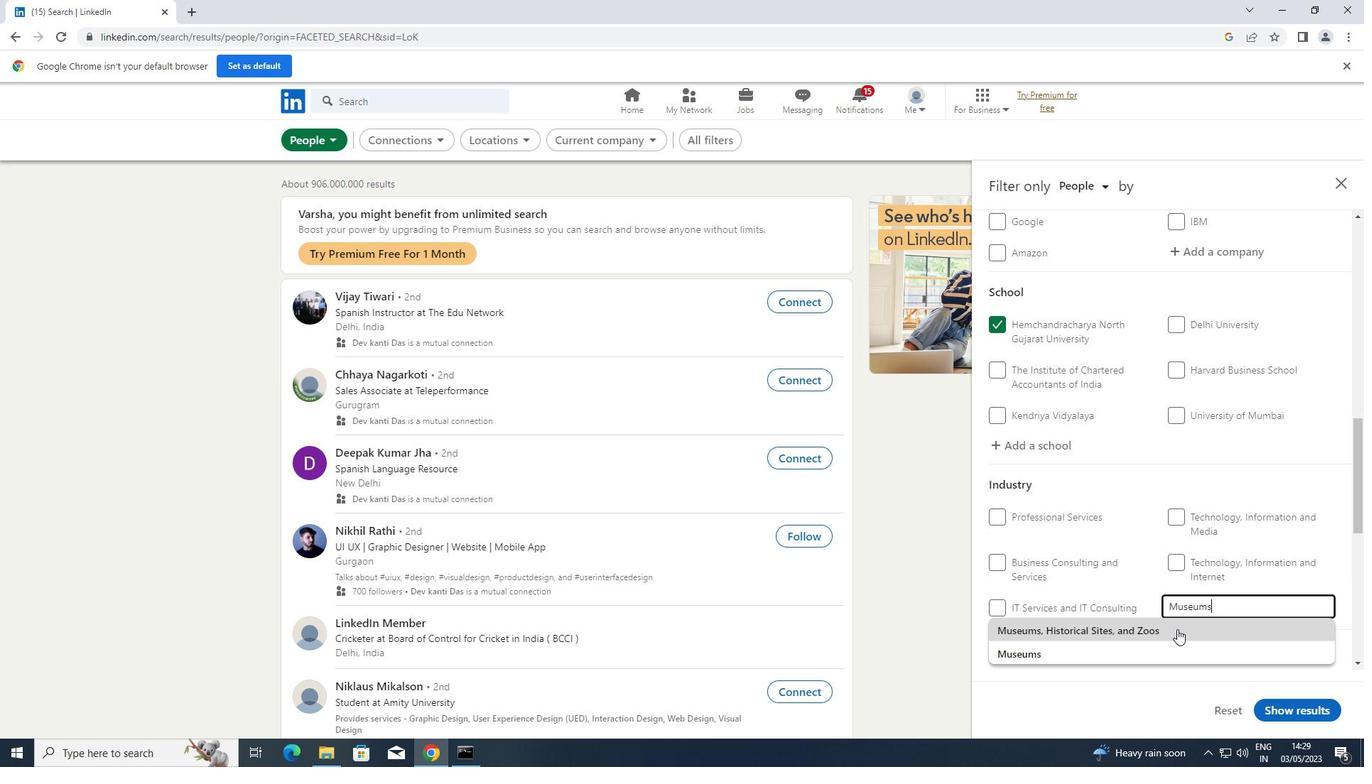 
Action: Mouse pressed left at (1175, 630)
Screenshot: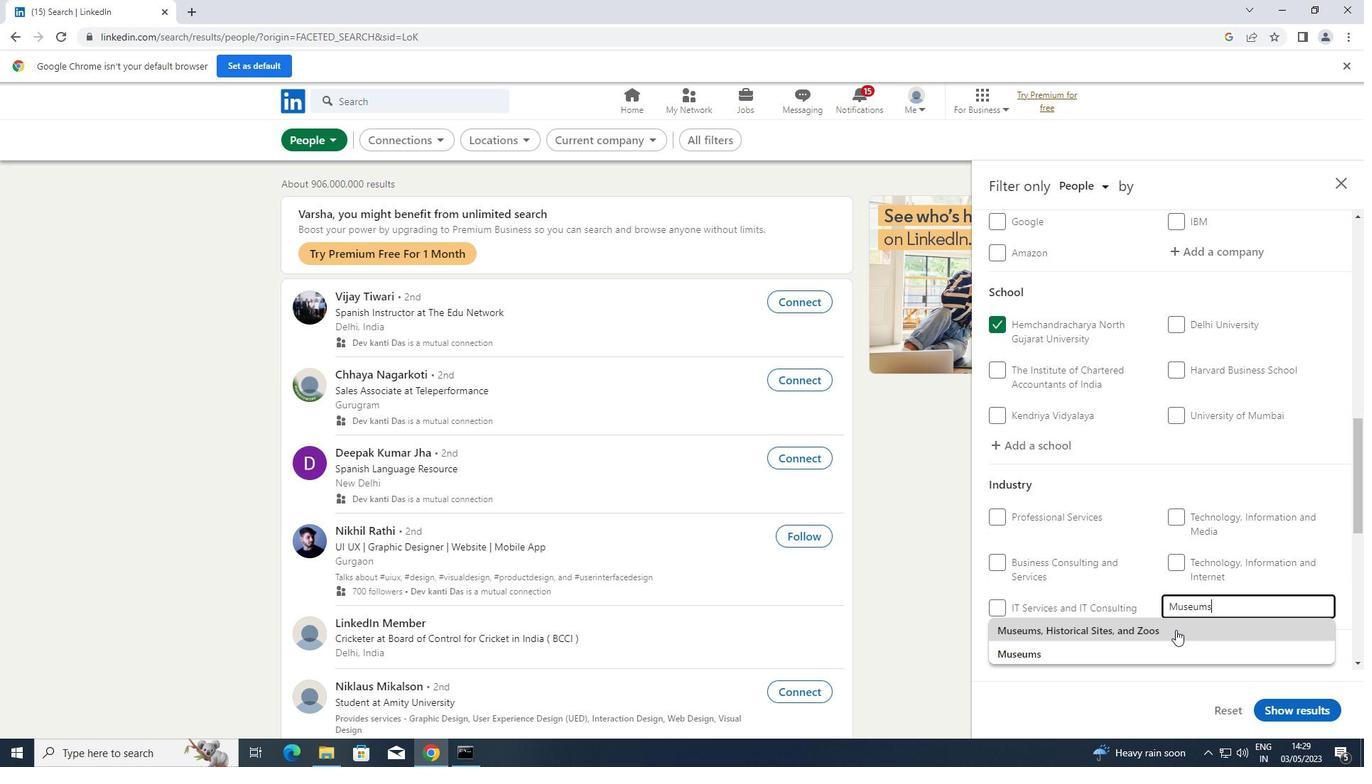 
Action: Mouse scrolled (1175, 629) with delta (0, 0)
Screenshot: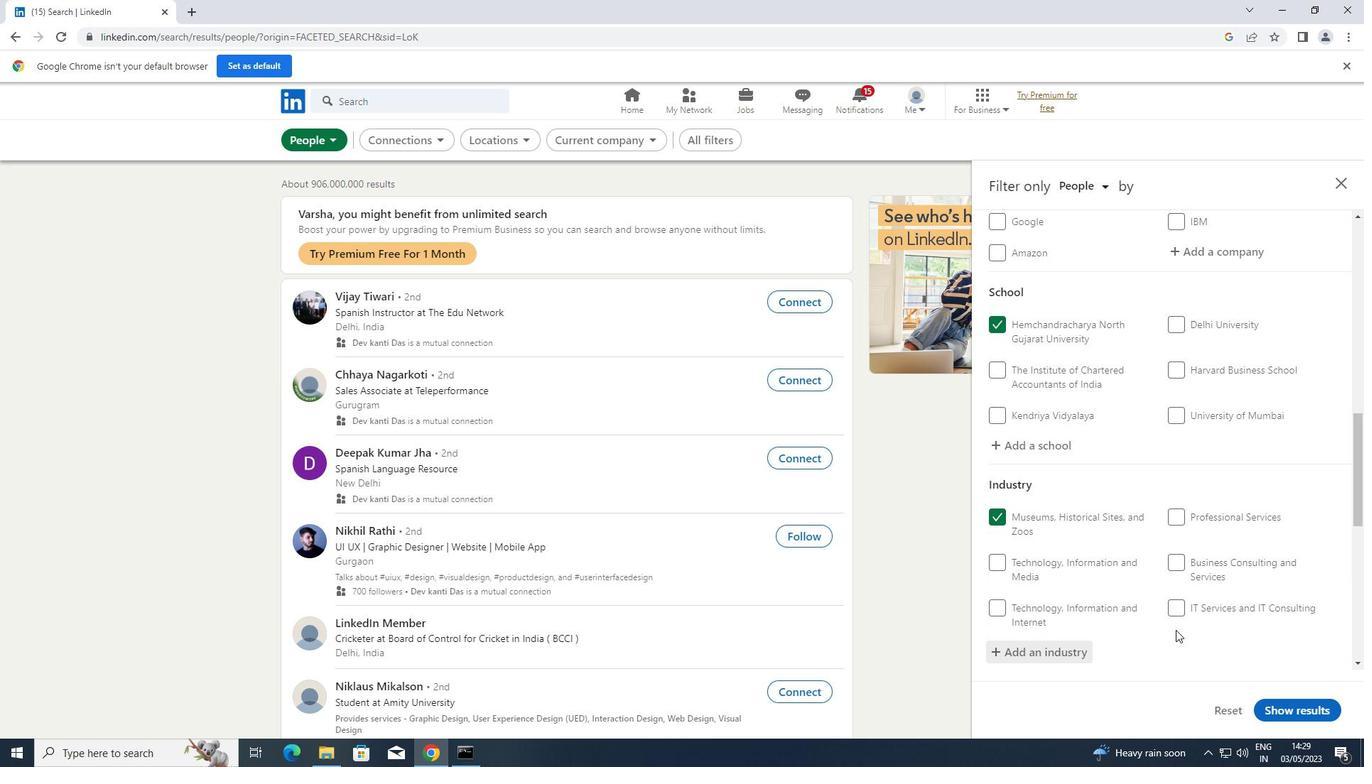 
Action: Mouse scrolled (1175, 629) with delta (0, 0)
Screenshot: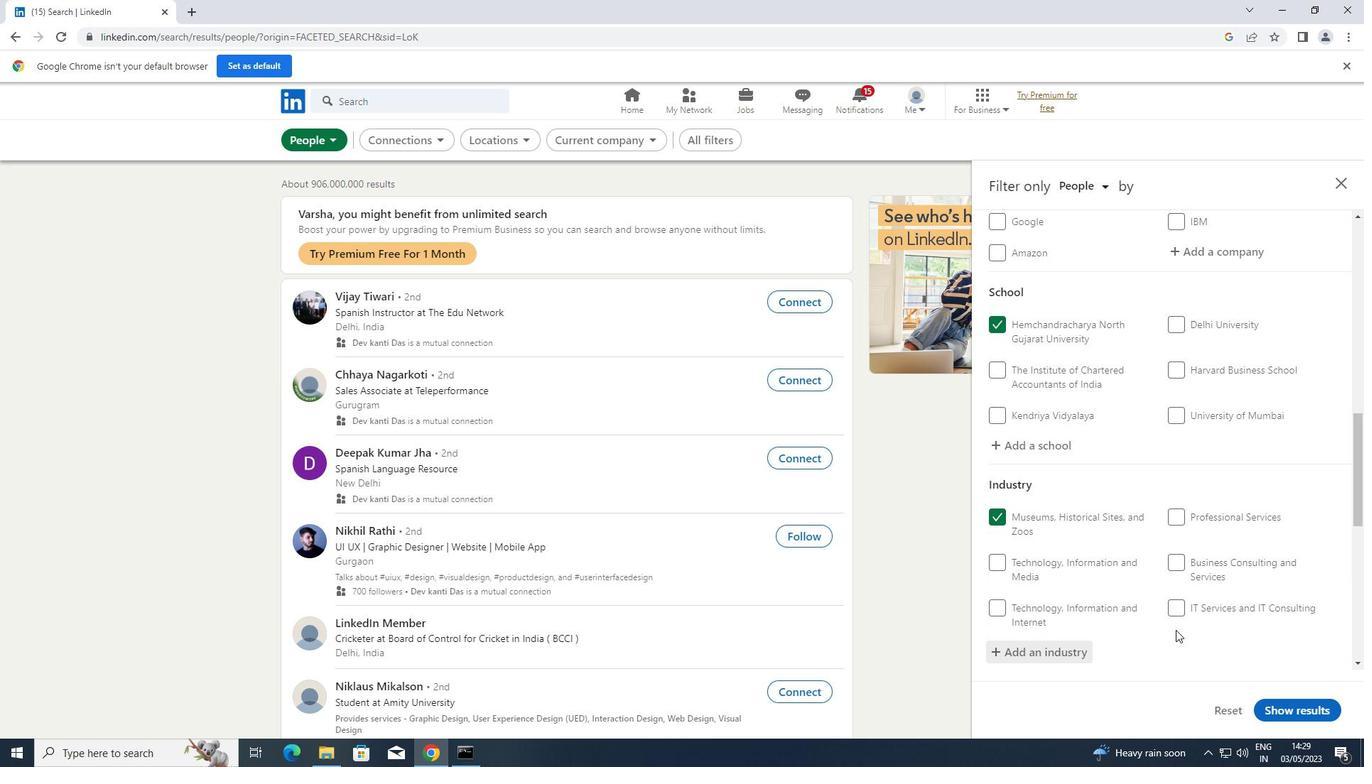 
Action: Mouse scrolled (1175, 629) with delta (0, 0)
Screenshot: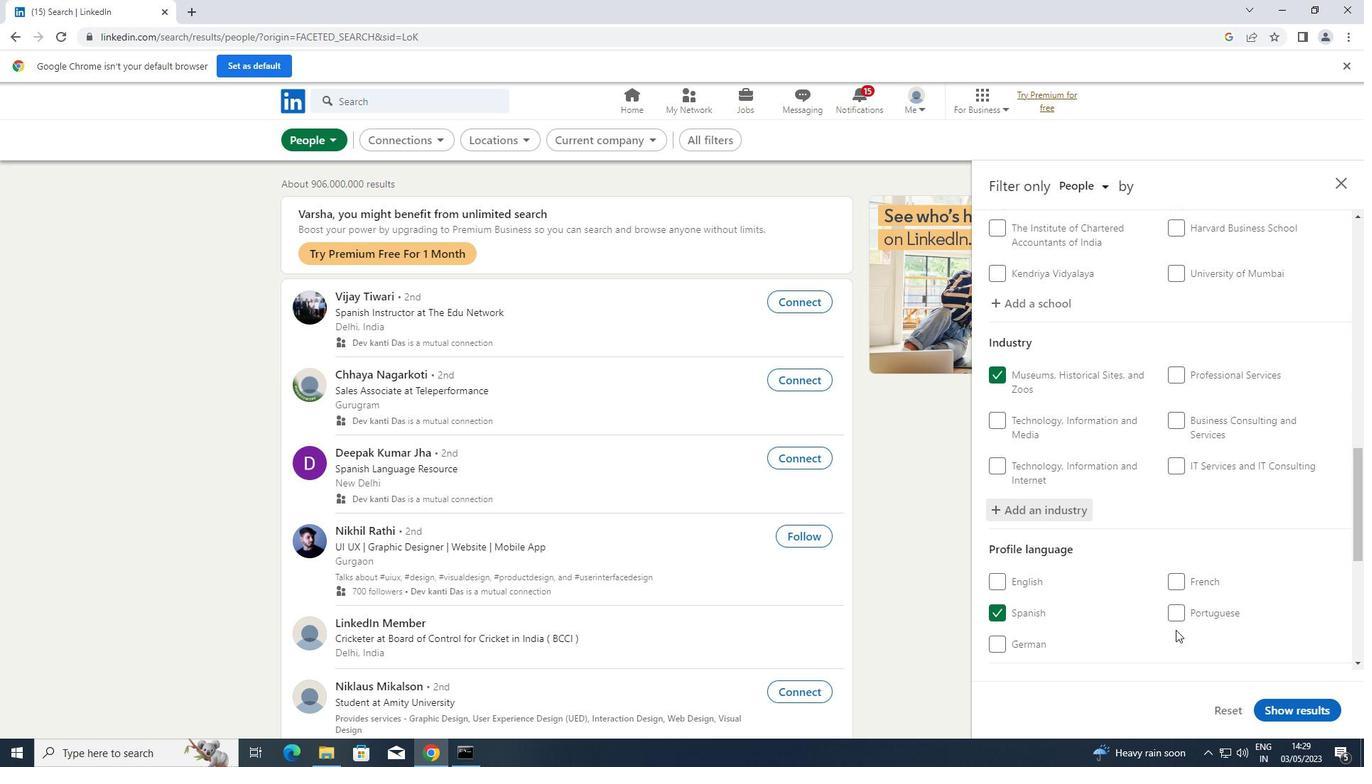 
Action: Mouse scrolled (1175, 629) with delta (0, 0)
Screenshot: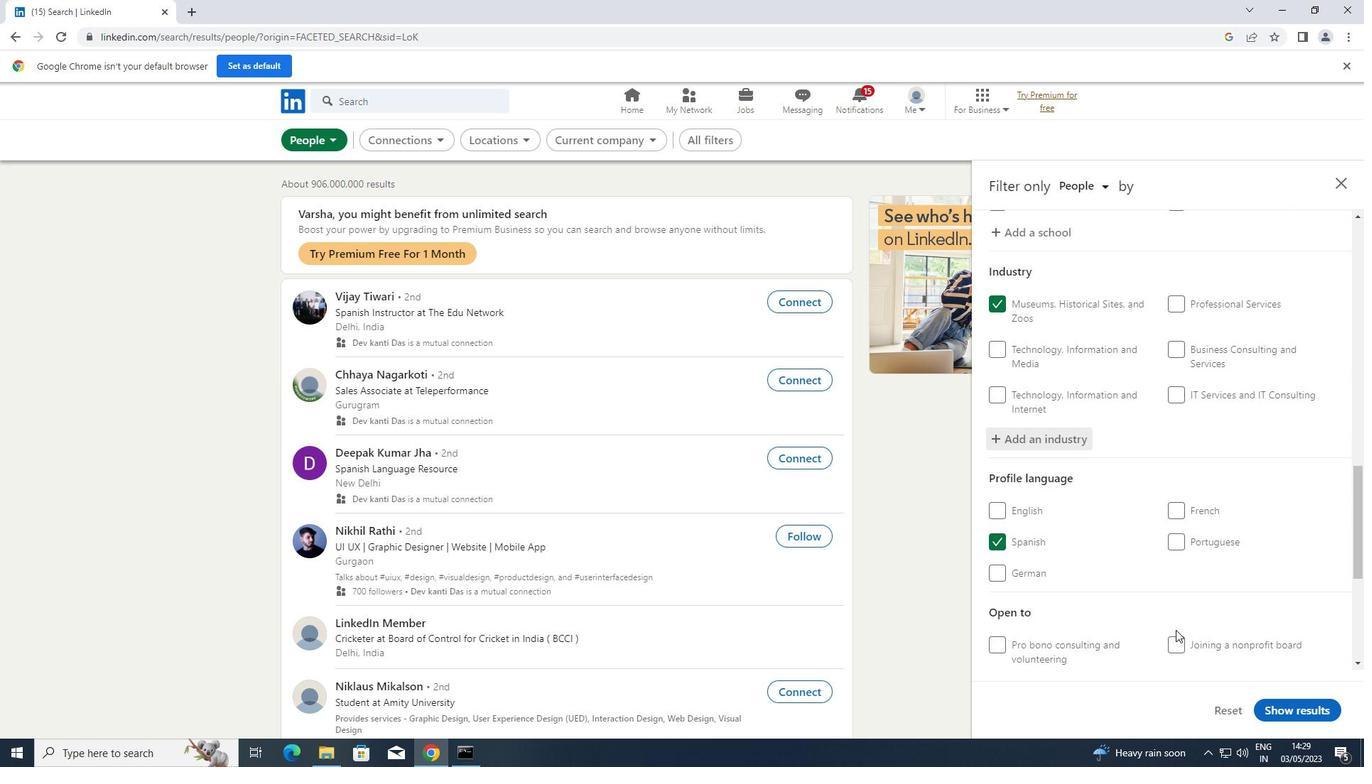 
Action: Mouse scrolled (1175, 629) with delta (0, 0)
Screenshot: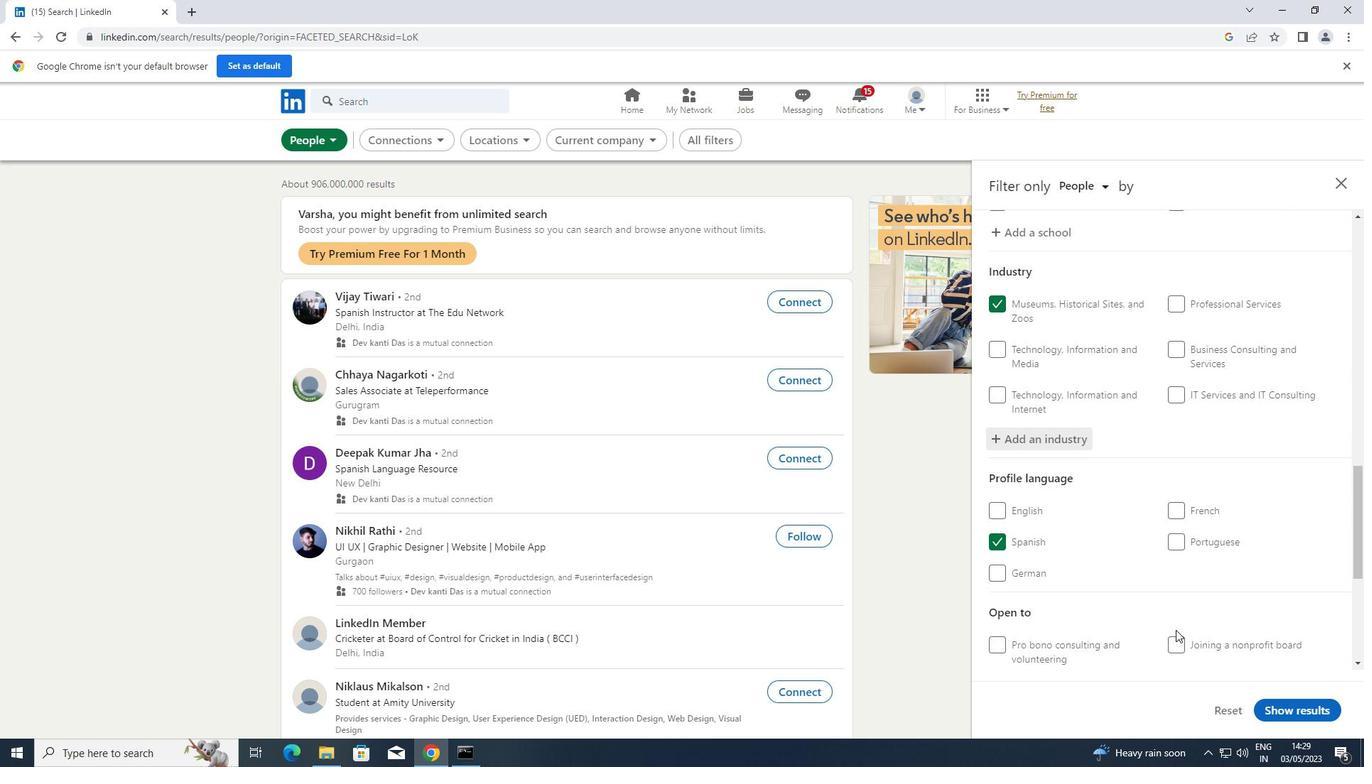 
Action: Mouse scrolled (1175, 629) with delta (0, 0)
Screenshot: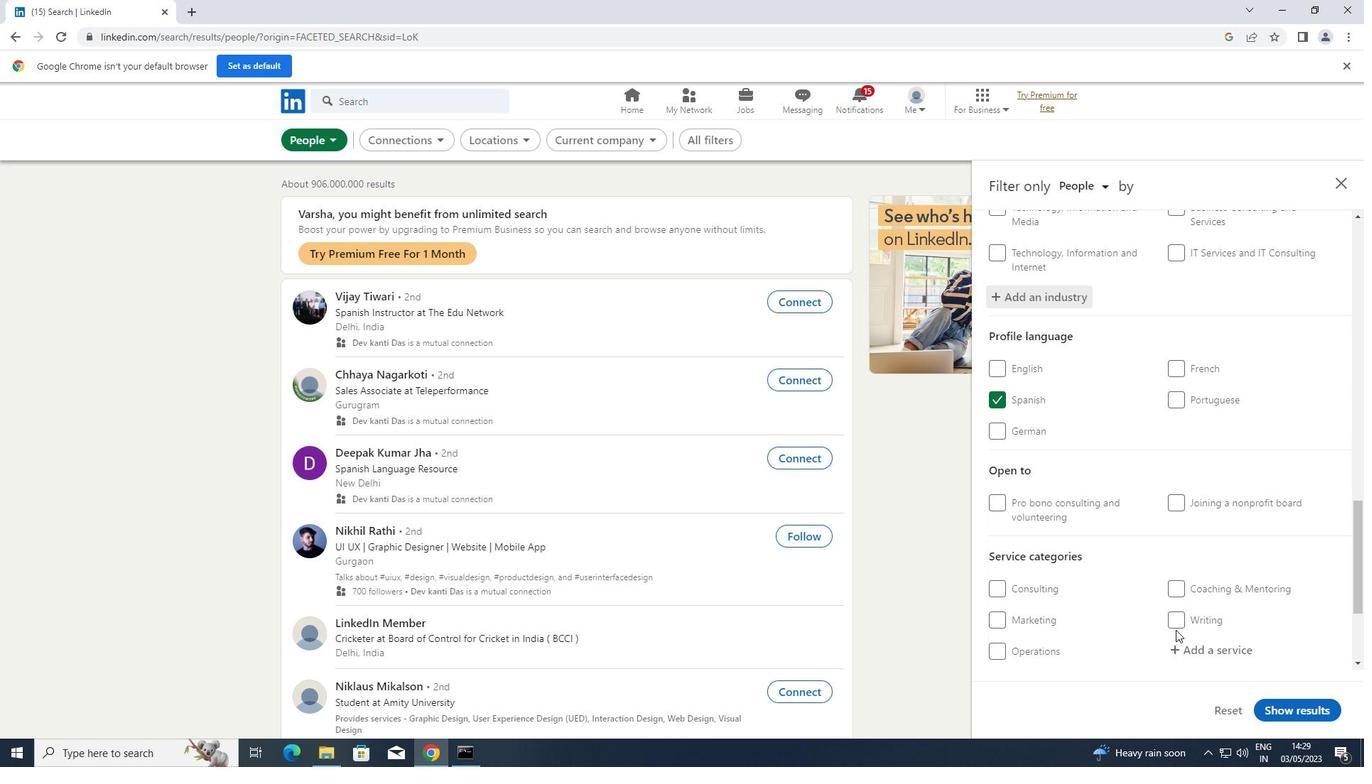 
Action: Mouse scrolled (1175, 629) with delta (0, 0)
Screenshot: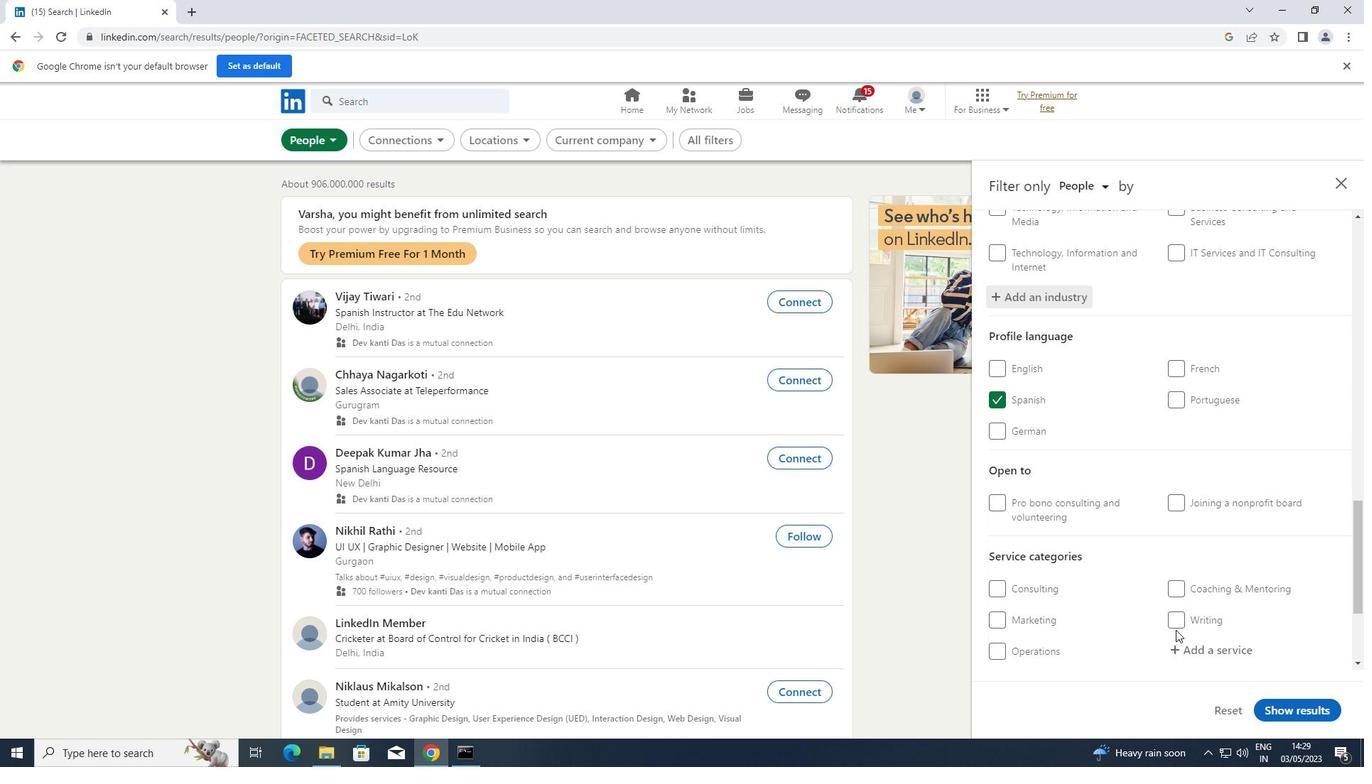 
Action: Mouse moved to (1250, 508)
Screenshot: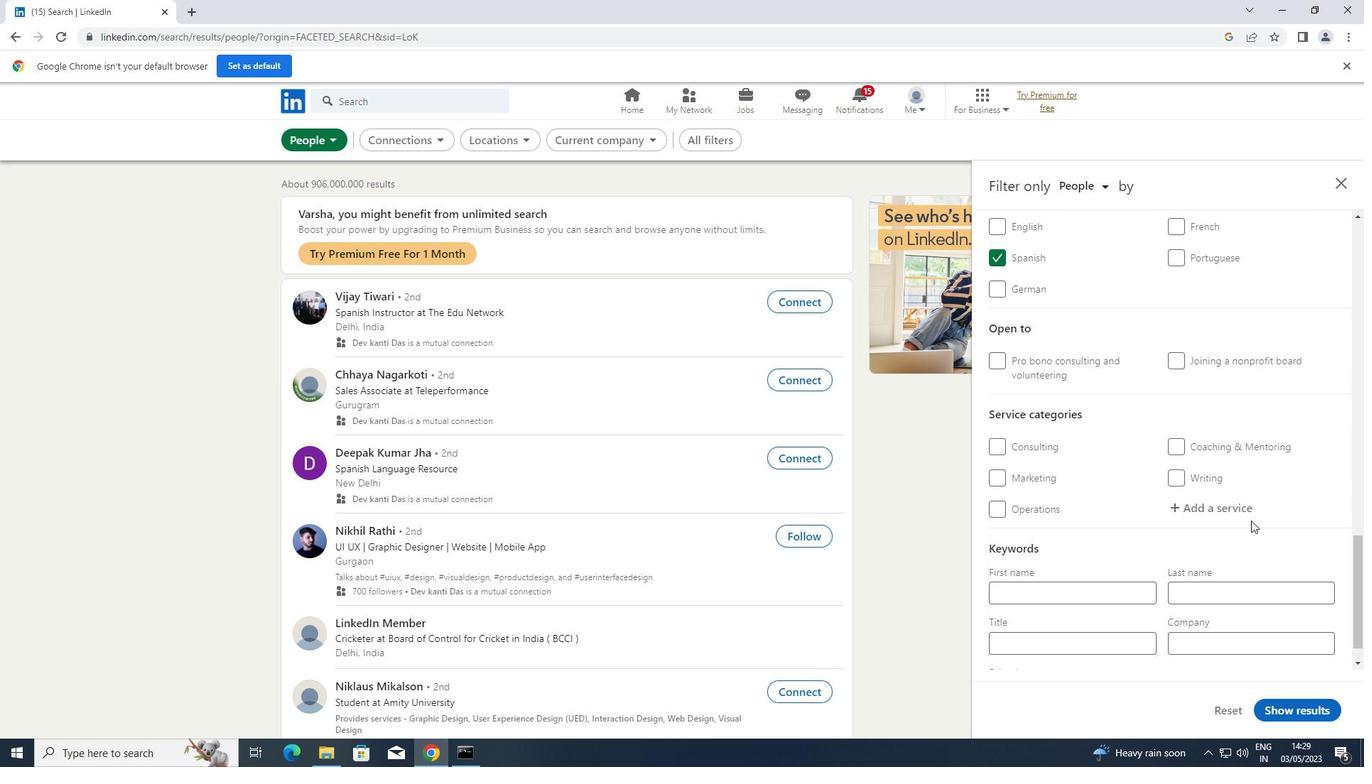 
Action: Mouse pressed left at (1250, 508)
Screenshot: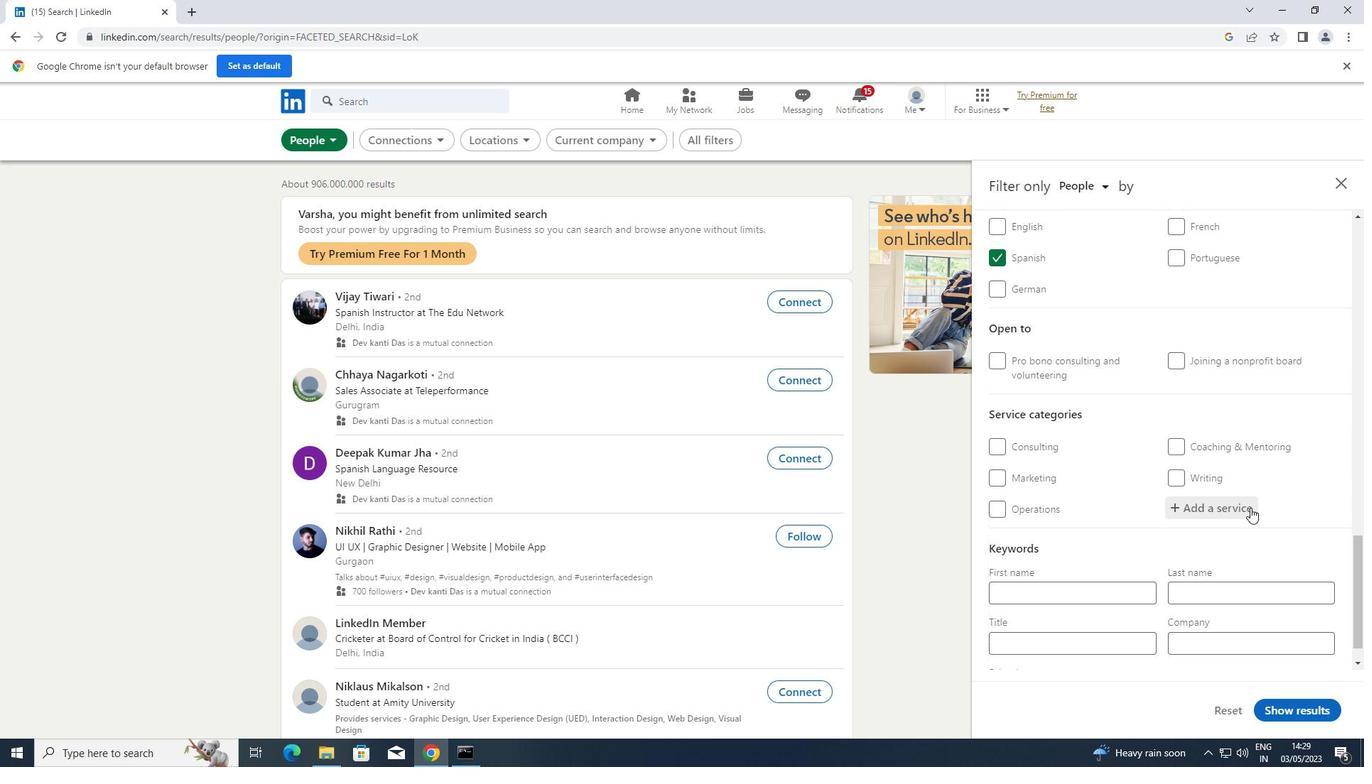 
Action: Key pressed <Key.shift>LEAD
Screenshot: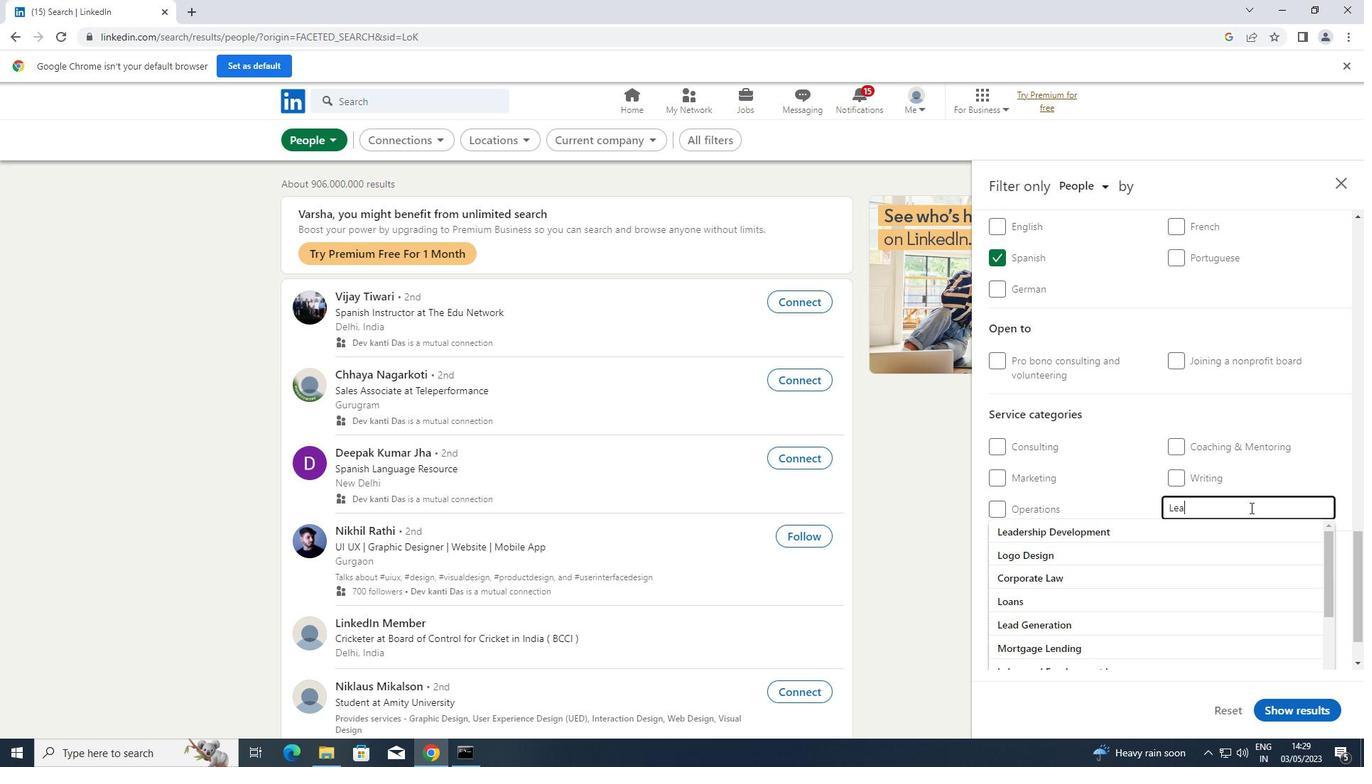 
Action: Mouse moved to (1131, 544)
Screenshot: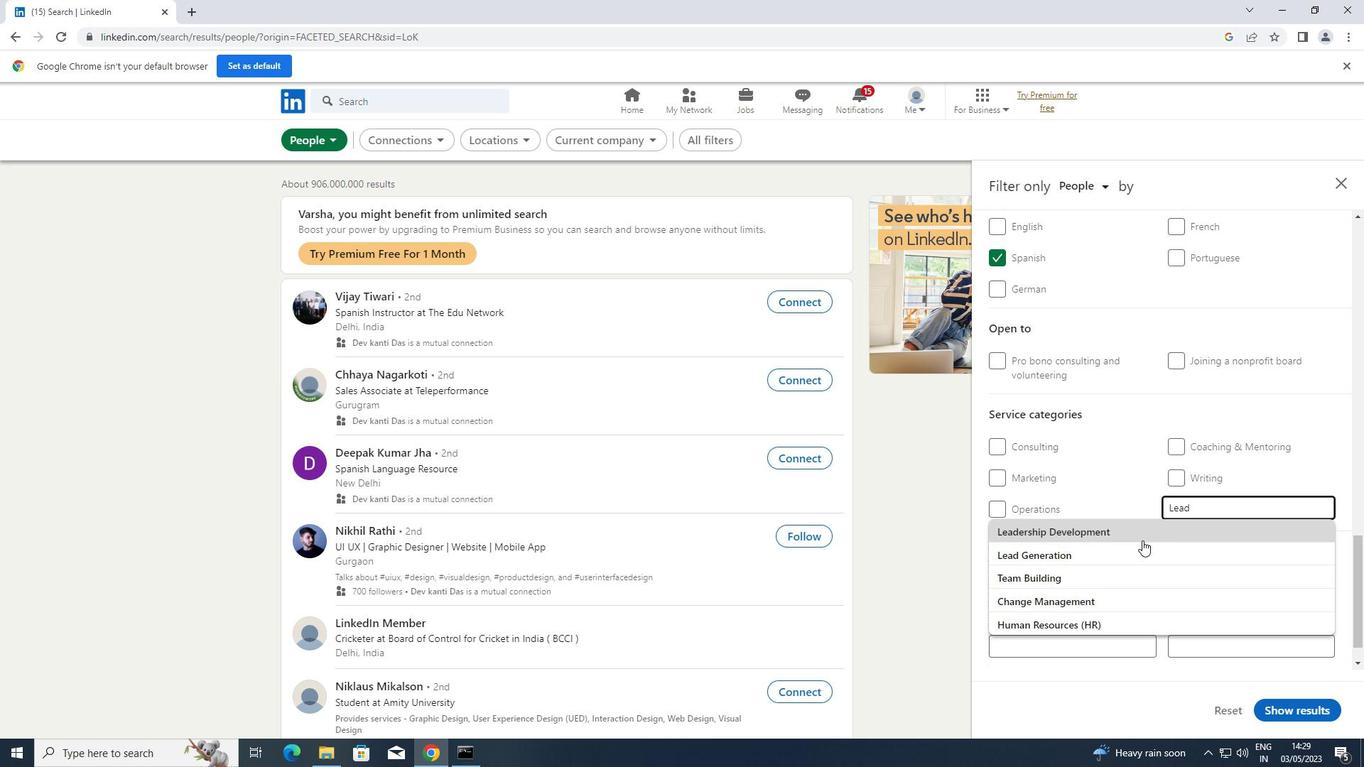
Action: Mouse pressed left at (1131, 544)
Screenshot: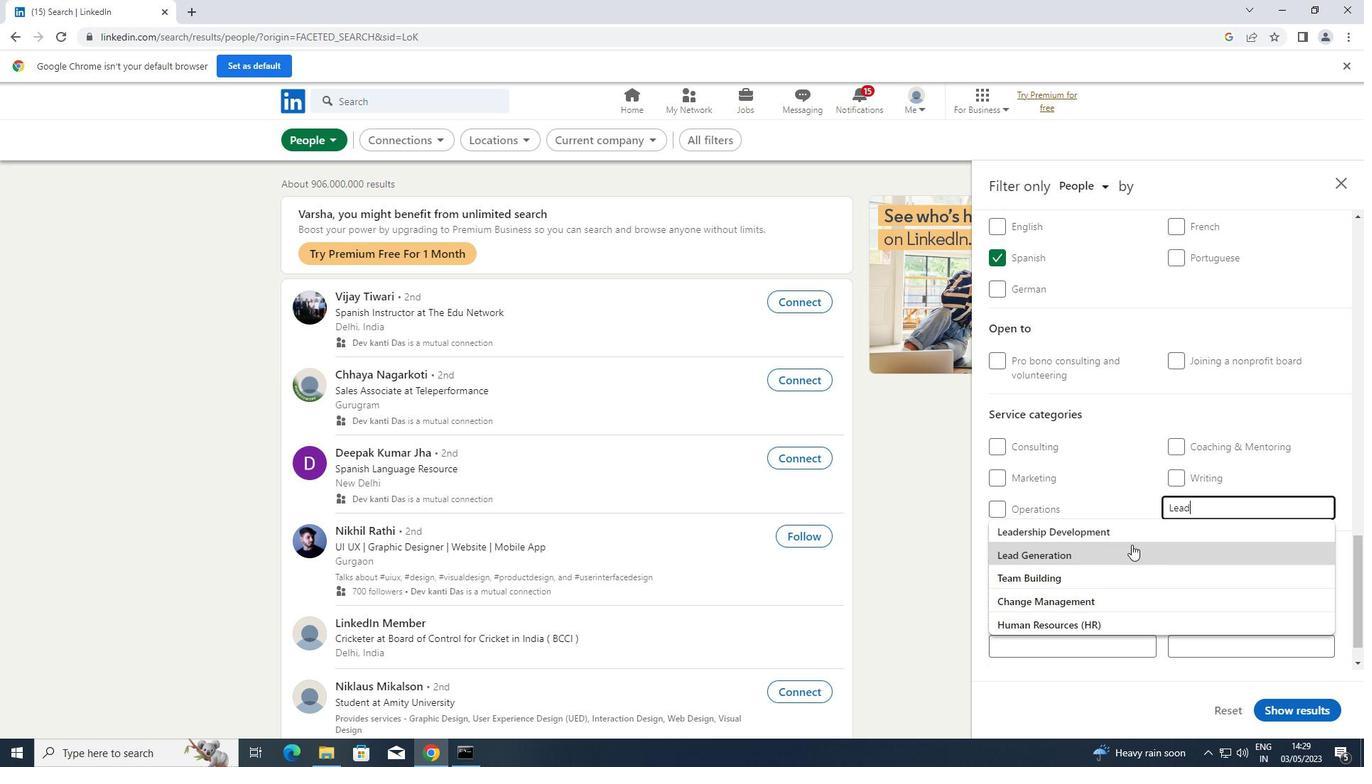 
Action: Mouse moved to (1136, 542)
Screenshot: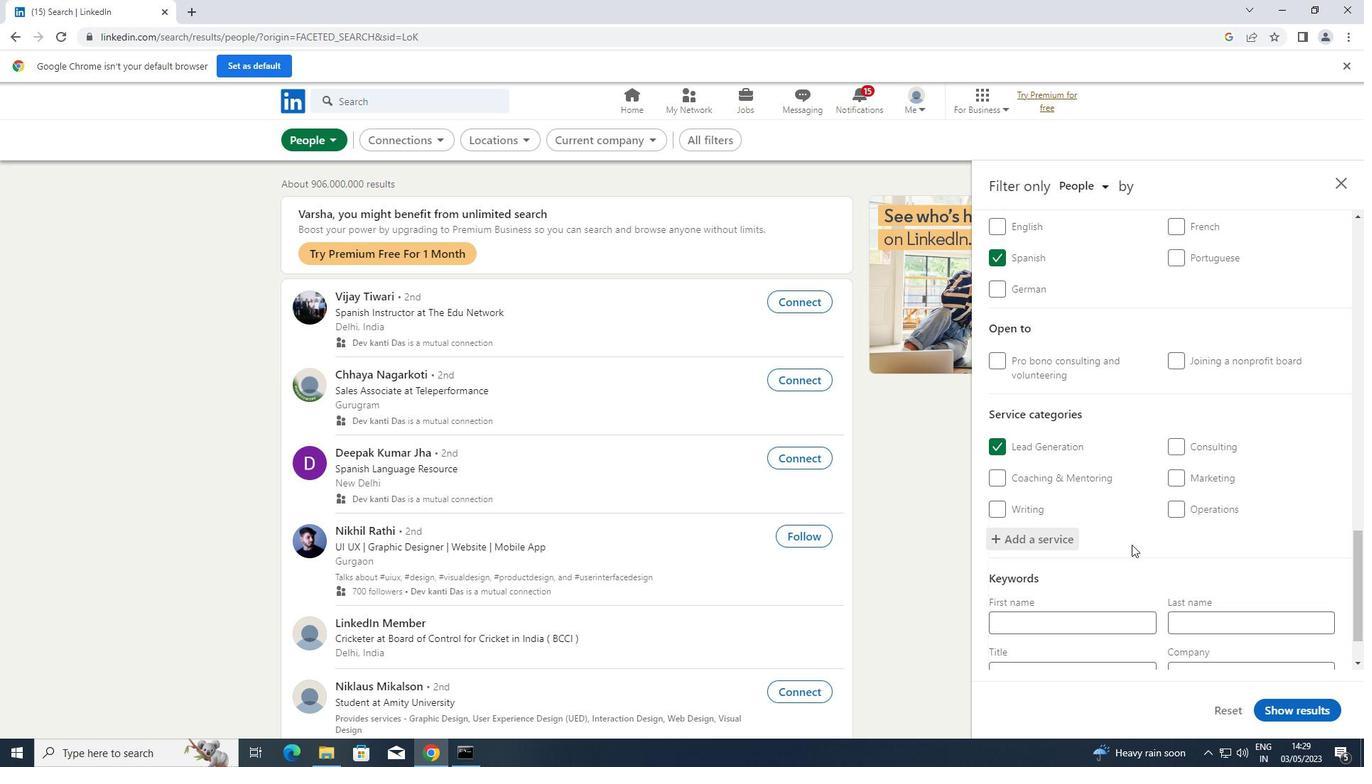 
Action: Mouse scrolled (1136, 541) with delta (0, 0)
Screenshot: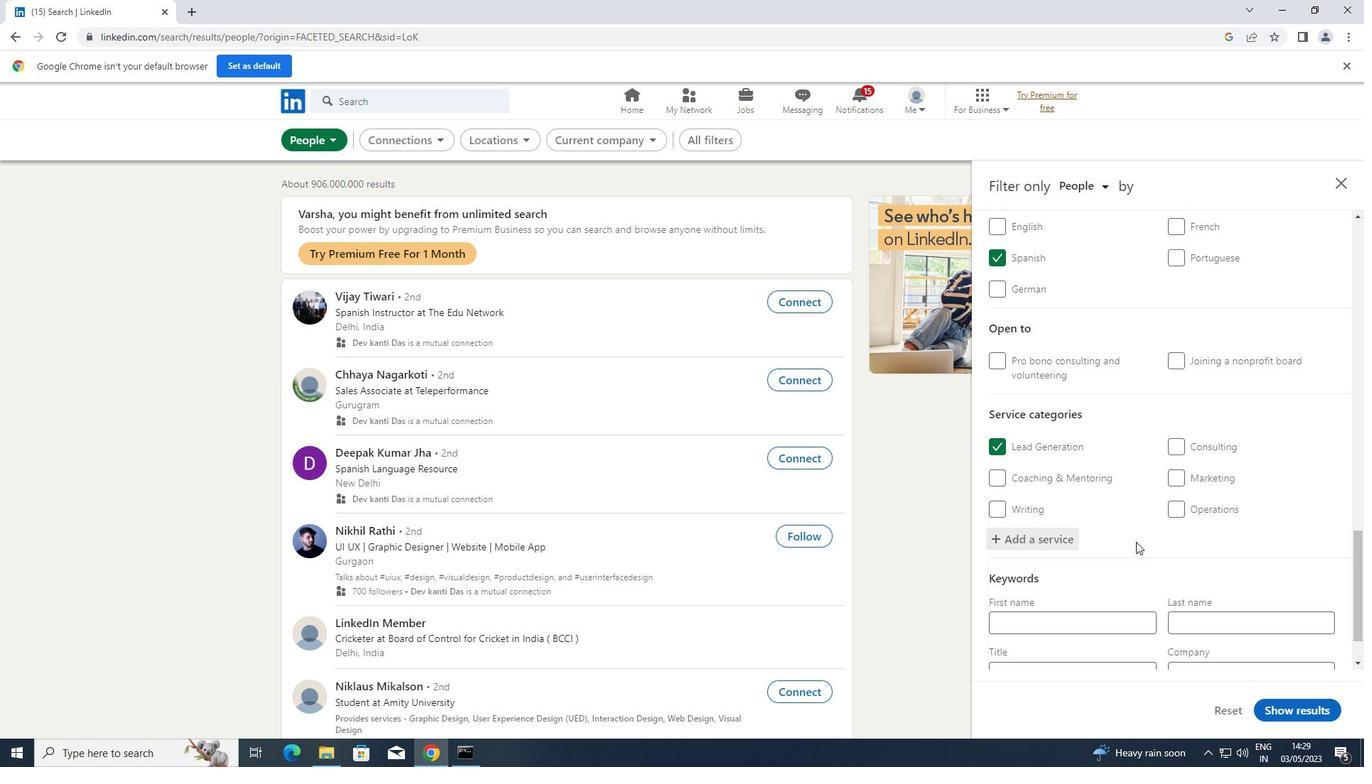 
Action: Mouse scrolled (1136, 541) with delta (0, 0)
Screenshot: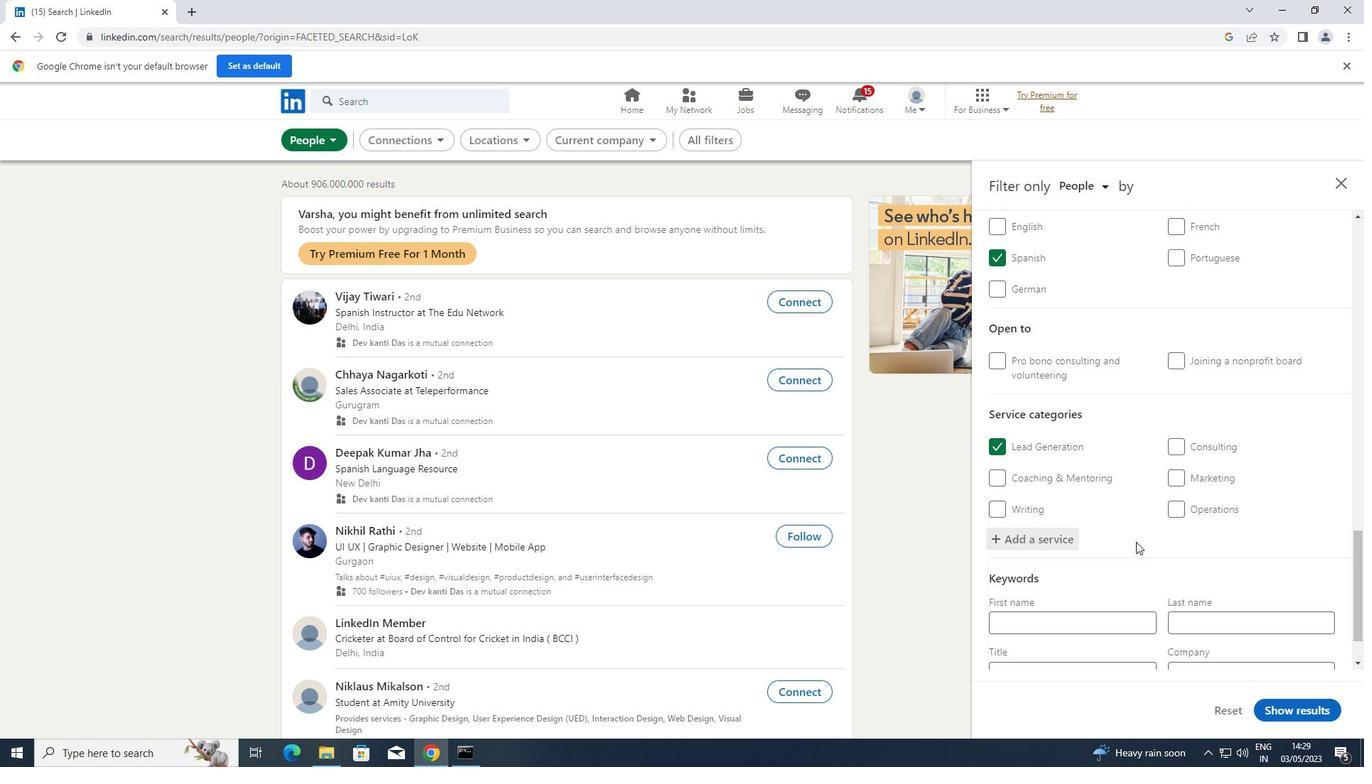 
Action: Mouse scrolled (1136, 541) with delta (0, 0)
Screenshot: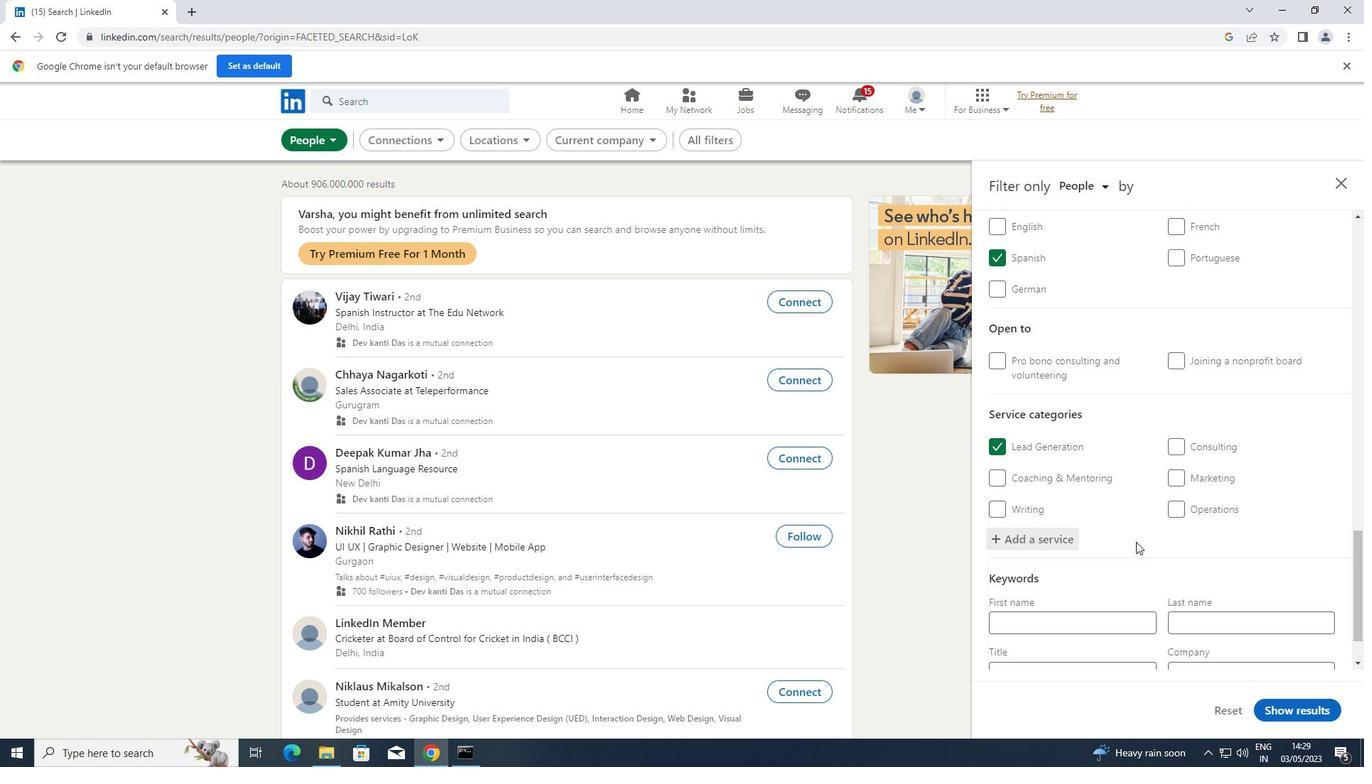 
Action: Mouse scrolled (1136, 541) with delta (0, 0)
Screenshot: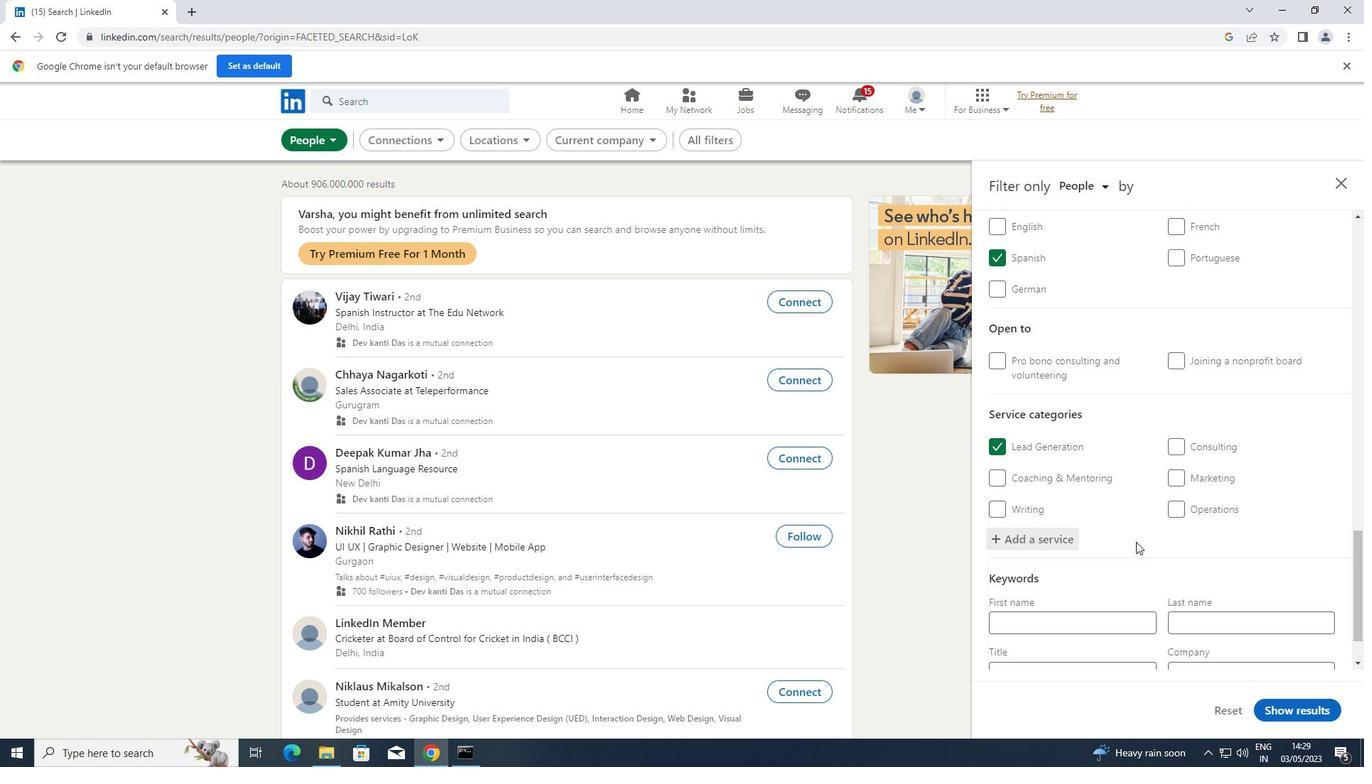 
Action: Mouse moved to (1104, 603)
Screenshot: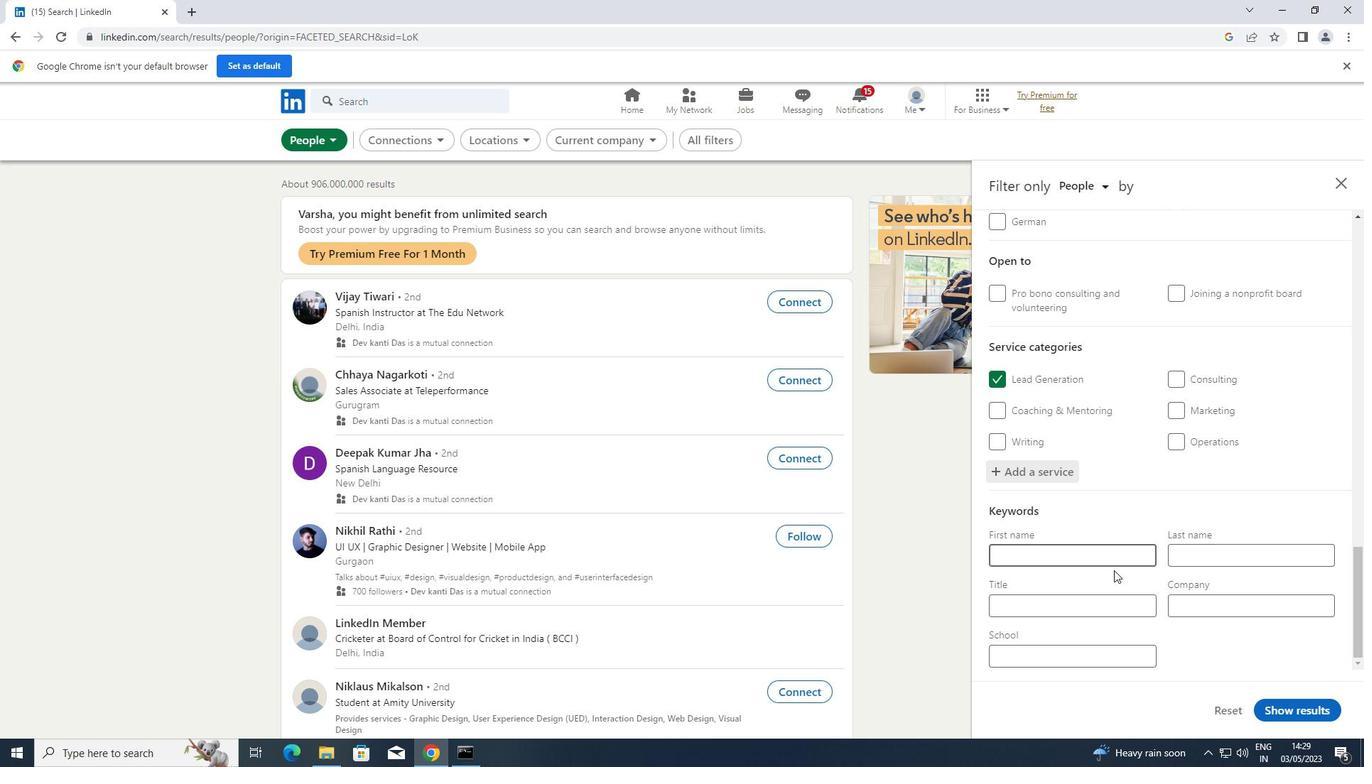 
Action: Mouse pressed left at (1104, 603)
Screenshot: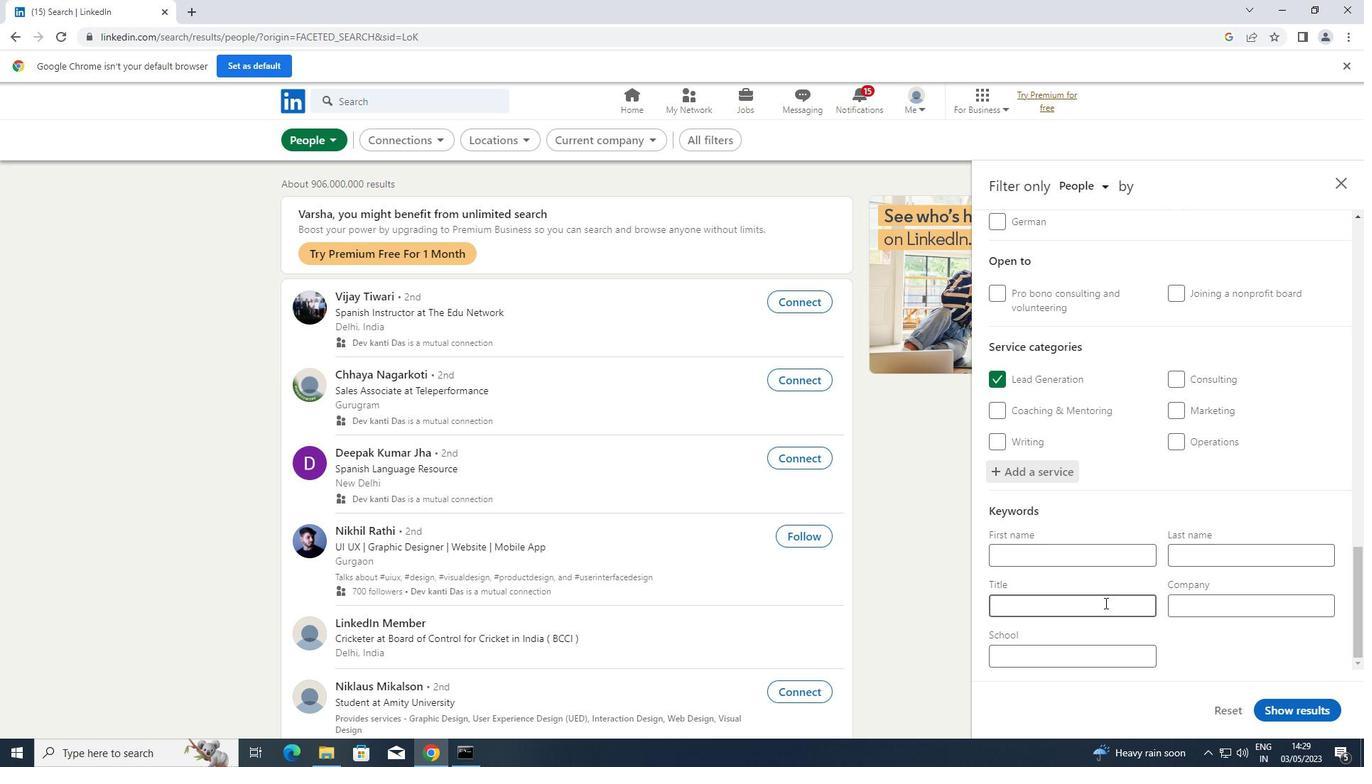 
Action: Key pressed <Key.shift>VICE<Key.space><Key.shift>PRESIDENT<Key.space>OF<Key.space><Key.shift>OPERATIONS
Screenshot: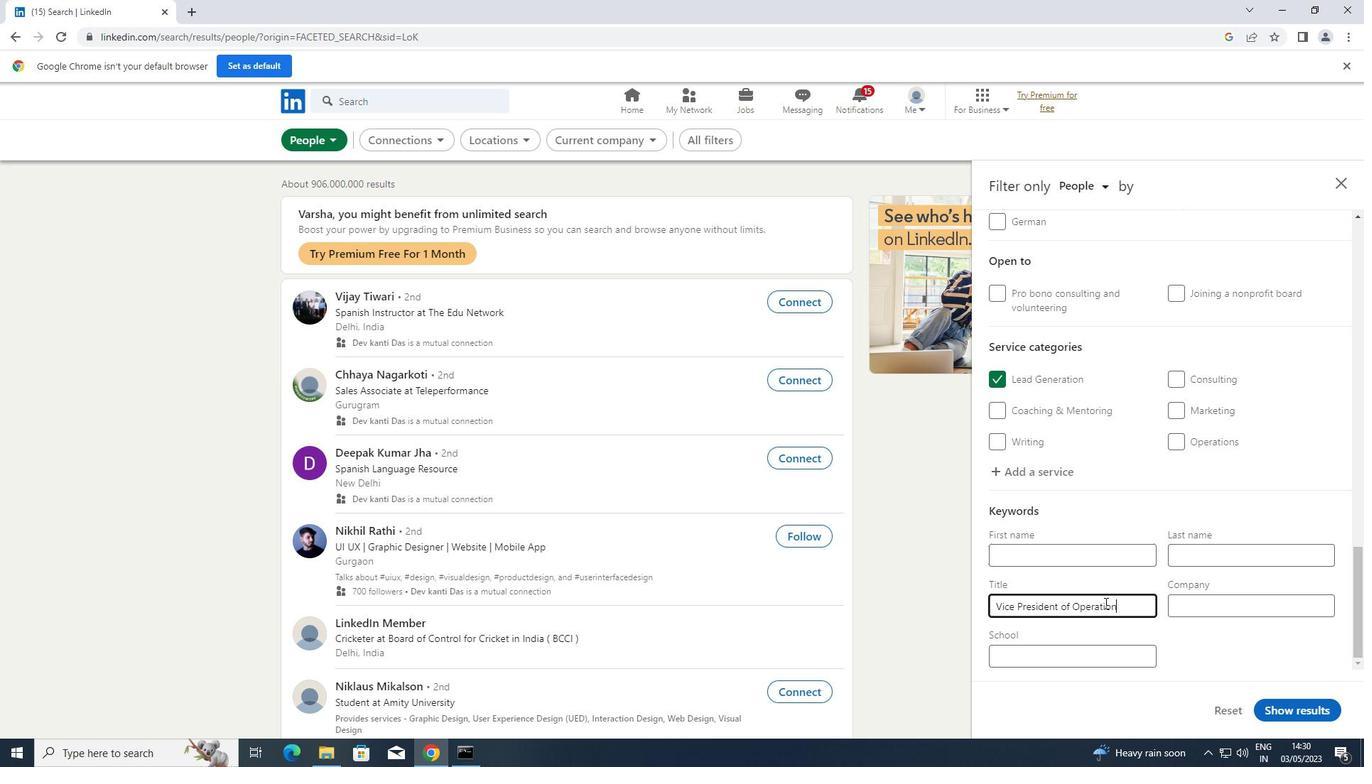 
Action: Mouse moved to (1275, 704)
Screenshot: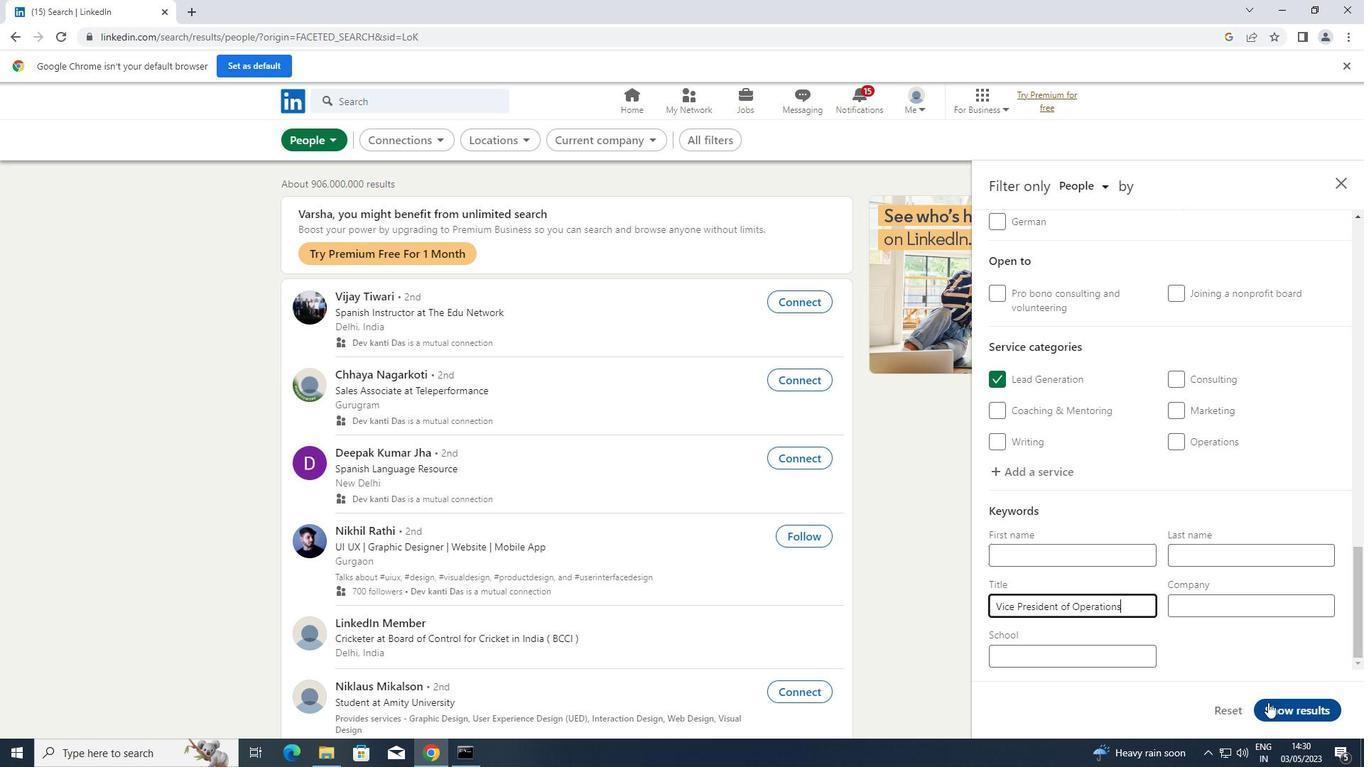 
Action: Mouse pressed left at (1275, 704)
Screenshot: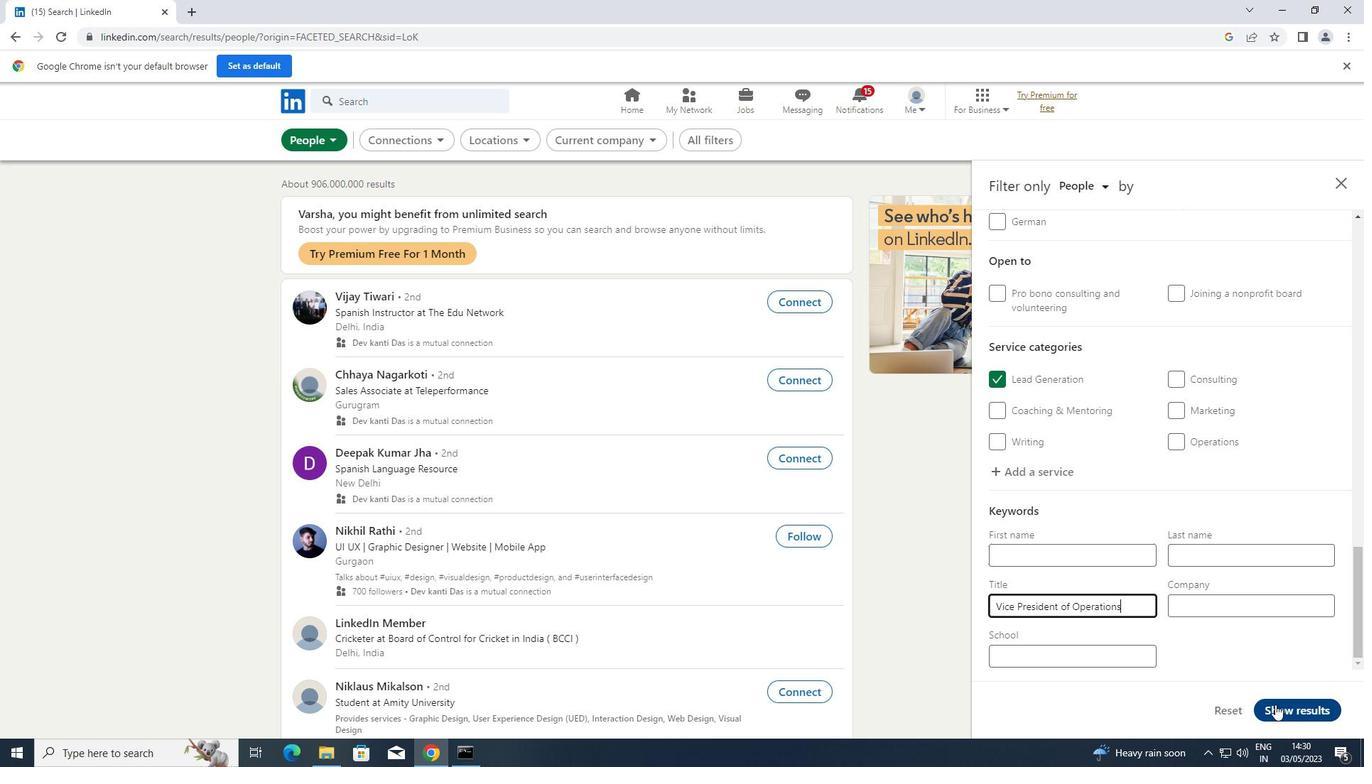 
